 Task: Find connections with filter location Zürich (Kreis 2) / Wollishofen with filter topic #productmanagementwith filter profile language Potuguese with filter current company Lenskart.com with filter school Indian jobs updates with filter industry Accessible Hardware Manufacturing with filter service category Tax Preparation with filter keywords title Principal
Action: Mouse moved to (708, 113)
Screenshot: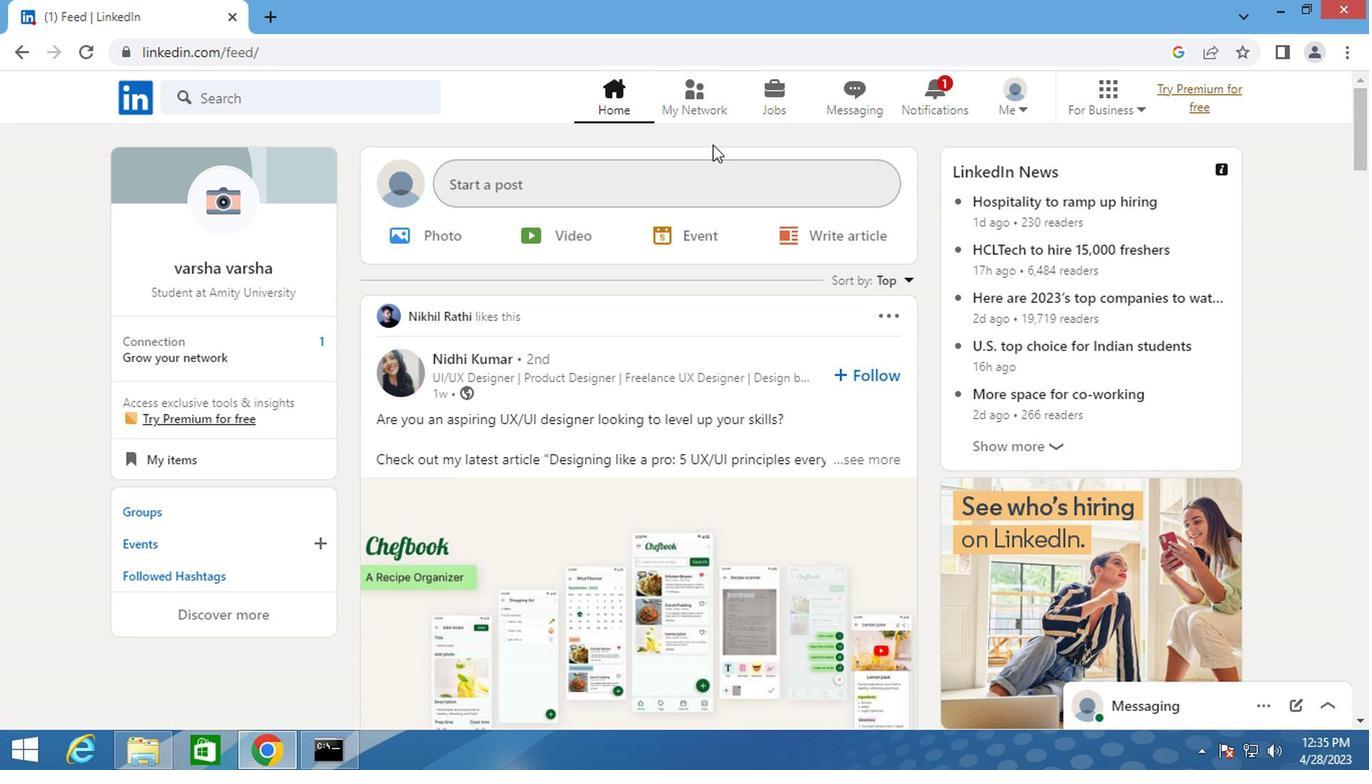 
Action: Mouse pressed left at (708, 113)
Screenshot: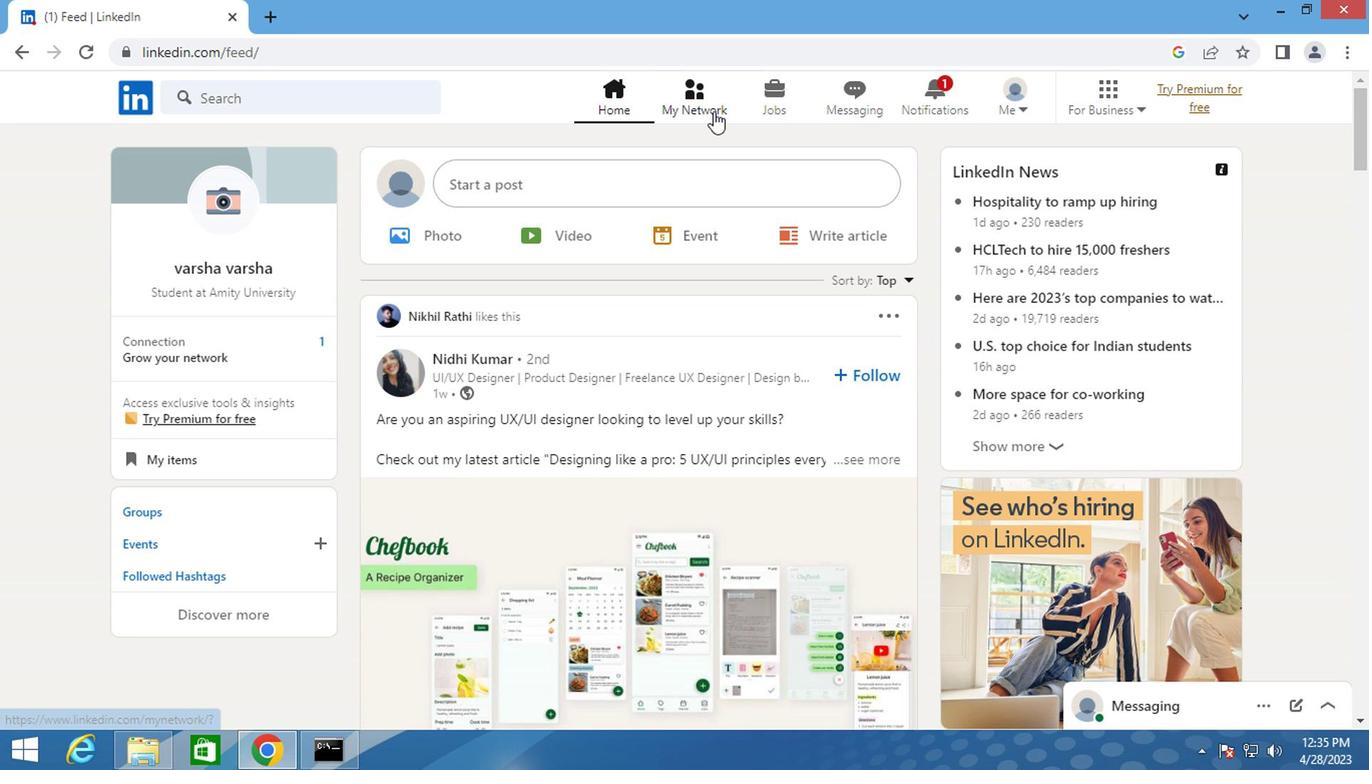 
Action: Mouse moved to (302, 220)
Screenshot: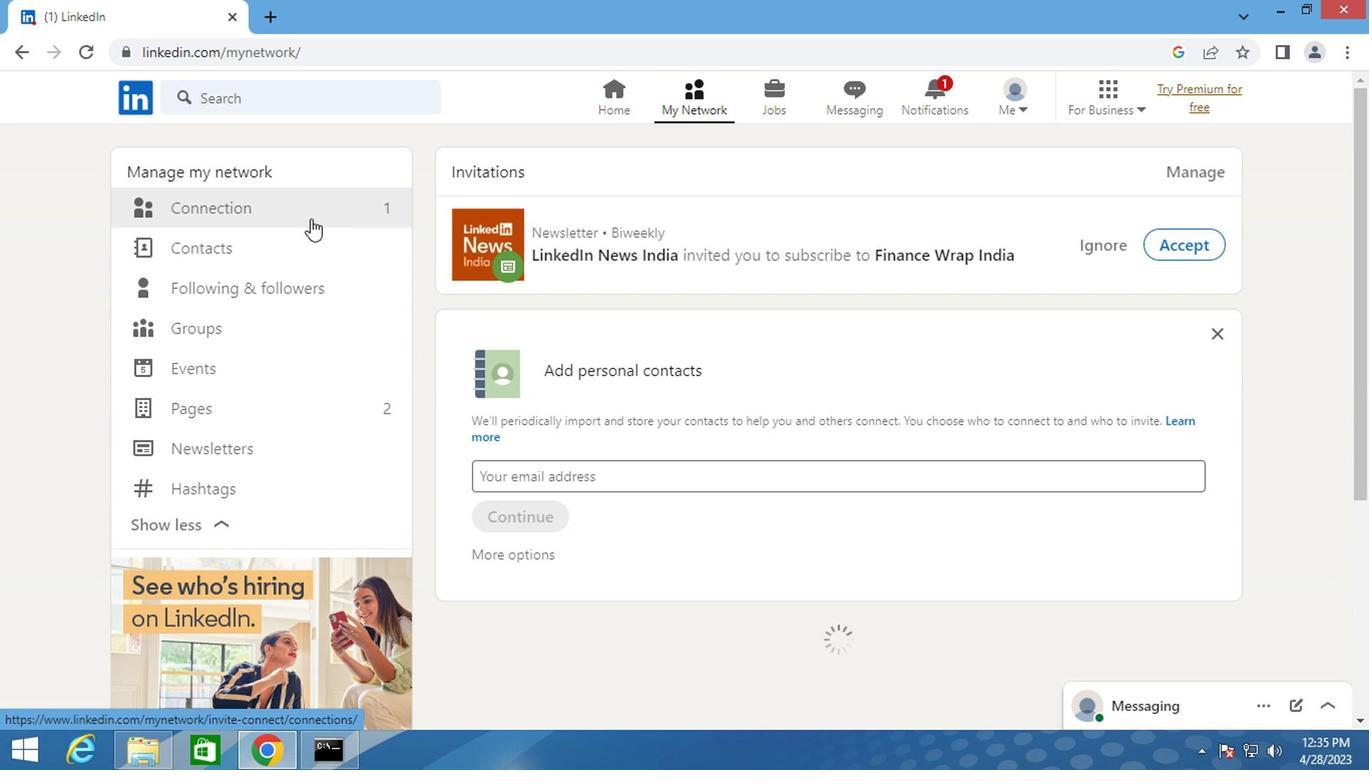 
Action: Mouse pressed left at (302, 220)
Screenshot: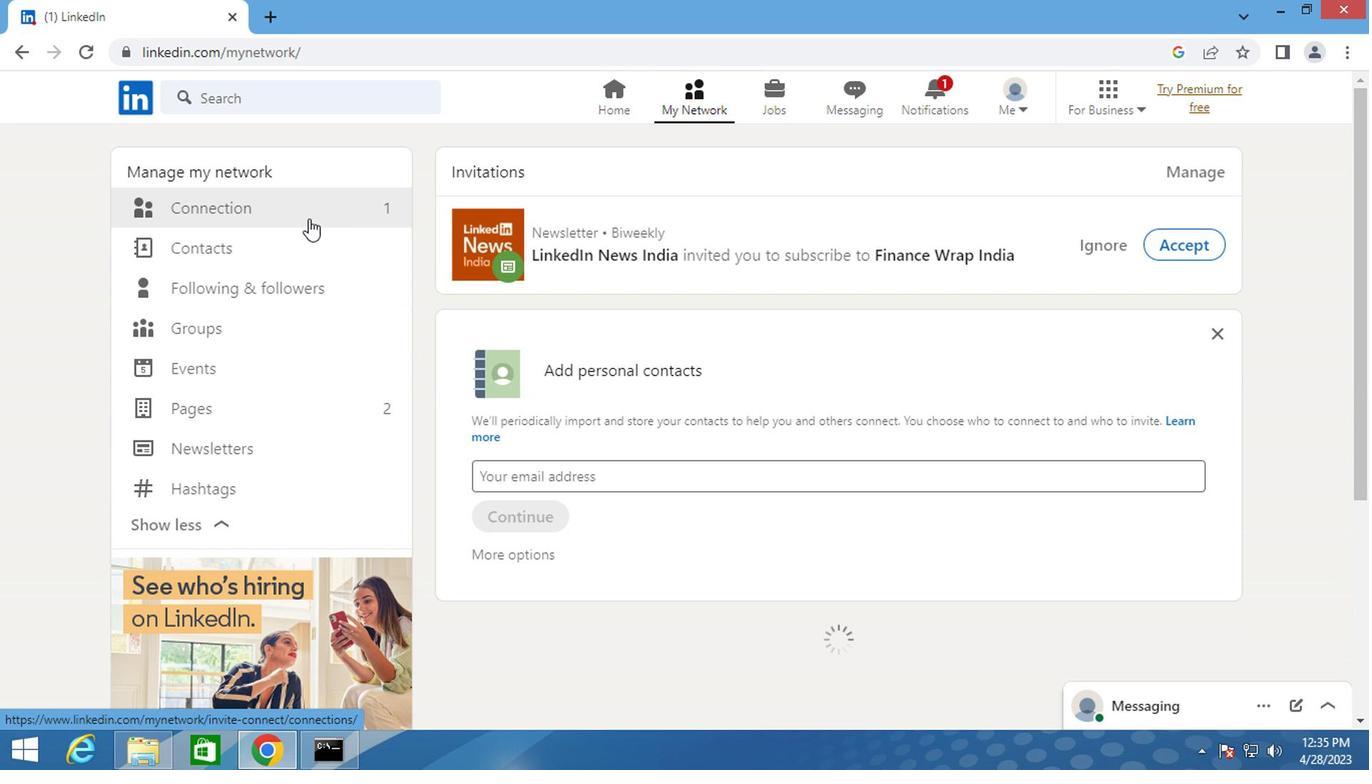 
Action: Mouse moved to (813, 216)
Screenshot: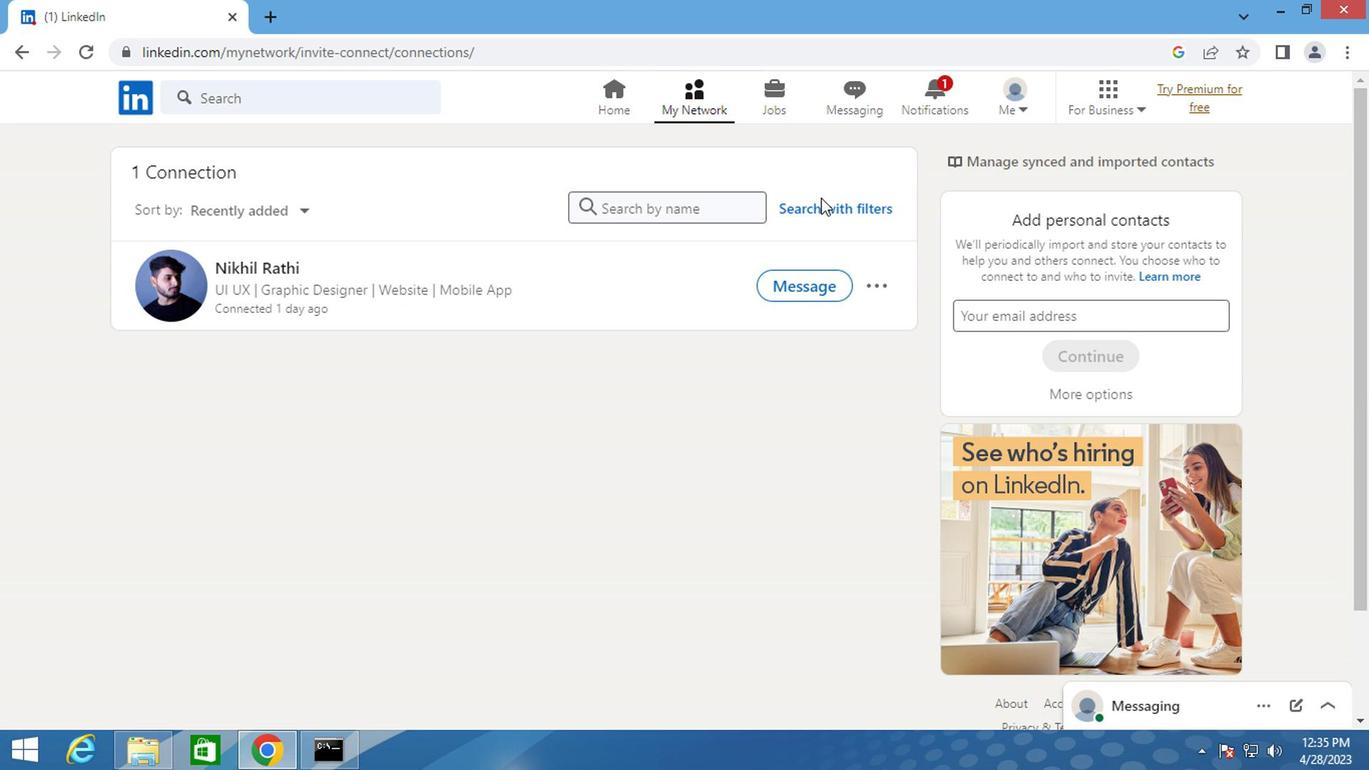 
Action: Mouse pressed left at (813, 216)
Screenshot: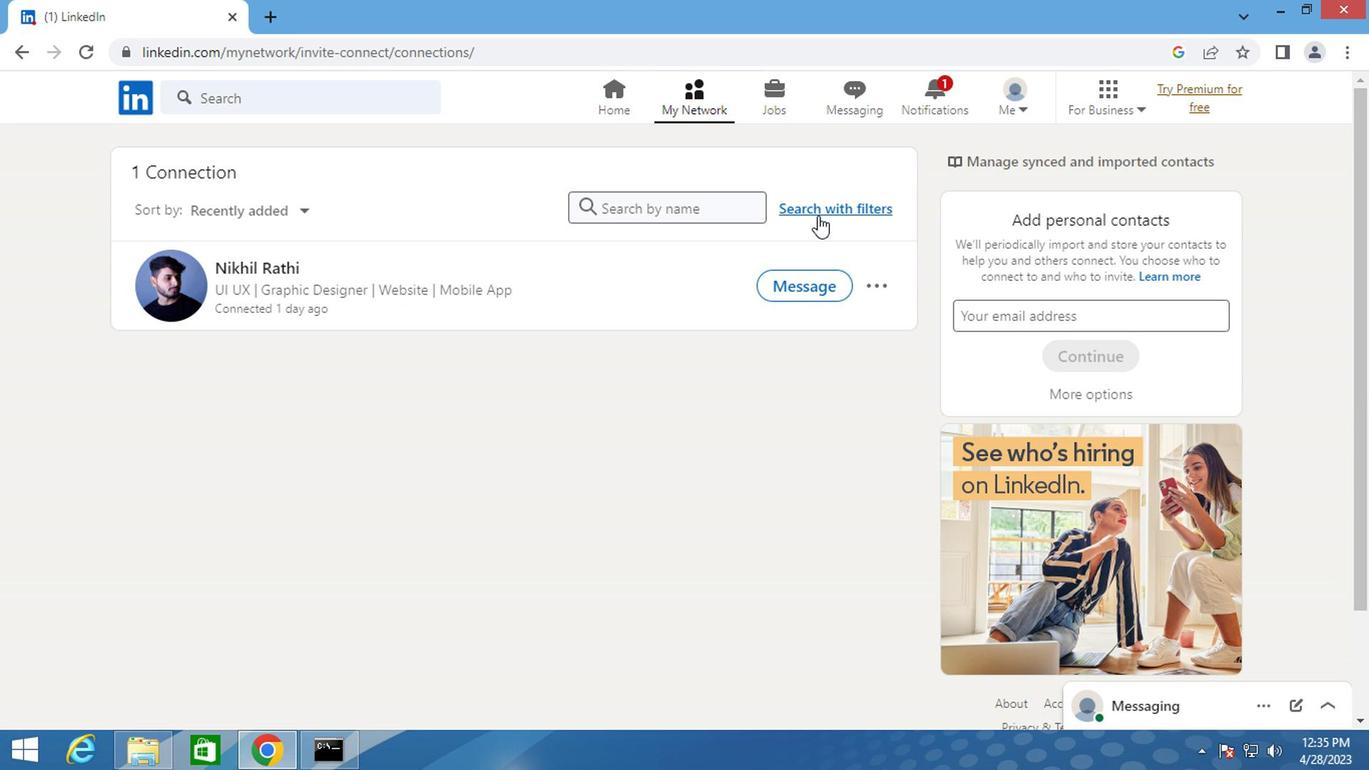 
Action: Mouse moved to (749, 151)
Screenshot: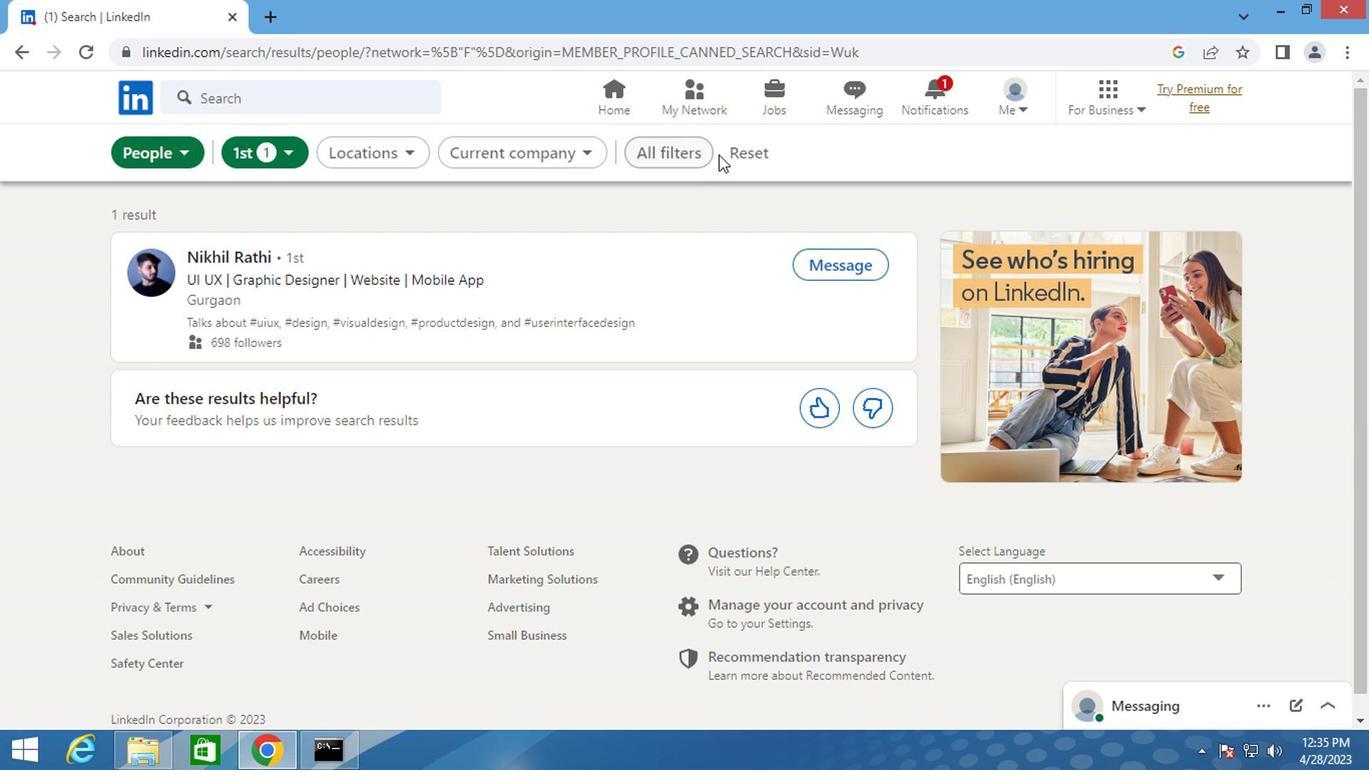 
Action: Mouse pressed left at (749, 151)
Screenshot: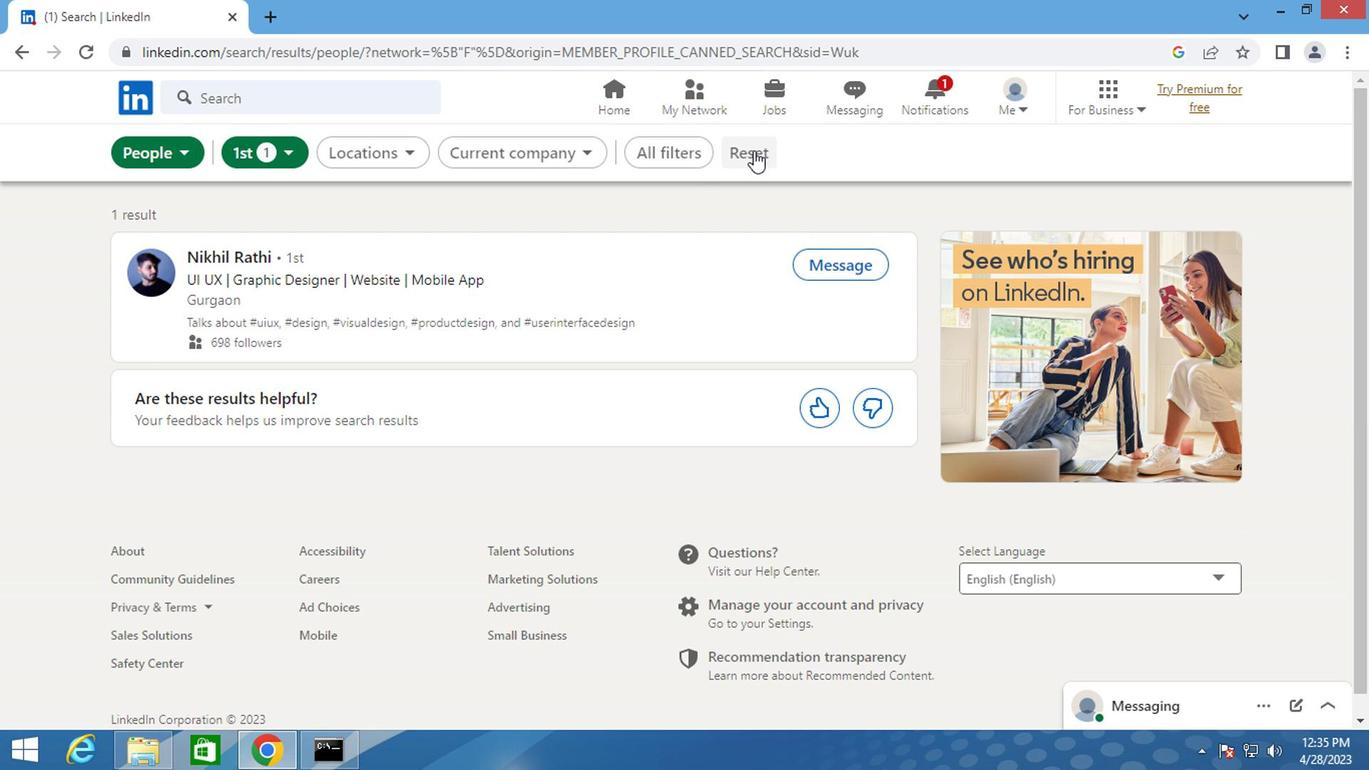 
Action: Mouse moved to (733, 156)
Screenshot: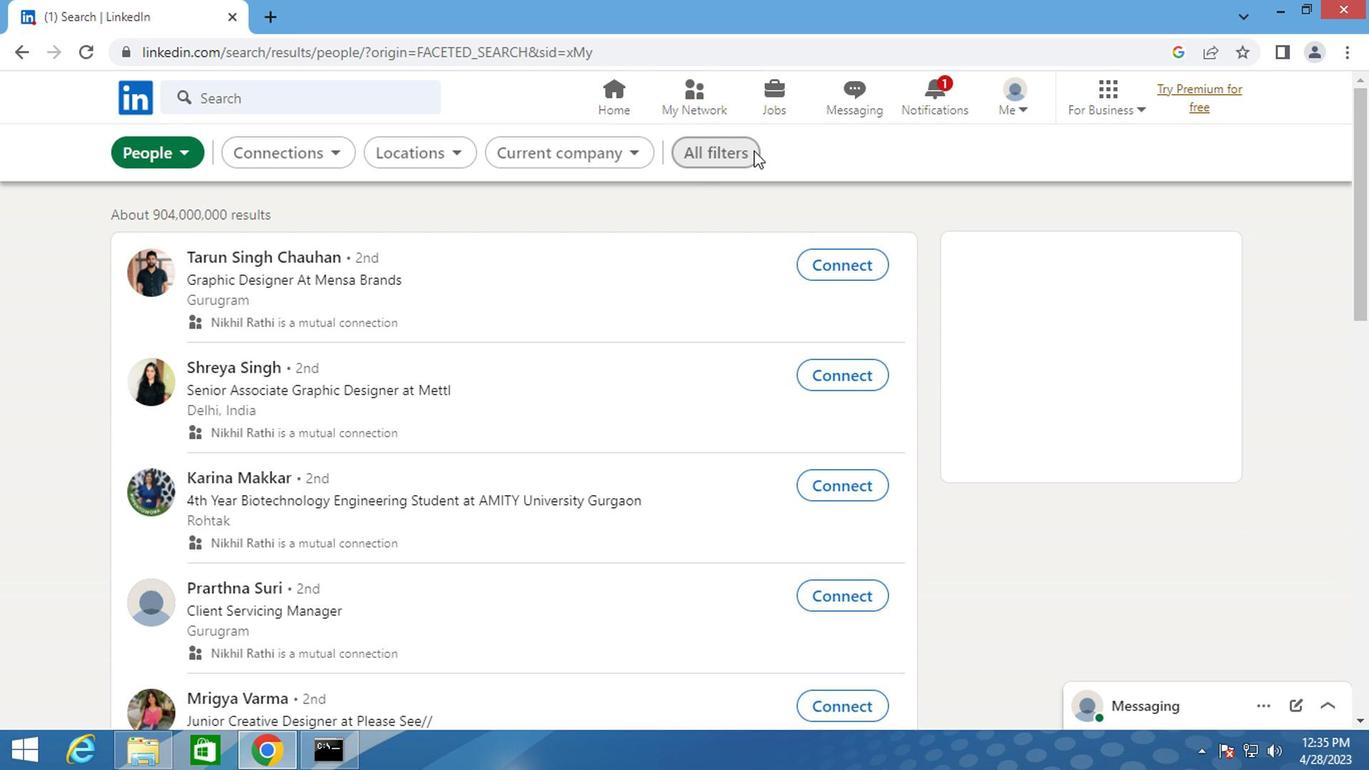 
Action: Mouse pressed left at (733, 156)
Screenshot: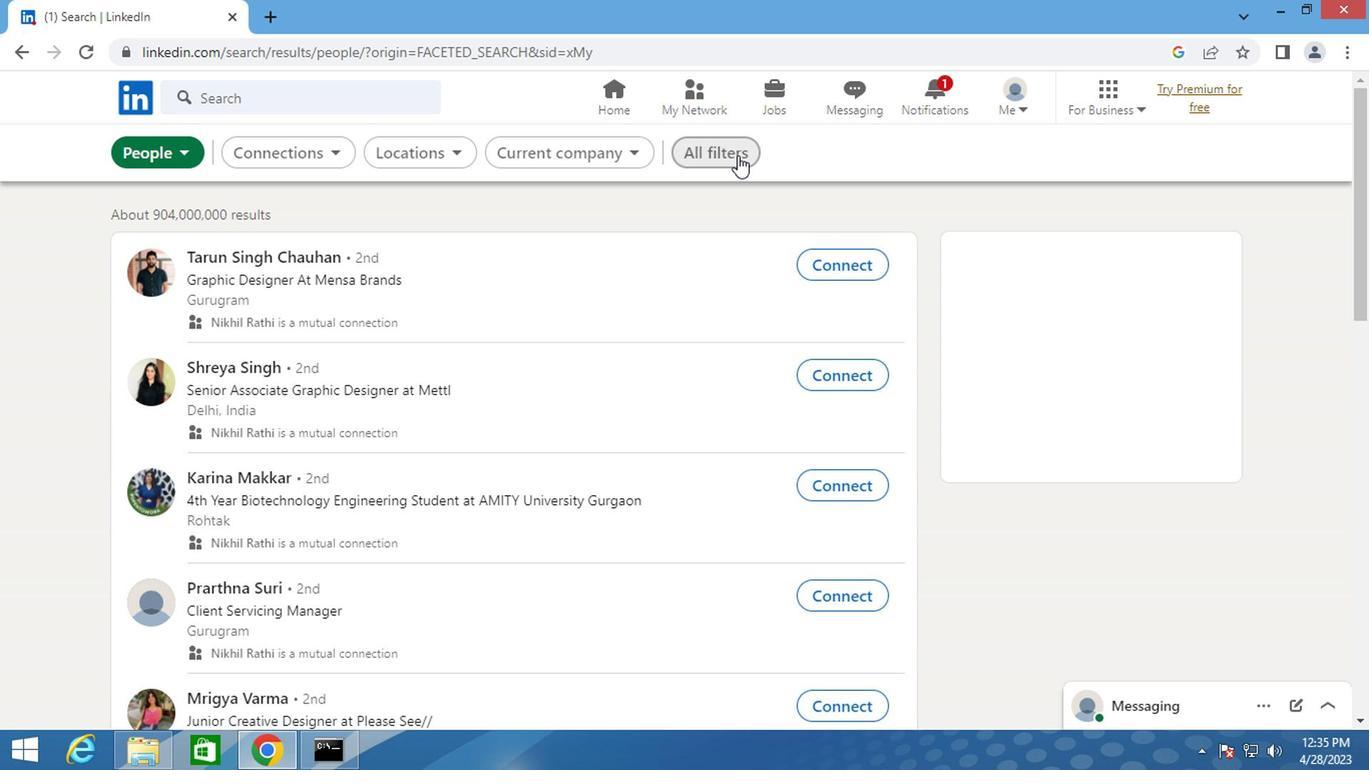 
Action: Mouse moved to (917, 423)
Screenshot: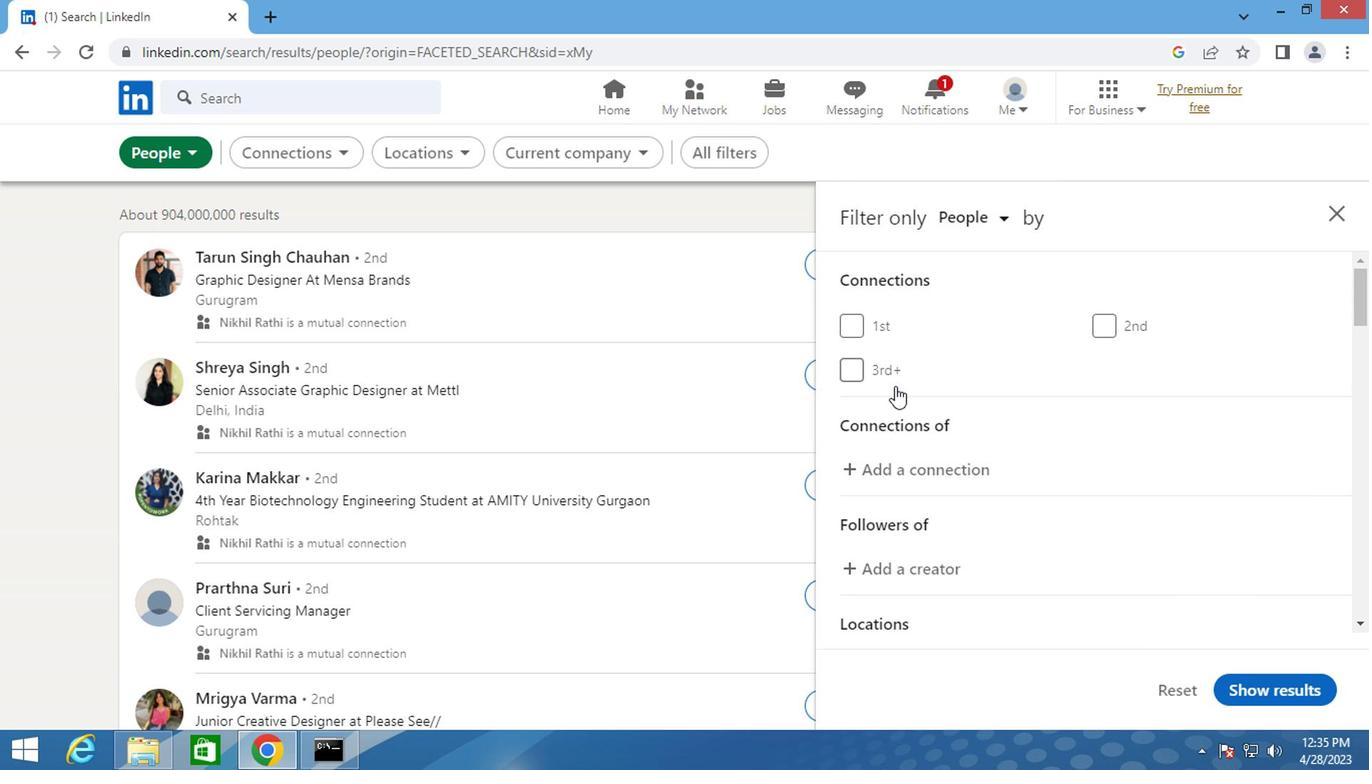 
Action: Mouse scrolled (917, 425) with delta (0, 1)
Screenshot: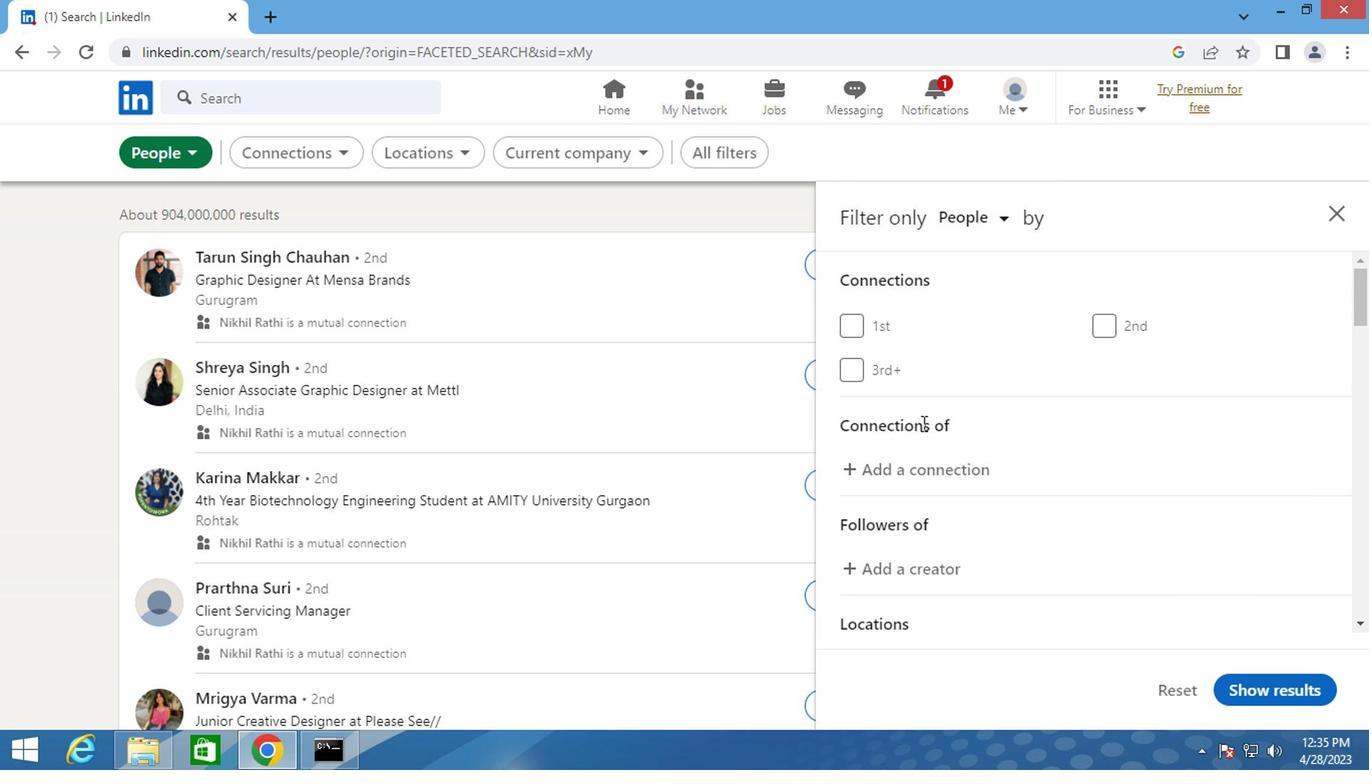 
Action: Mouse scrolled (917, 425) with delta (0, 1)
Screenshot: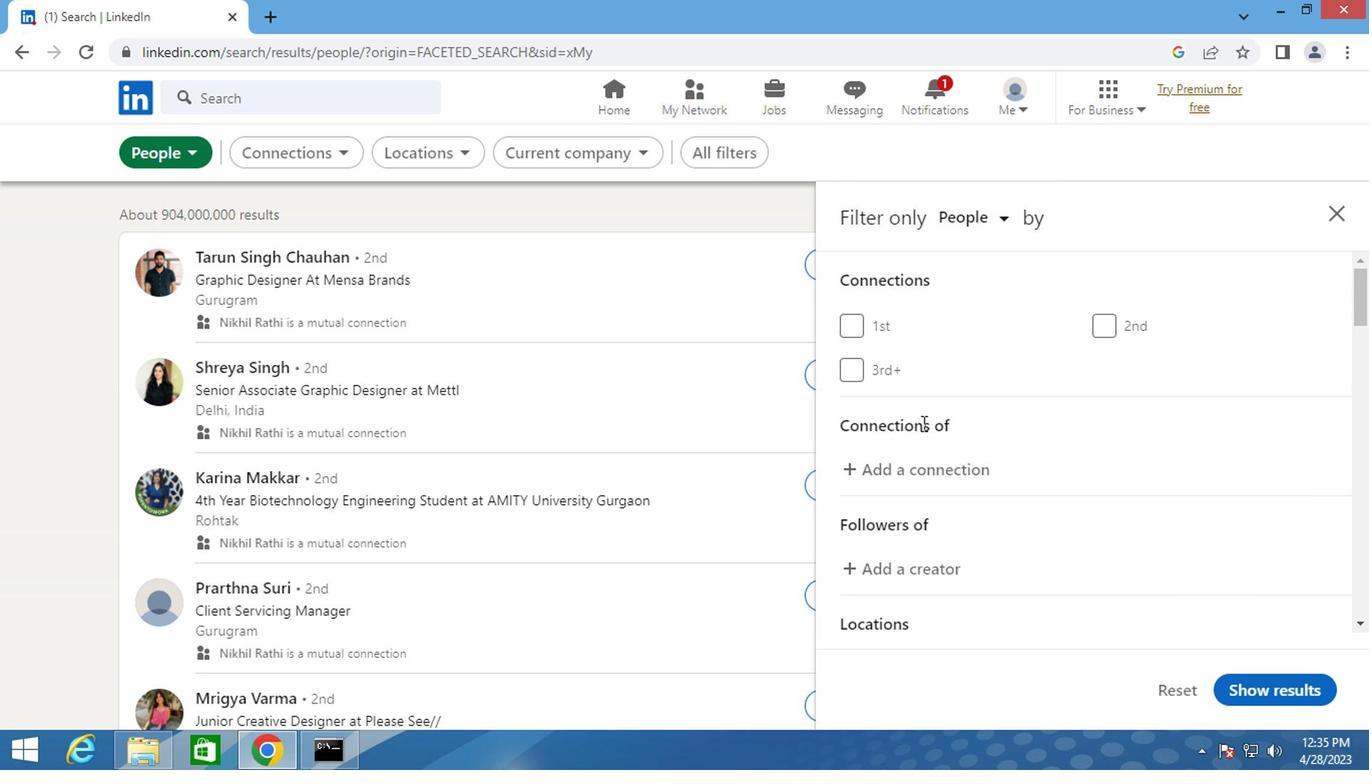 
Action: Mouse scrolled (917, 425) with delta (0, 1)
Screenshot: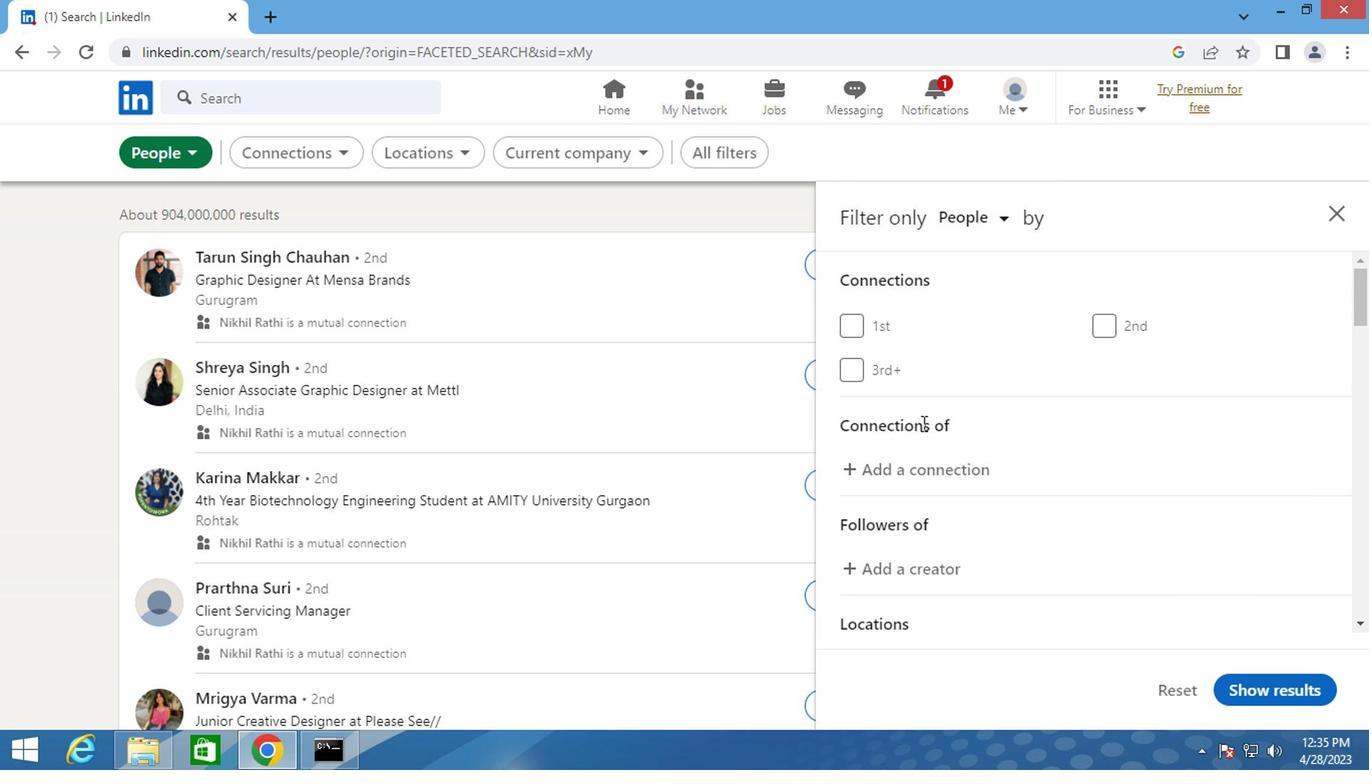 
Action: Mouse scrolled (917, 425) with delta (0, 1)
Screenshot: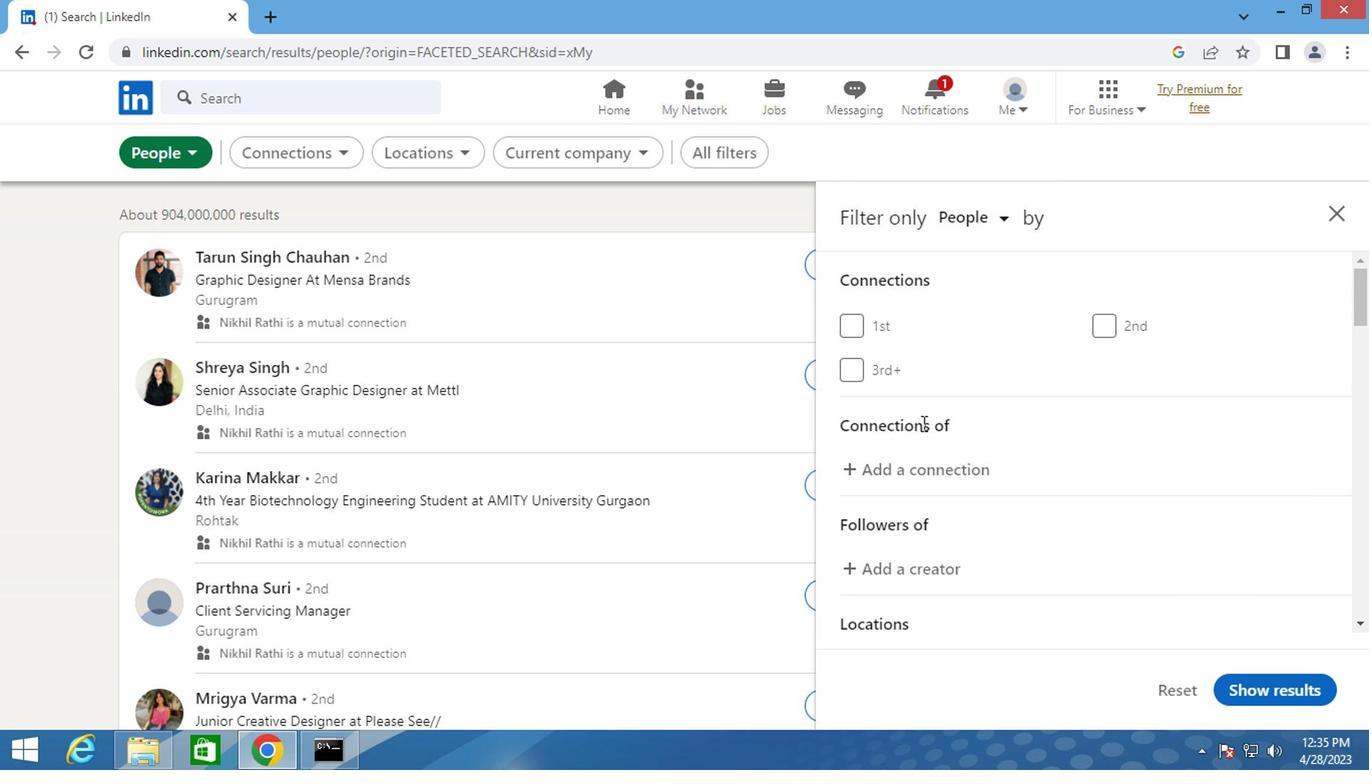 
Action: Mouse scrolled (917, 422) with delta (0, 0)
Screenshot: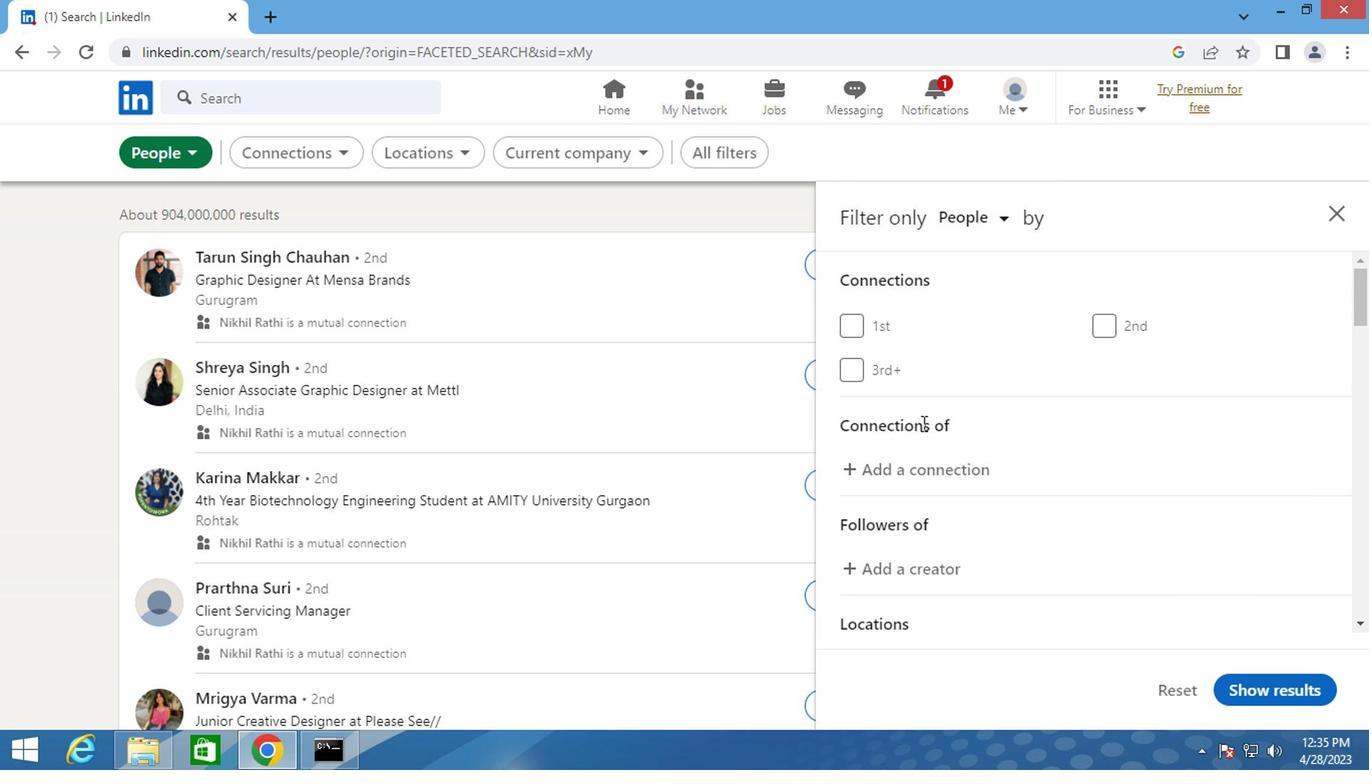 
Action: Mouse scrolled (917, 422) with delta (0, 0)
Screenshot: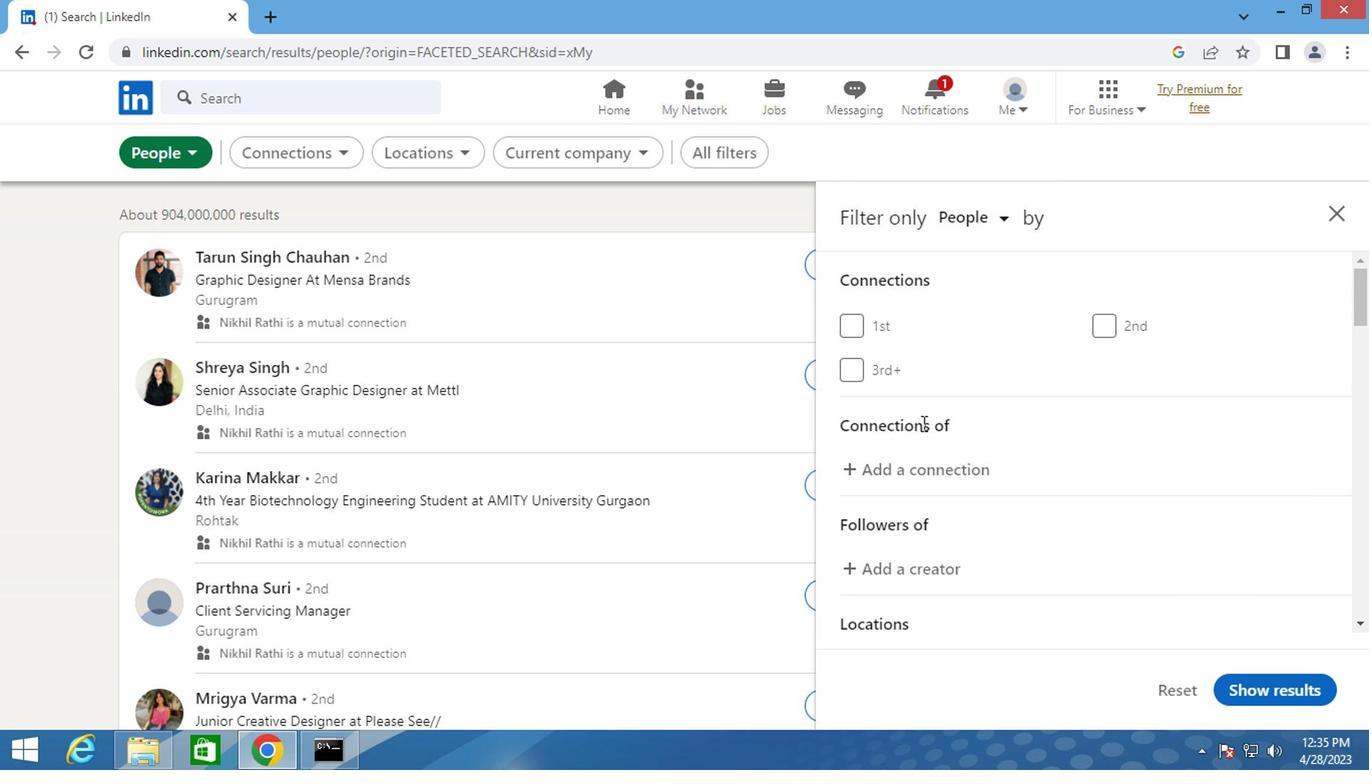
Action: Mouse scrolled (917, 422) with delta (0, 0)
Screenshot: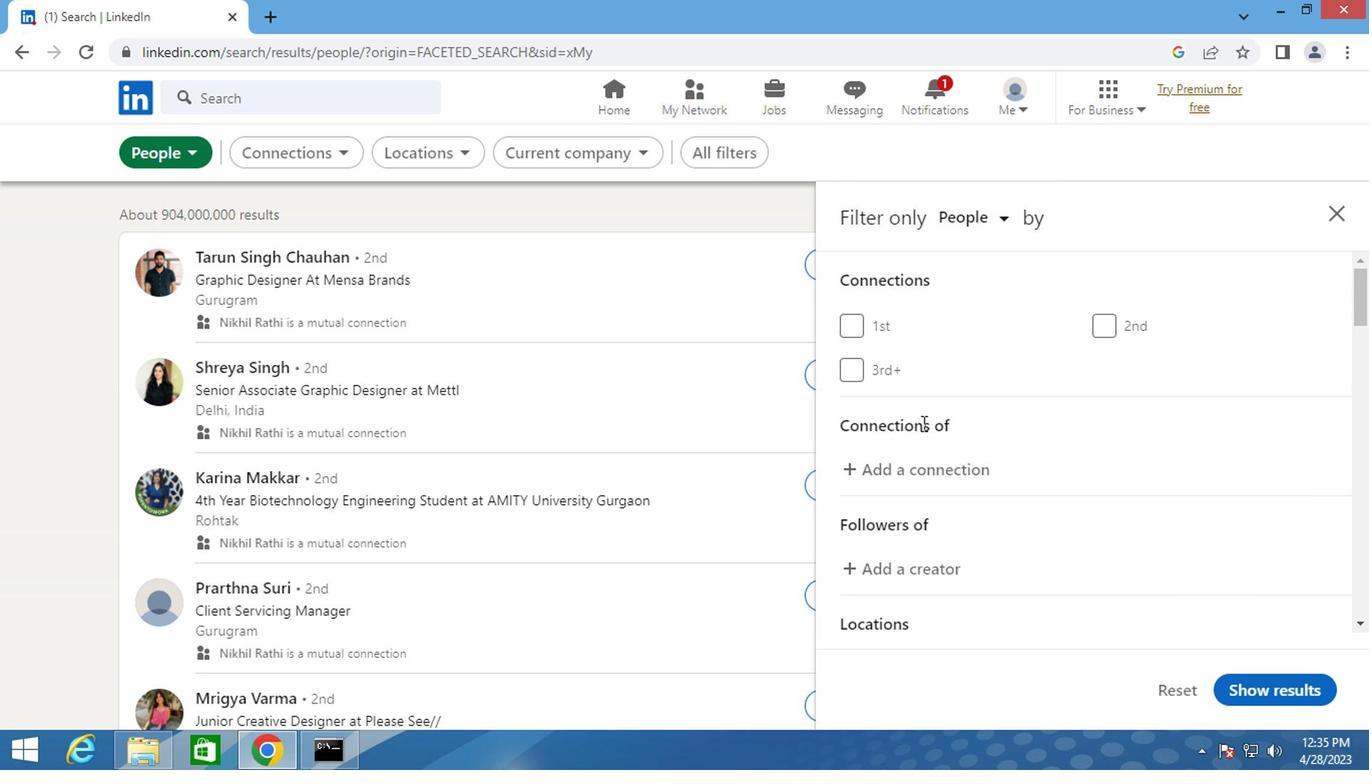 
Action: Mouse moved to (1126, 445)
Screenshot: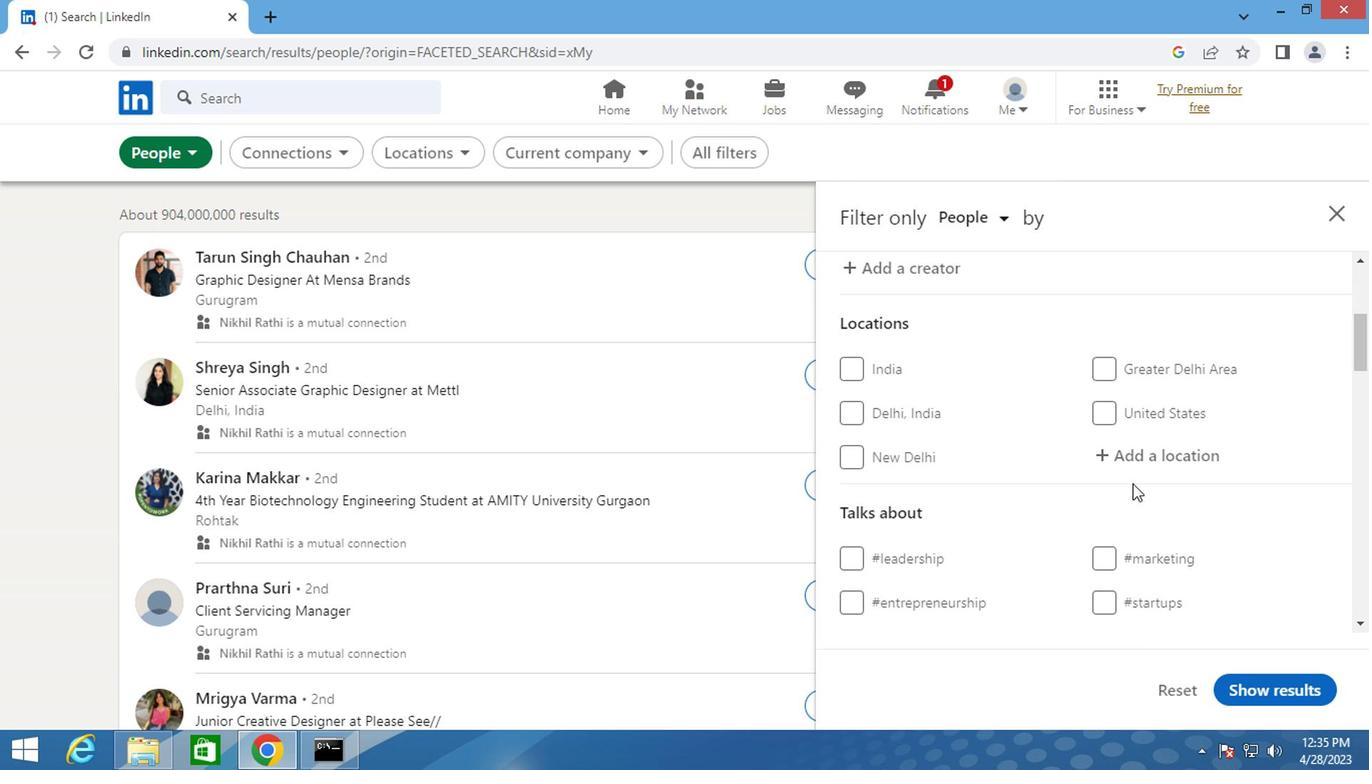 
Action: Mouse pressed left at (1126, 445)
Screenshot: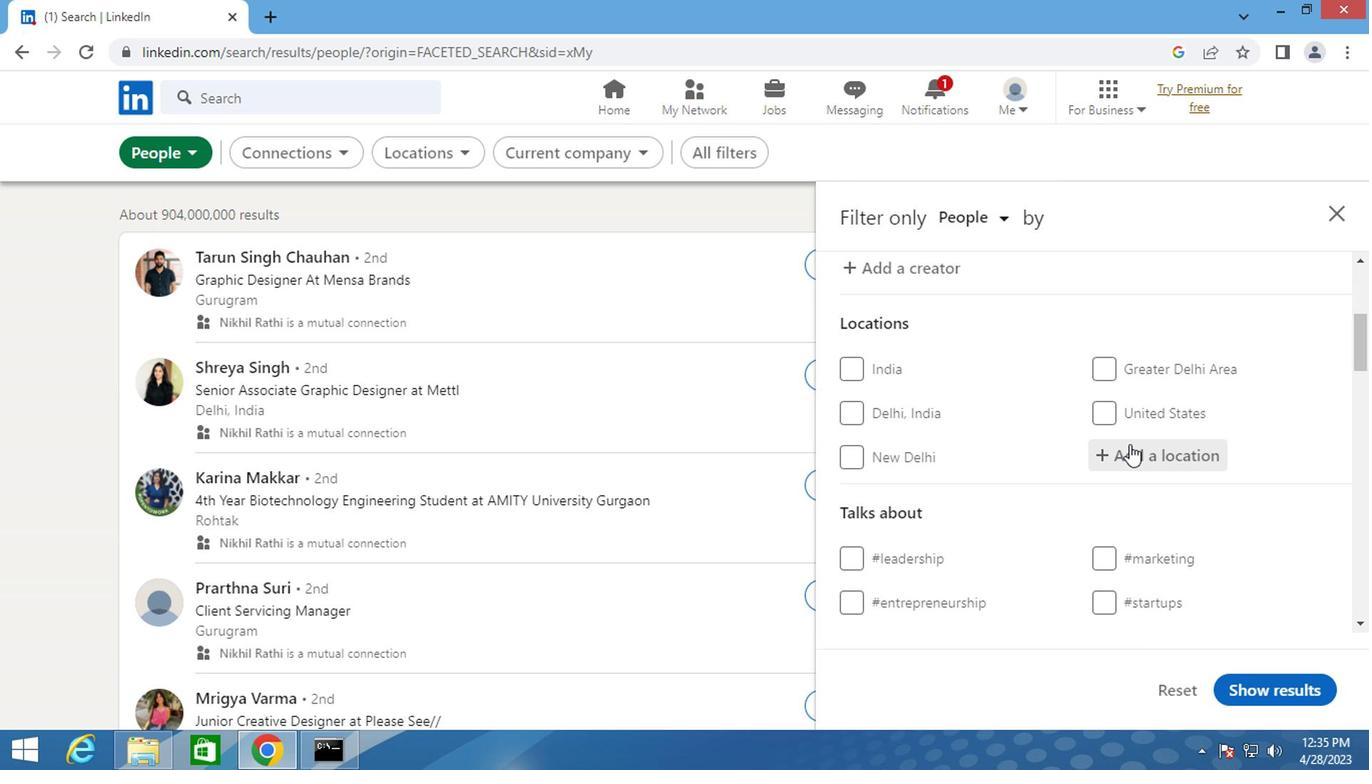 
Action: Key pressed <Key.shift>ZURICH<Key.space><Key.shift_r><Key.shift_r>(<Key.shift>KREIS<Key.space>2<Key.shift_r>)/<Key.space><Key.shift>WOLI<Key.backspace>LISHOFEN<Key.enter>
Screenshot: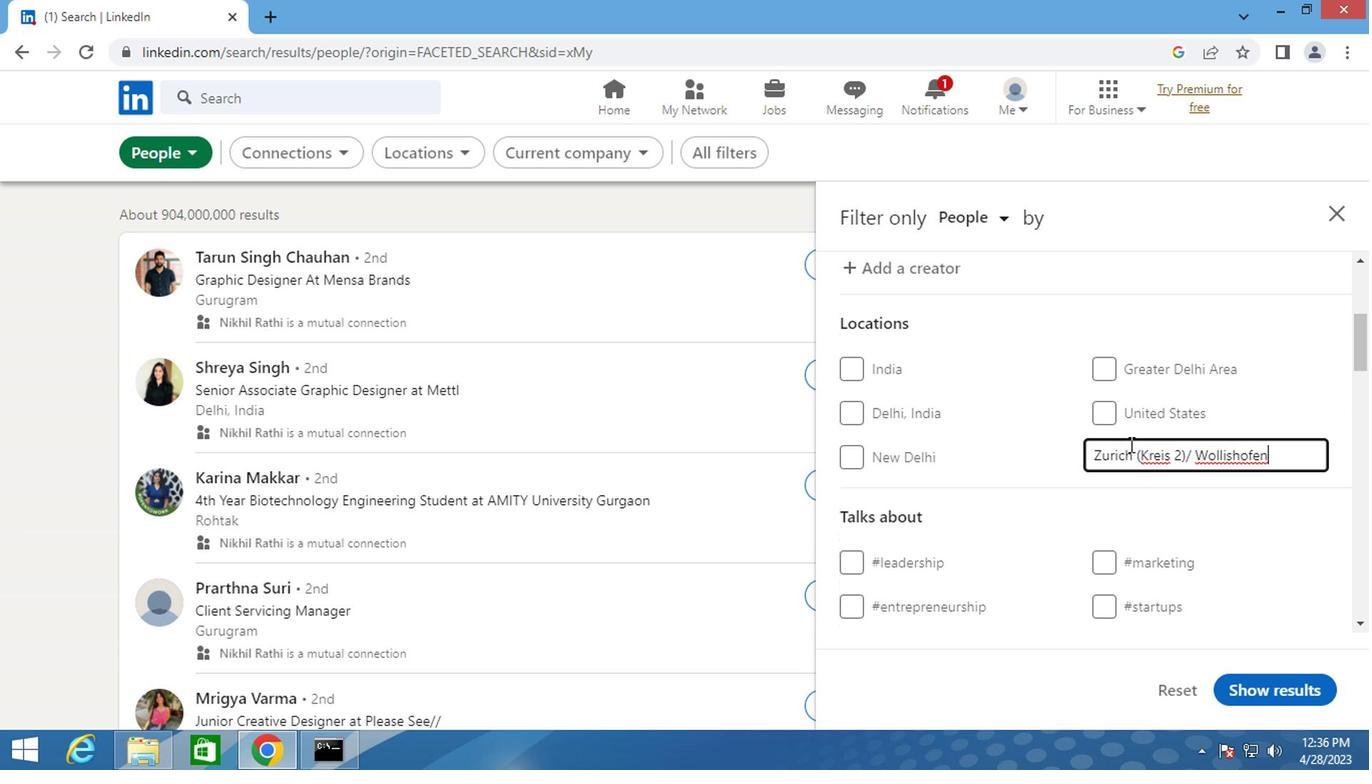 
Action: Mouse moved to (1116, 483)
Screenshot: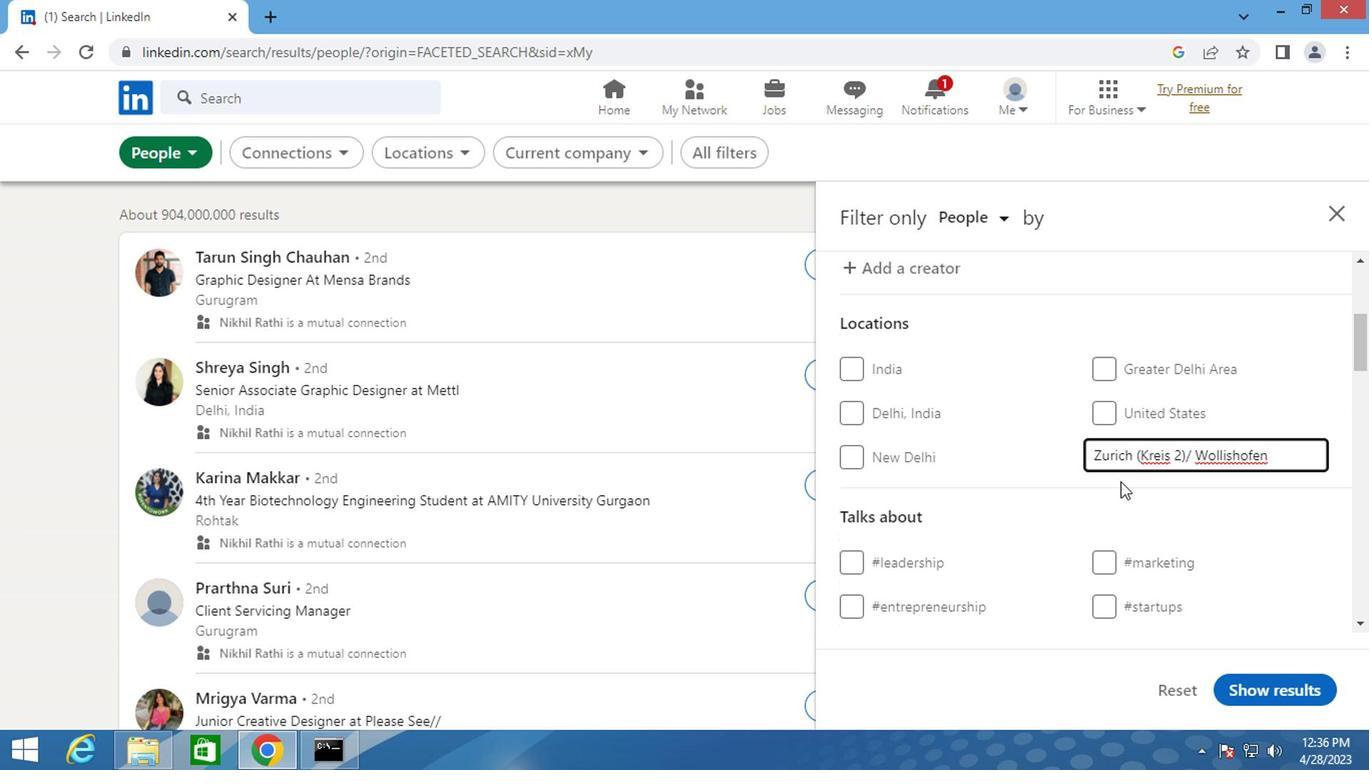
Action: Mouse scrolled (1116, 482) with delta (0, 0)
Screenshot: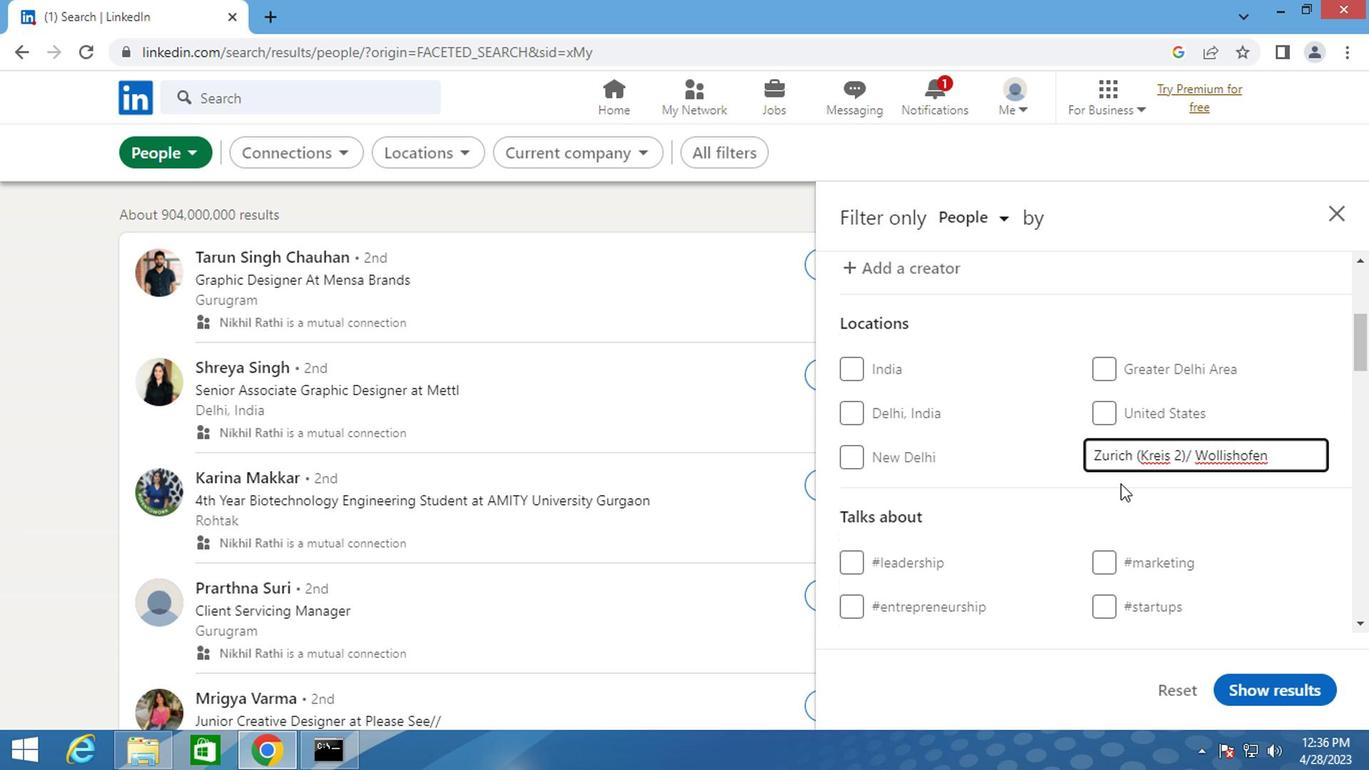 
Action: Mouse scrolled (1116, 482) with delta (0, 0)
Screenshot: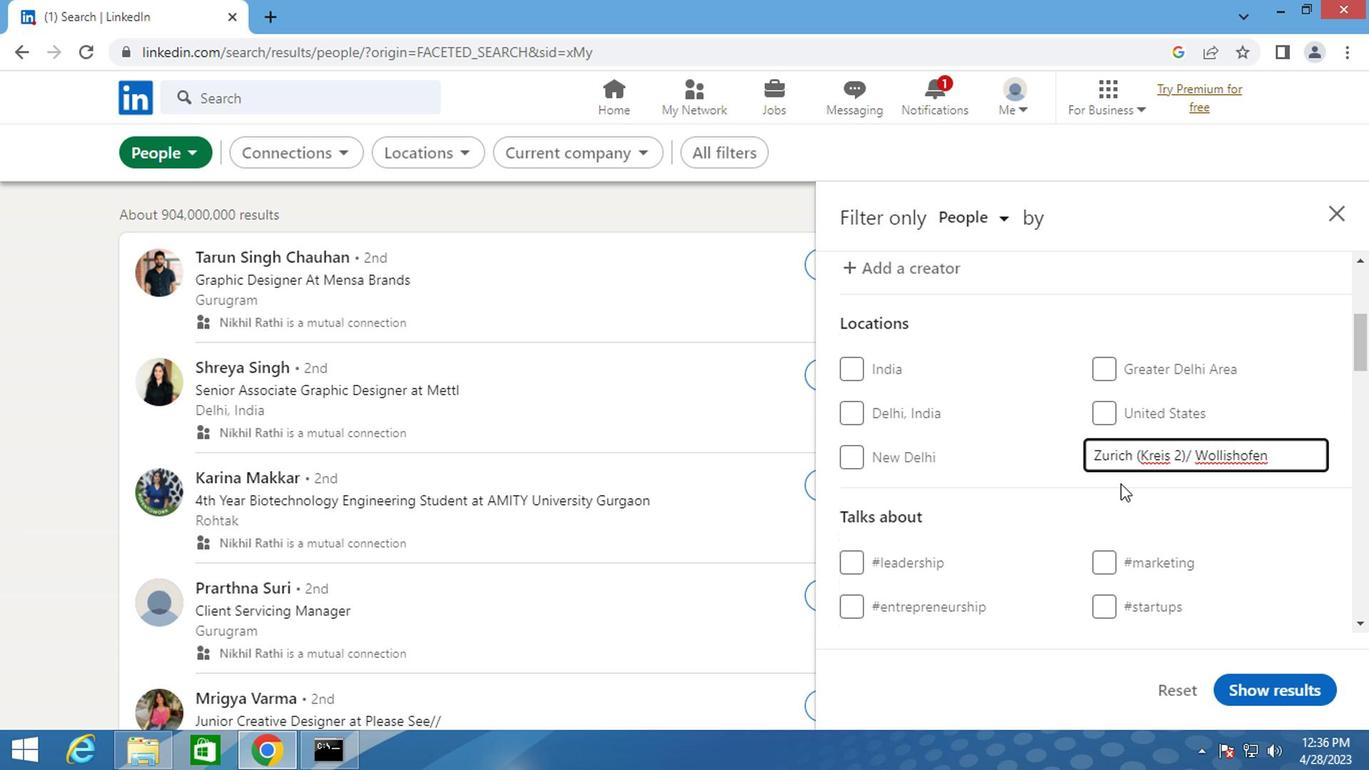 
Action: Mouse scrolled (1116, 482) with delta (0, 0)
Screenshot: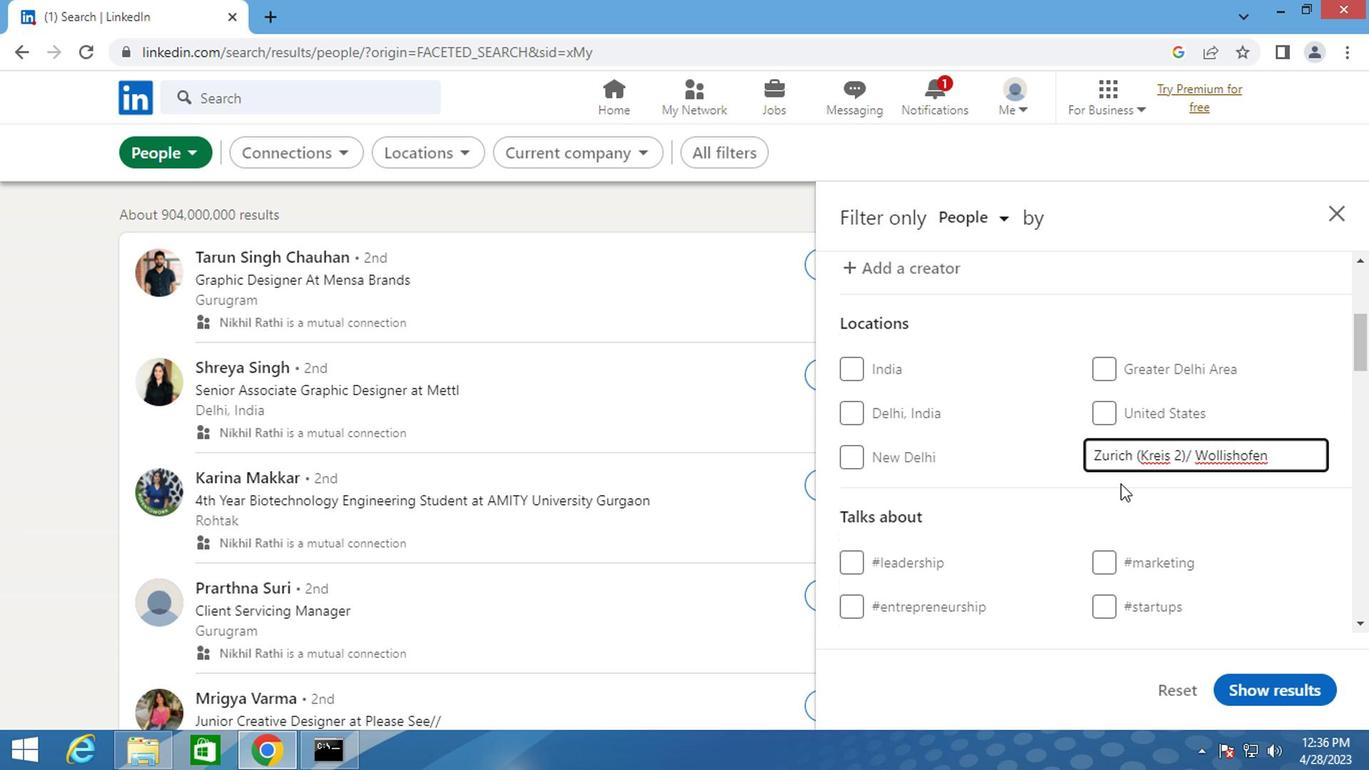 
Action: Mouse moved to (1146, 543)
Screenshot: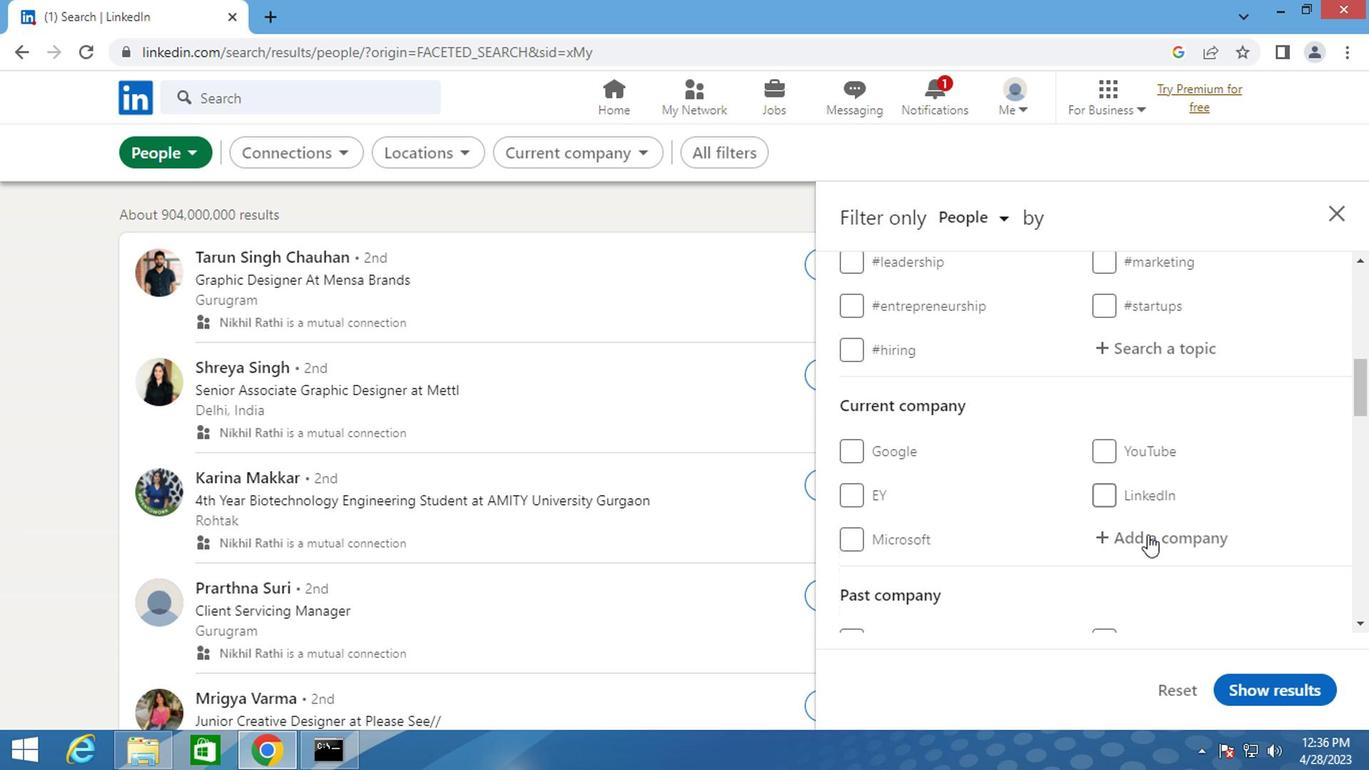 
Action: Mouse pressed left at (1146, 543)
Screenshot: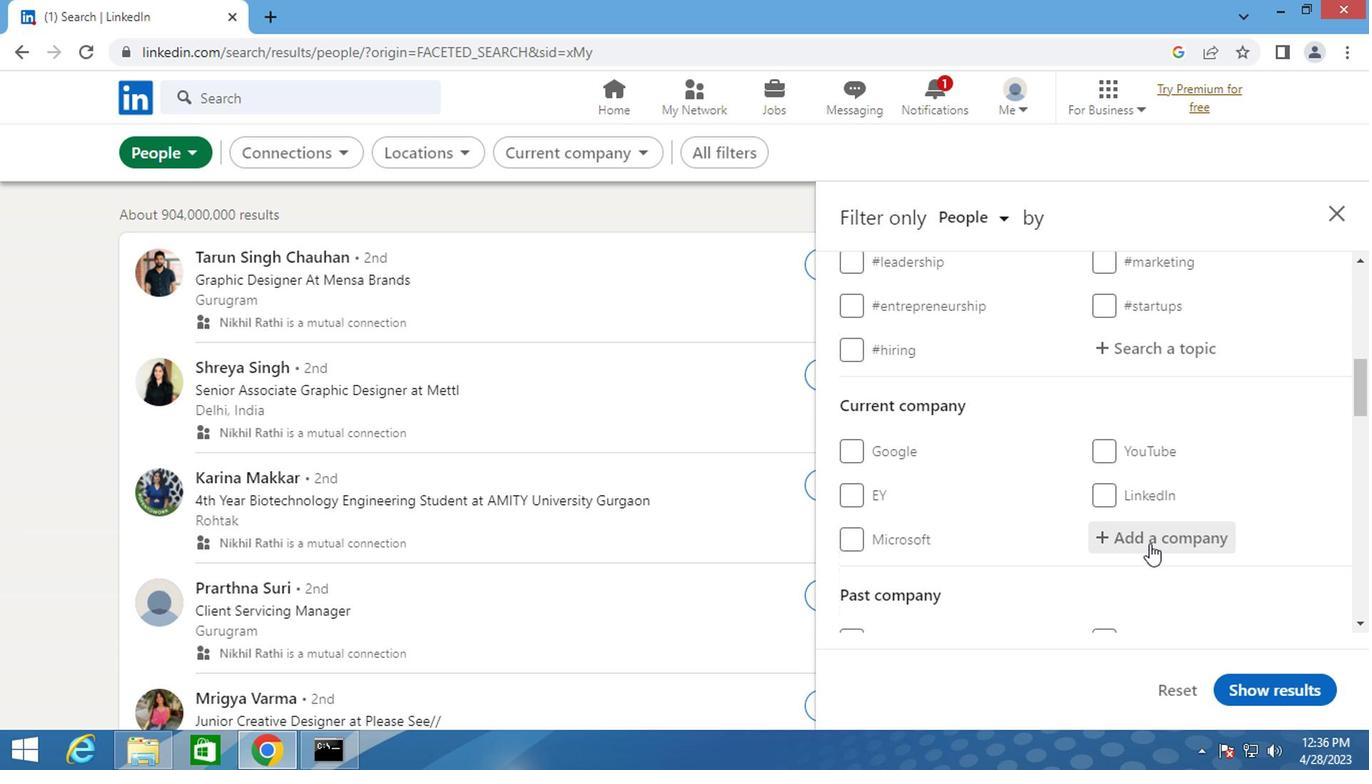
Action: Mouse moved to (1180, 341)
Screenshot: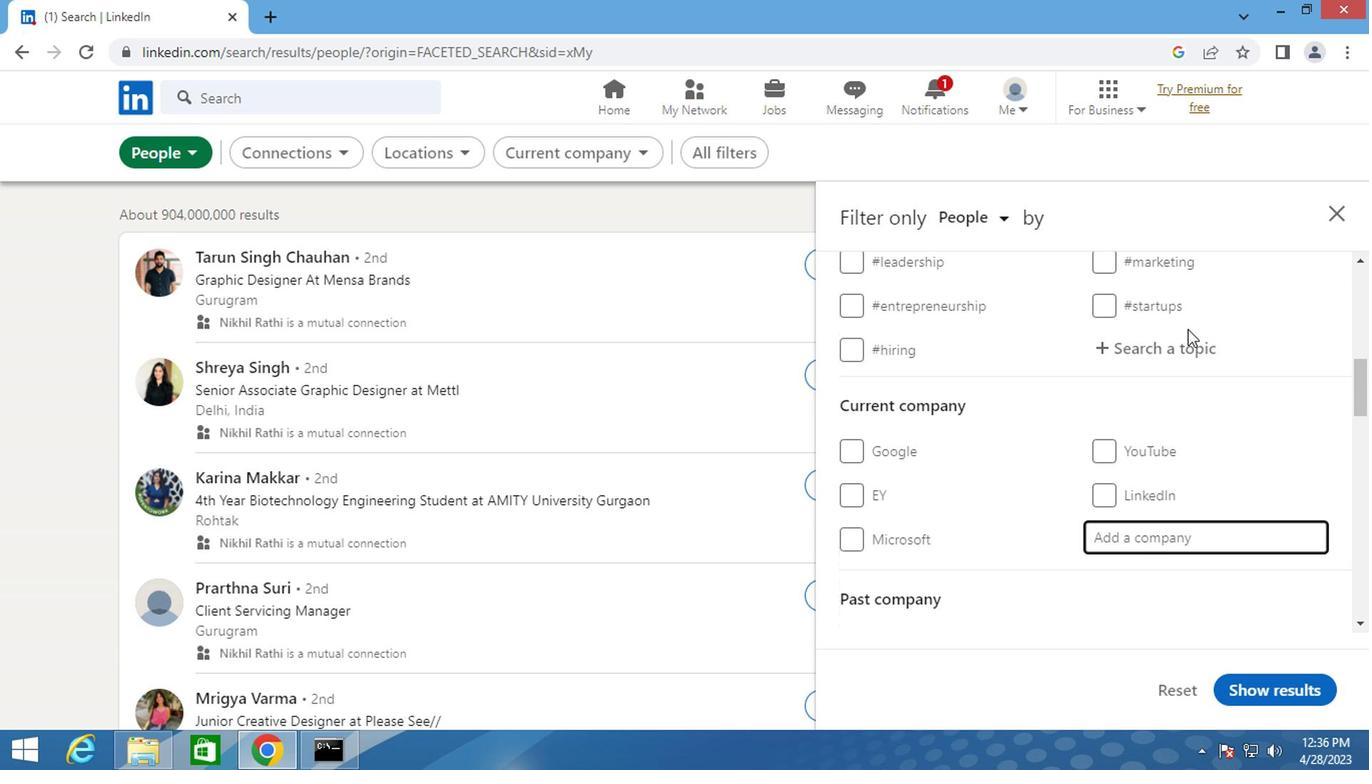
Action: Mouse pressed left at (1180, 341)
Screenshot: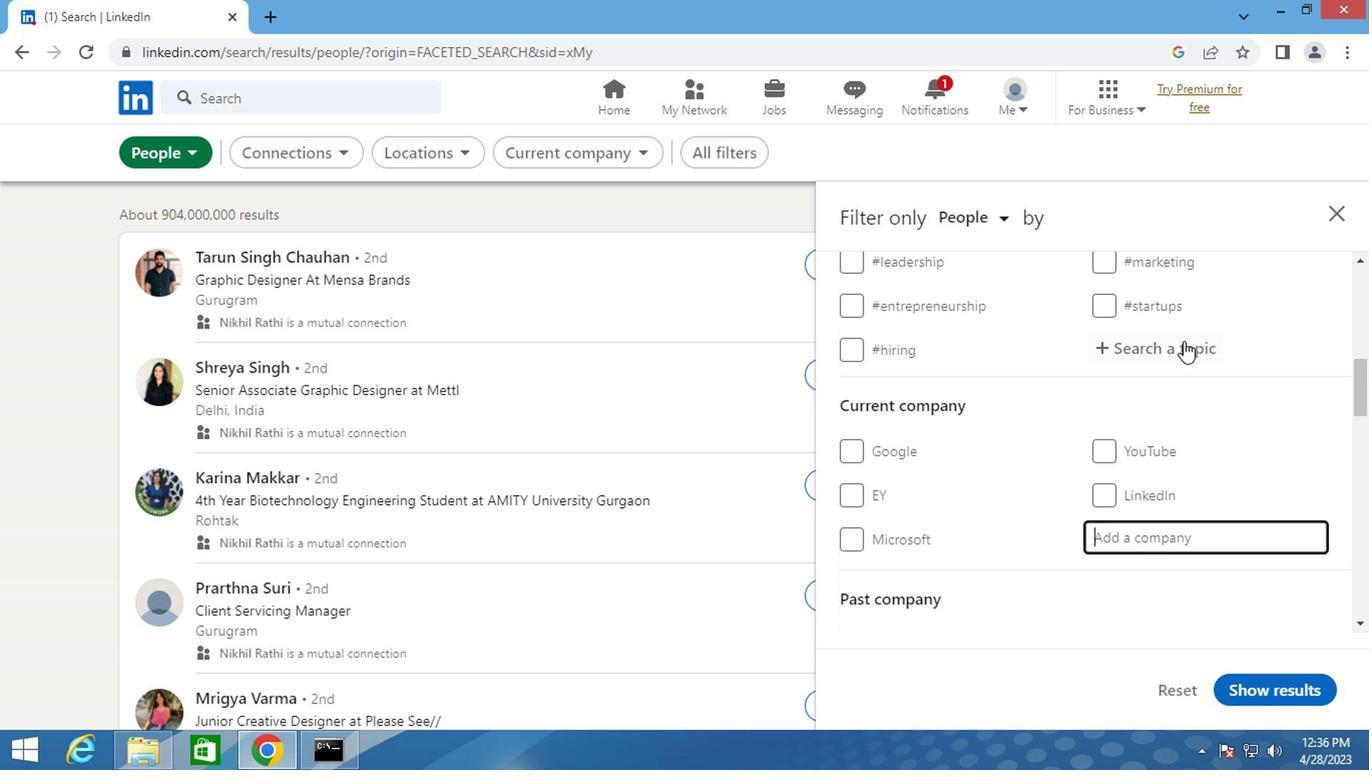 
Action: Key pressed <Key.shift>#PRODUCTMANAGEMENT<Key.enter>
Screenshot: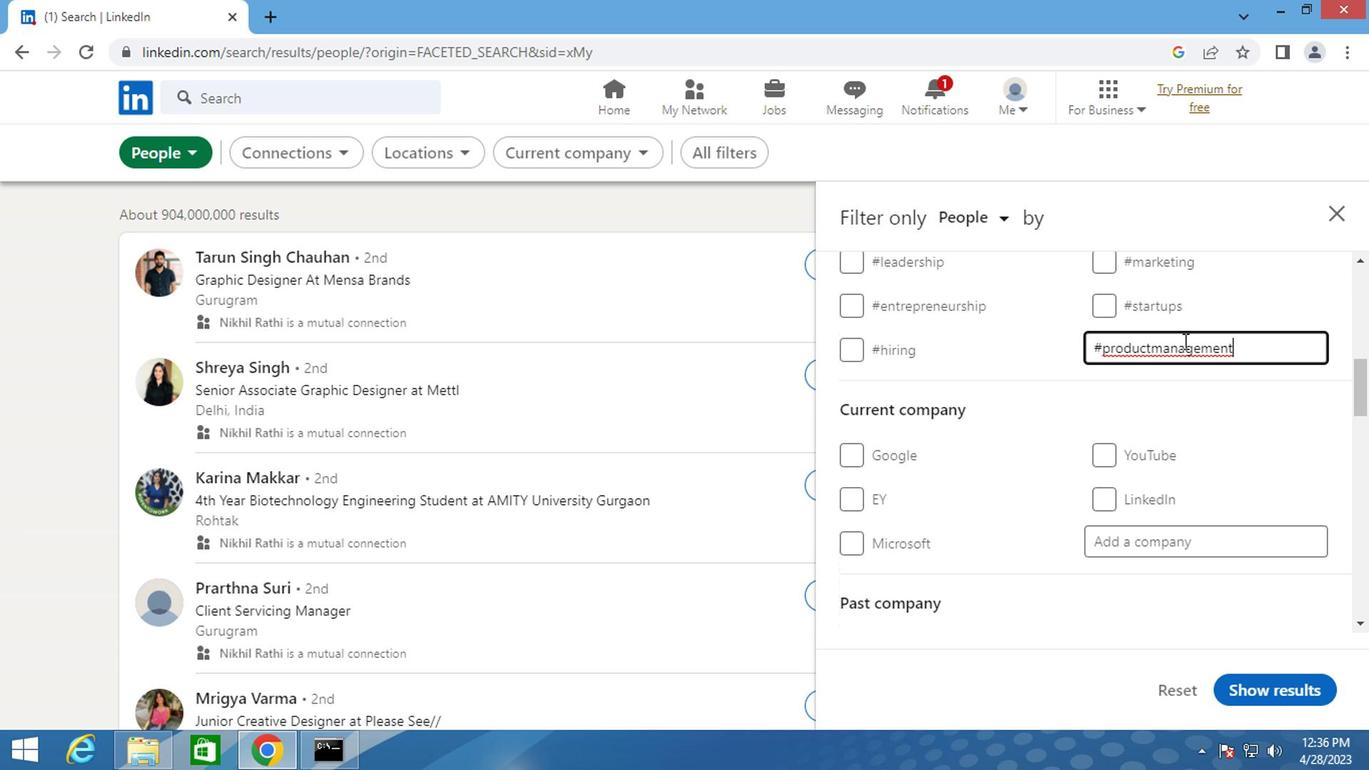 
Action: Mouse moved to (1036, 330)
Screenshot: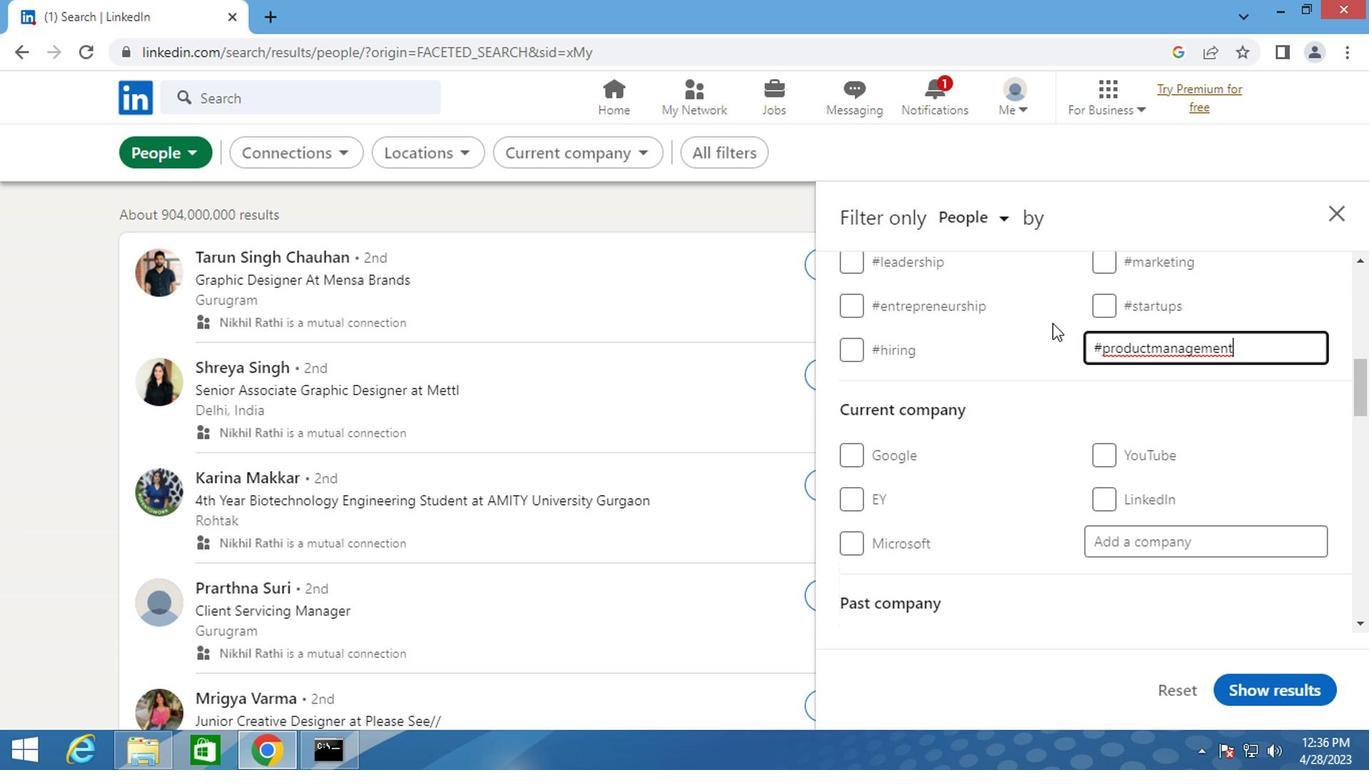 
Action: Mouse scrolled (1036, 330) with delta (0, 0)
Screenshot: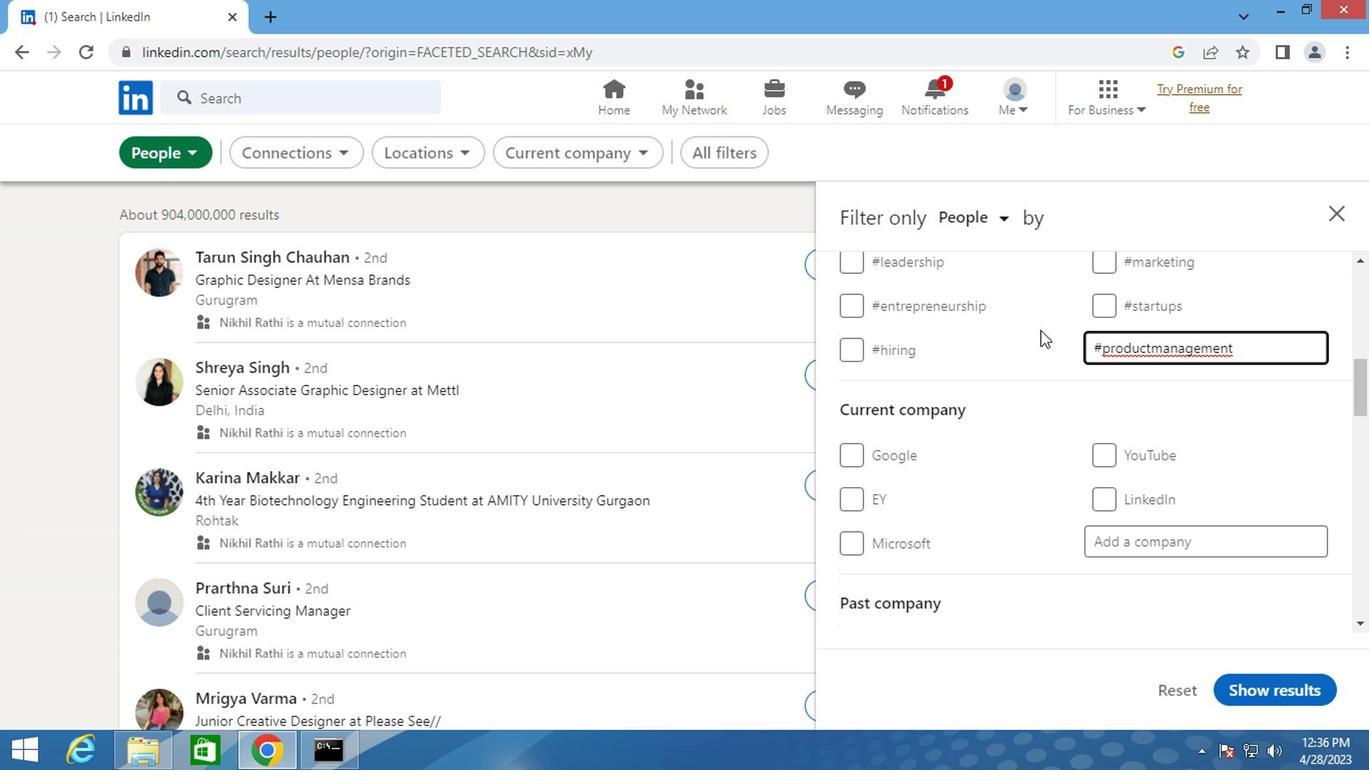 
Action: Mouse scrolled (1036, 330) with delta (0, 0)
Screenshot: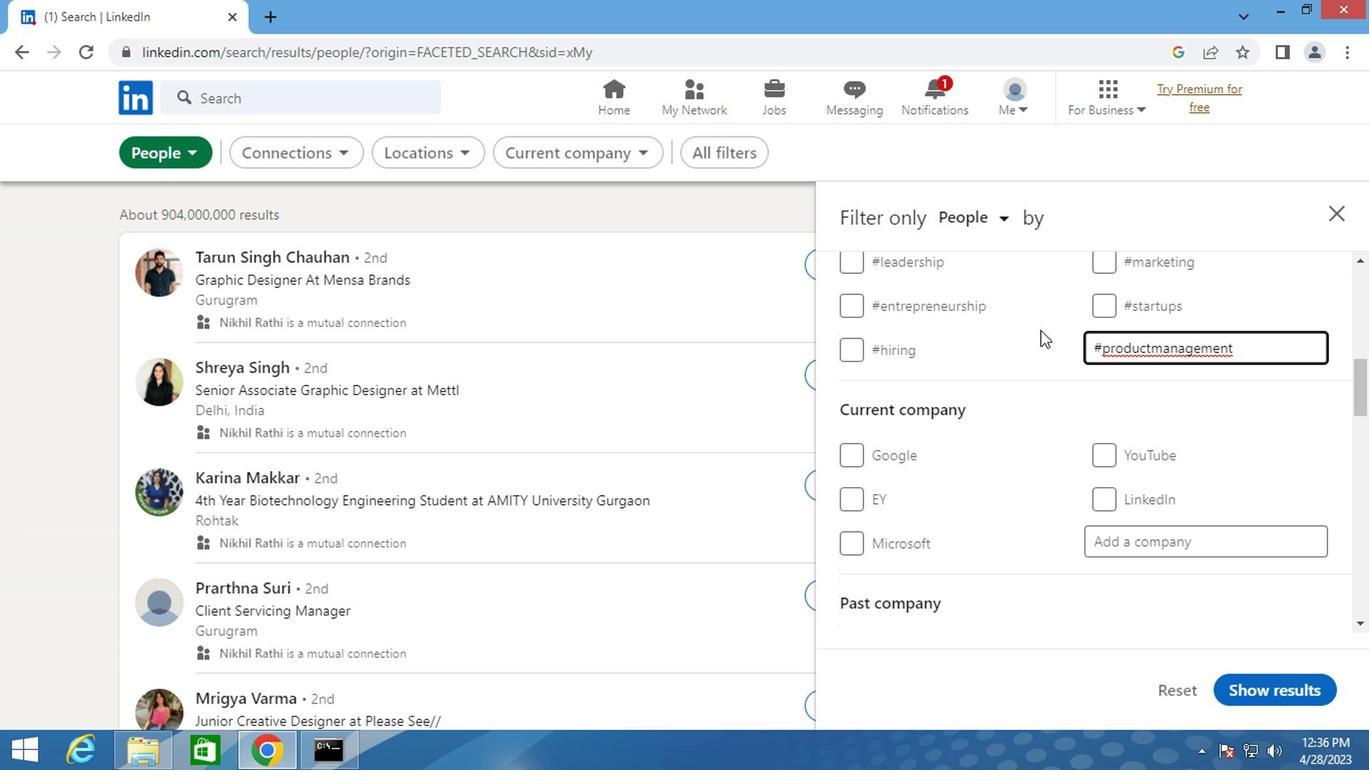 
Action: Mouse scrolled (1036, 330) with delta (0, 0)
Screenshot: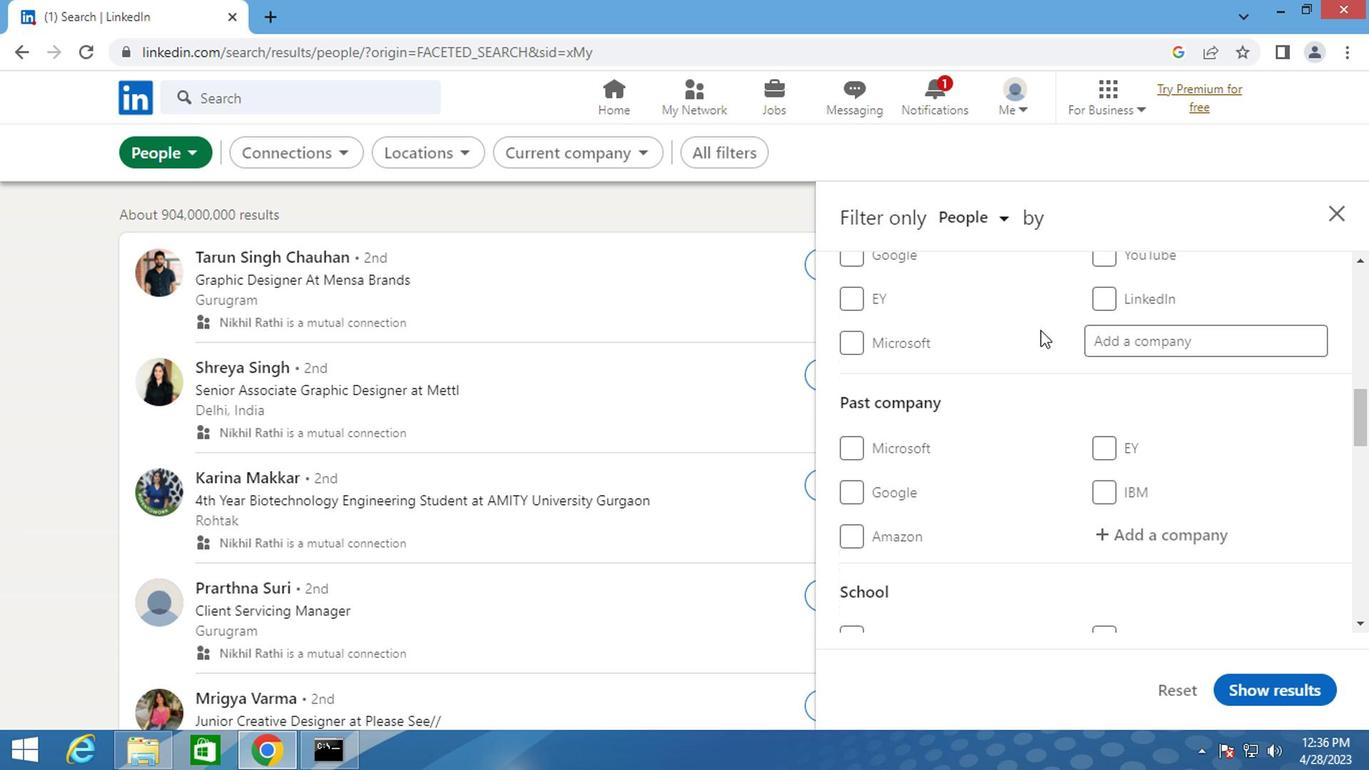 
Action: Mouse scrolled (1036, 330) with delta (0, 0)
Screenshot: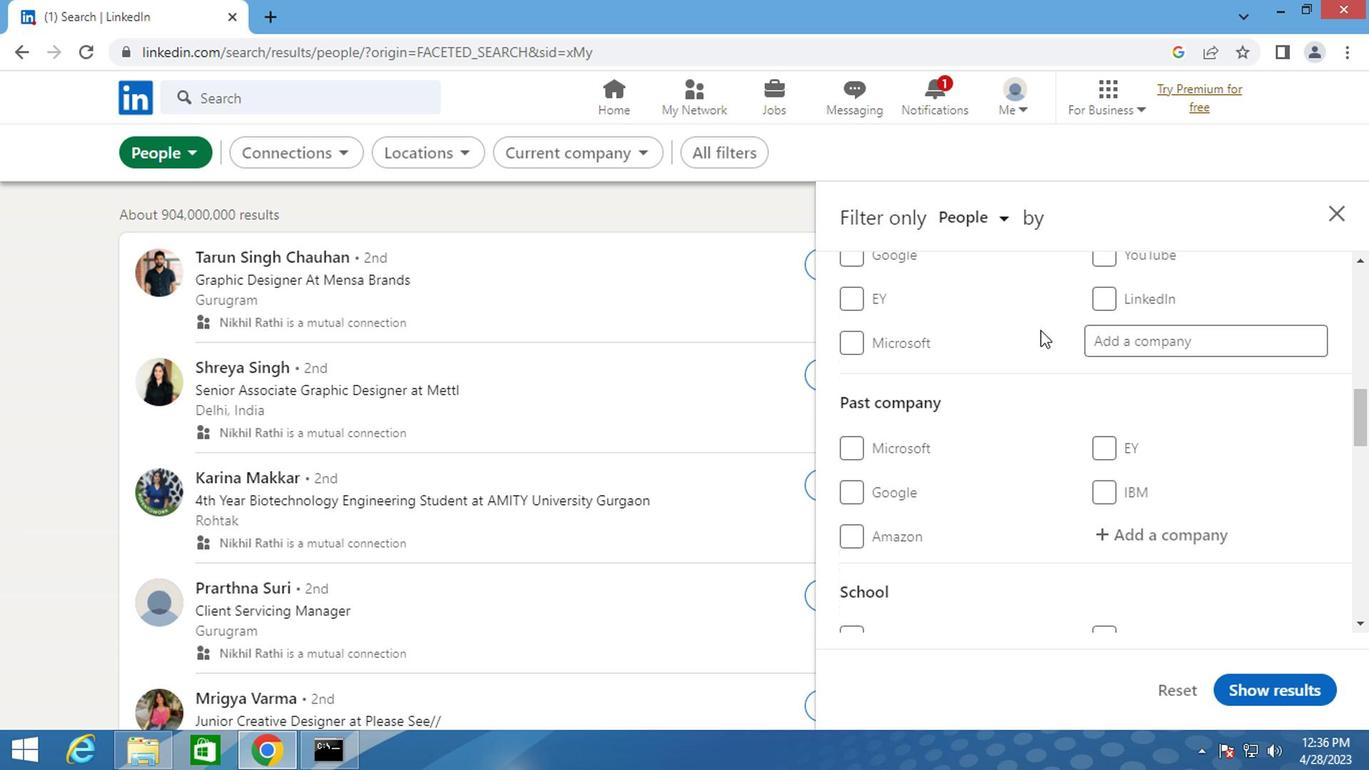 
Action: Mouse scrolled (1036, 330) with delta (0, 0)
Screenshot: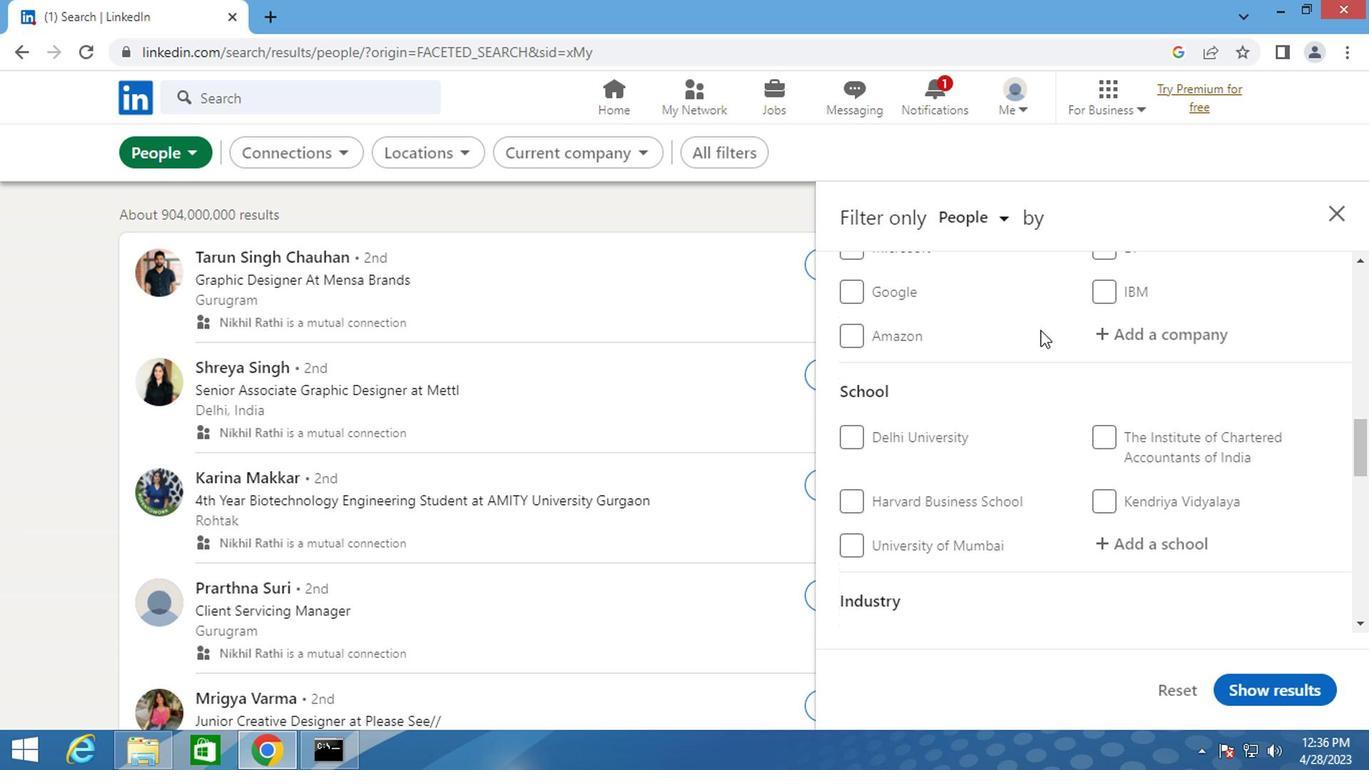 
Action: Mouse scrolled (1036, 330) with delta (0, 0)
Screenshot: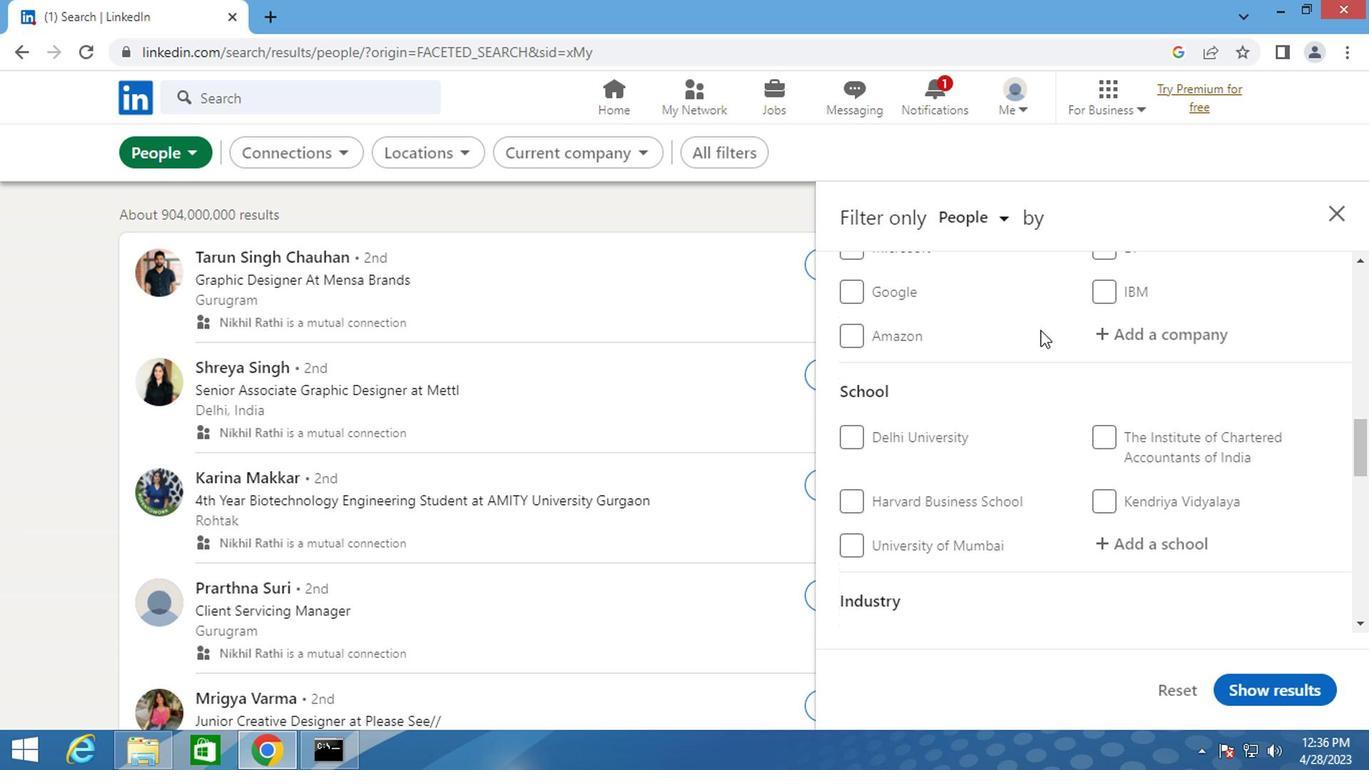 
Action: Mouse scrolled (1036, 330) with delta (0, 0)
Screenshot: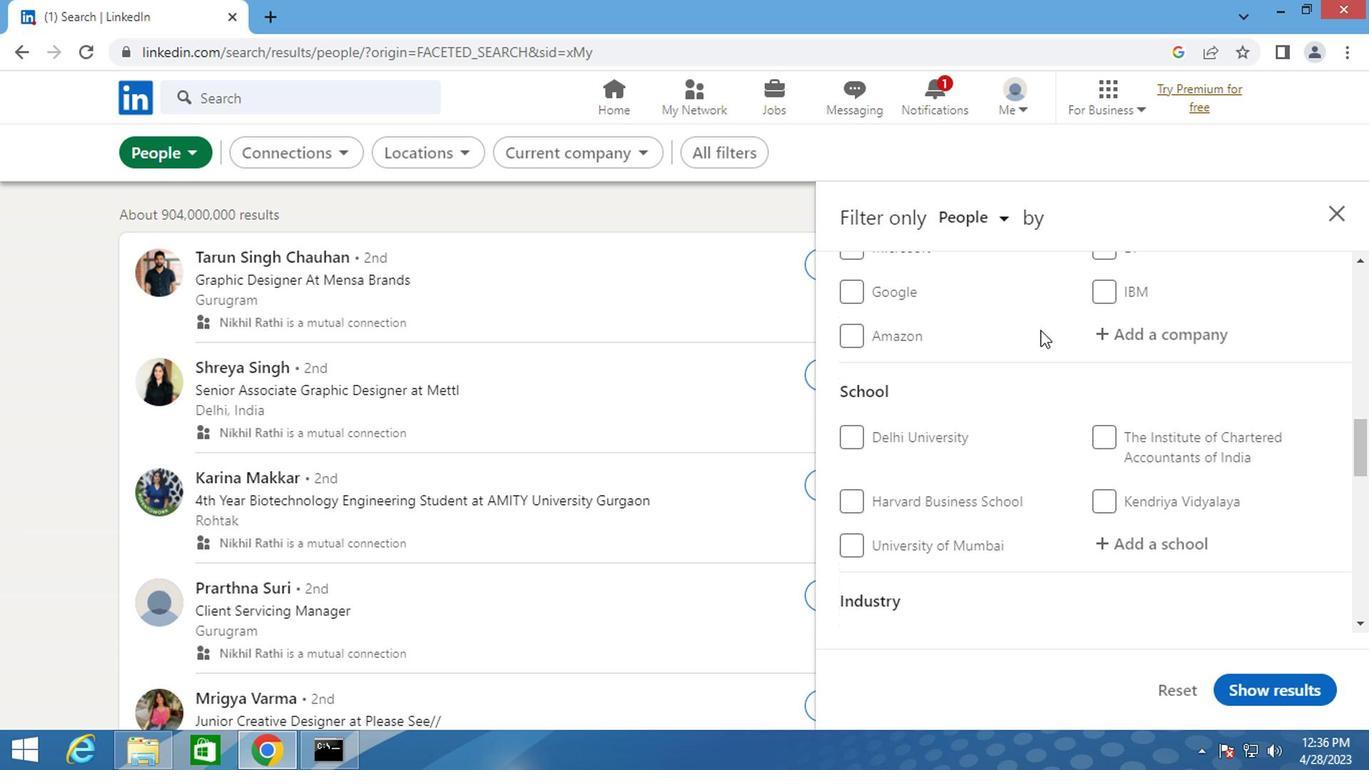 
Action: Mouse scrolled (1036, 330) with delta (0, 0)
Screenshot: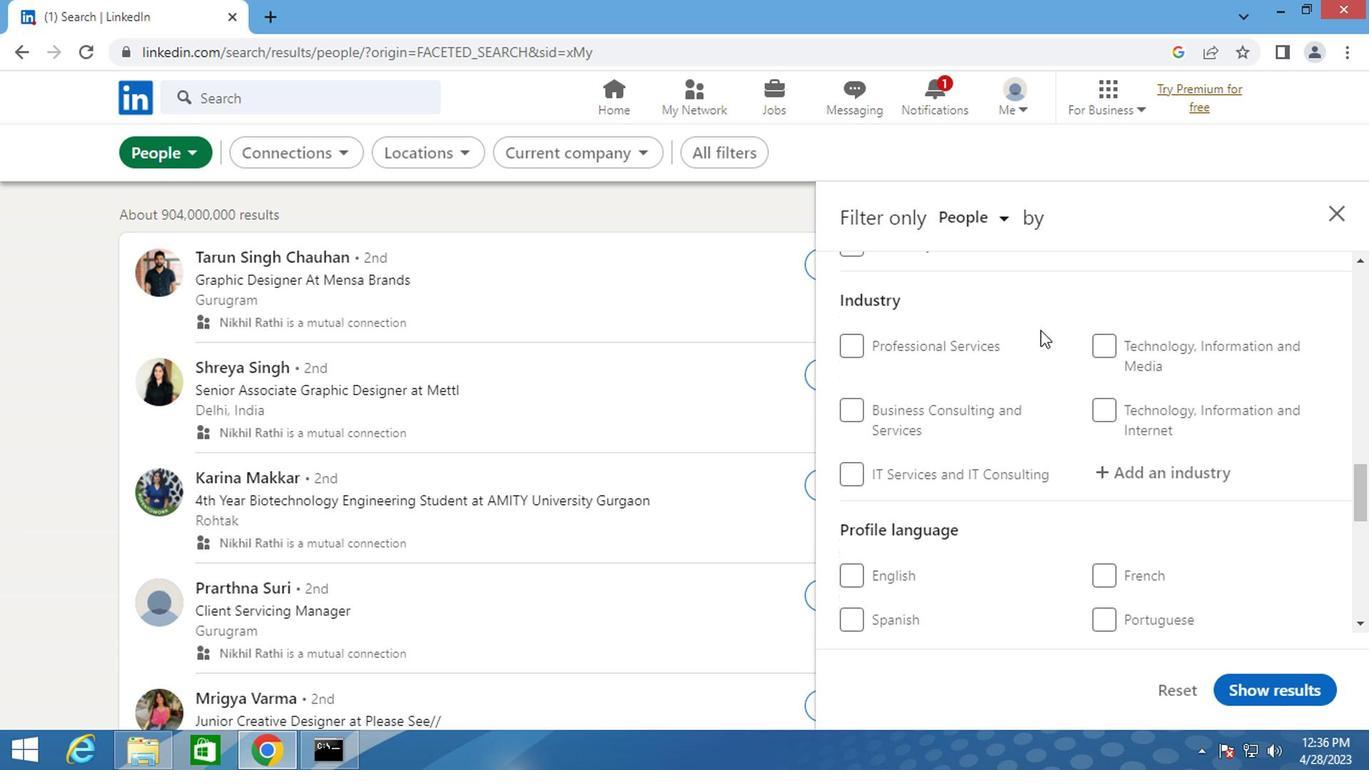 
Action: Mouse scrolled (1036, 330) with delta (0, 0)
Screenshot: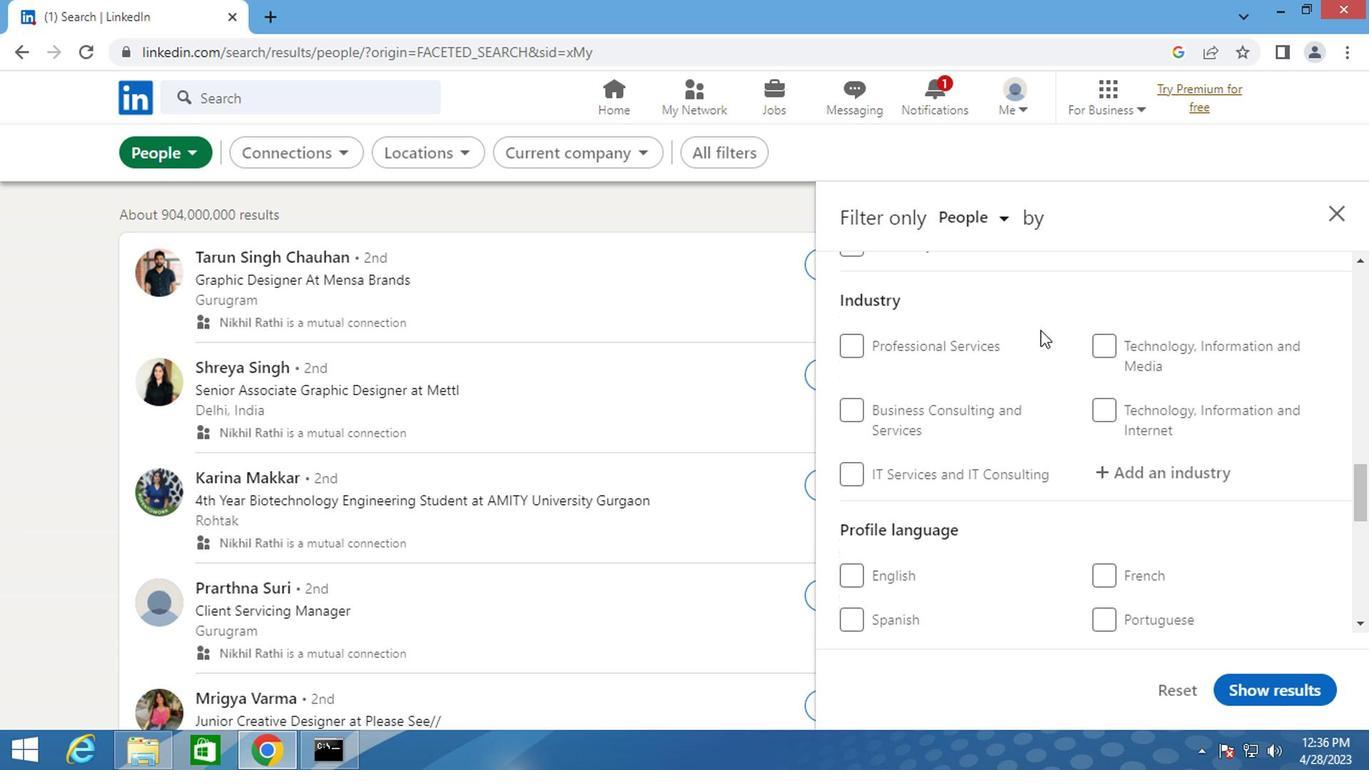 
Action: Mouse moved to (1109, 420)
Screenshot: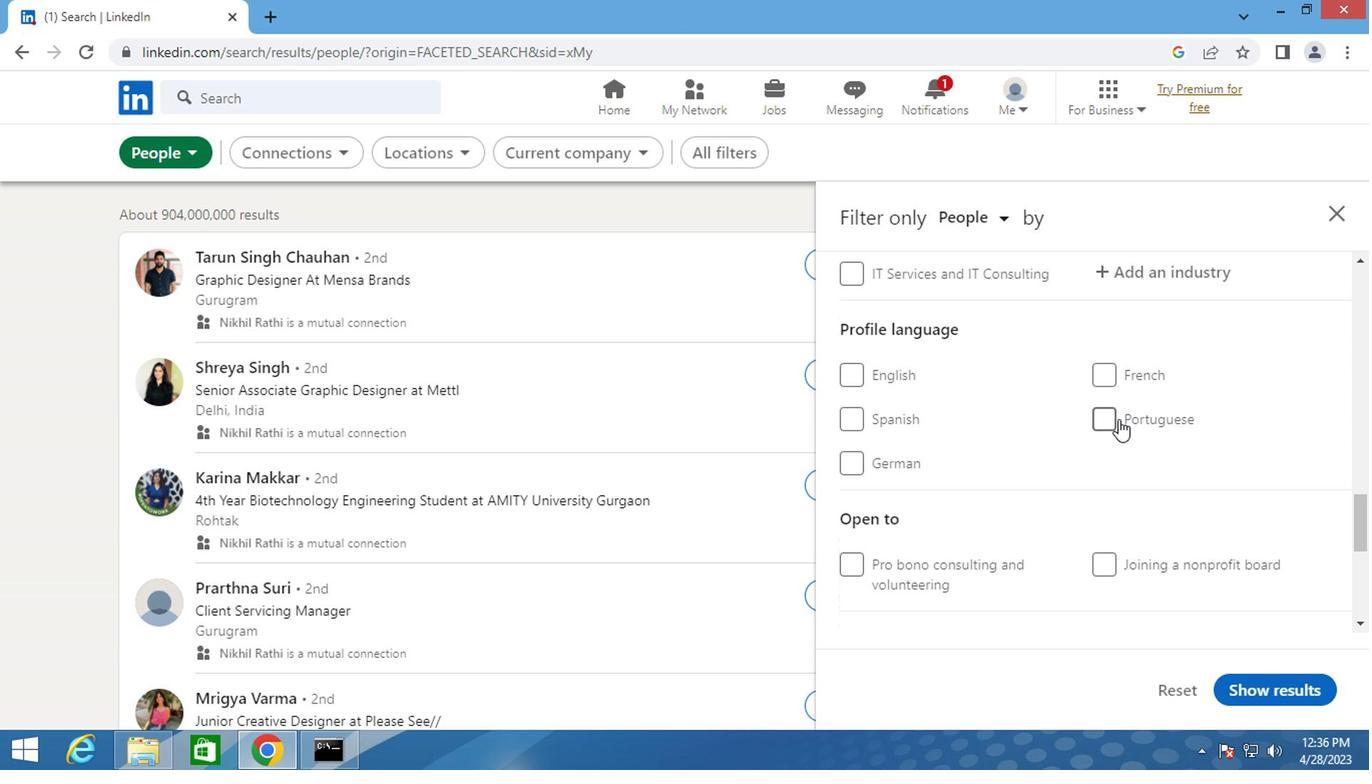 
Action: Mouse pressed left at (1109, 420)
Screenshot: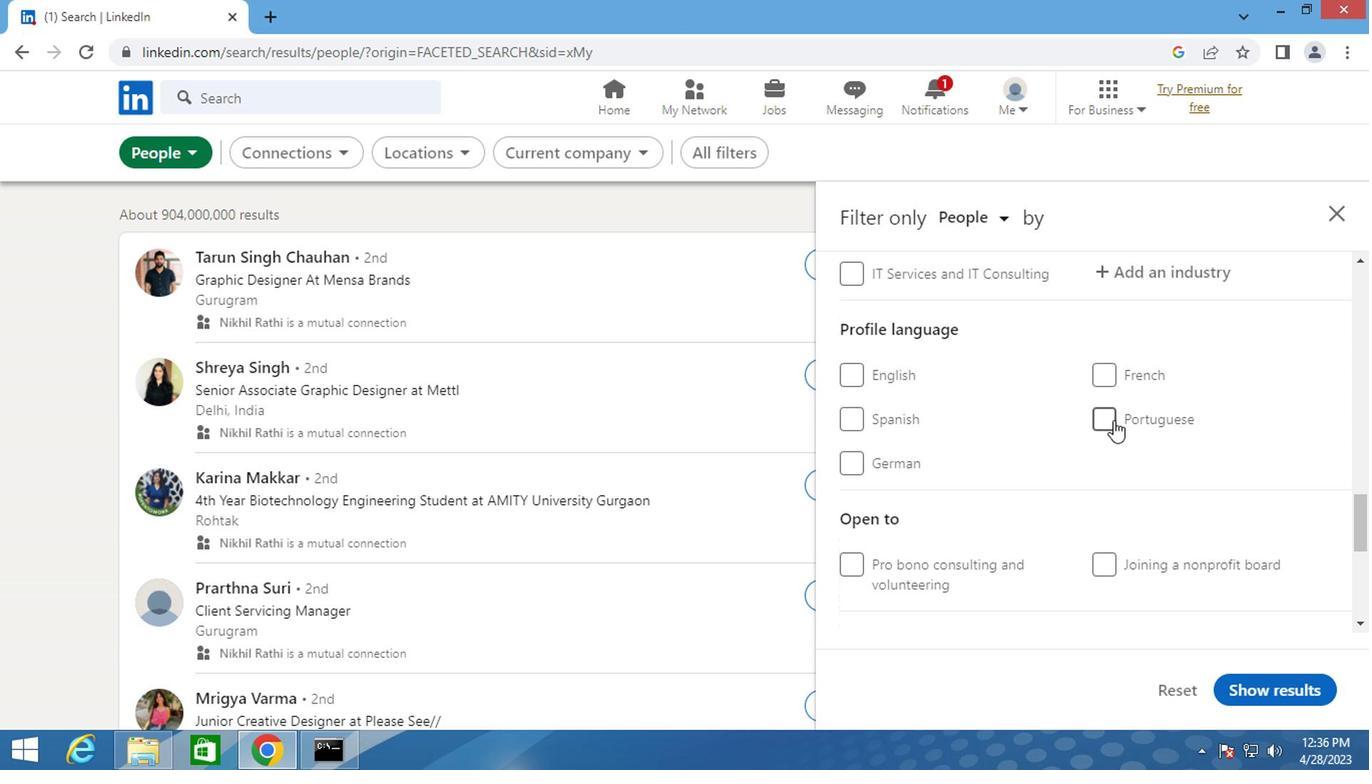 
Action: Mouse scrolled (1109, 421) with delta (0, 0)
Screenshot: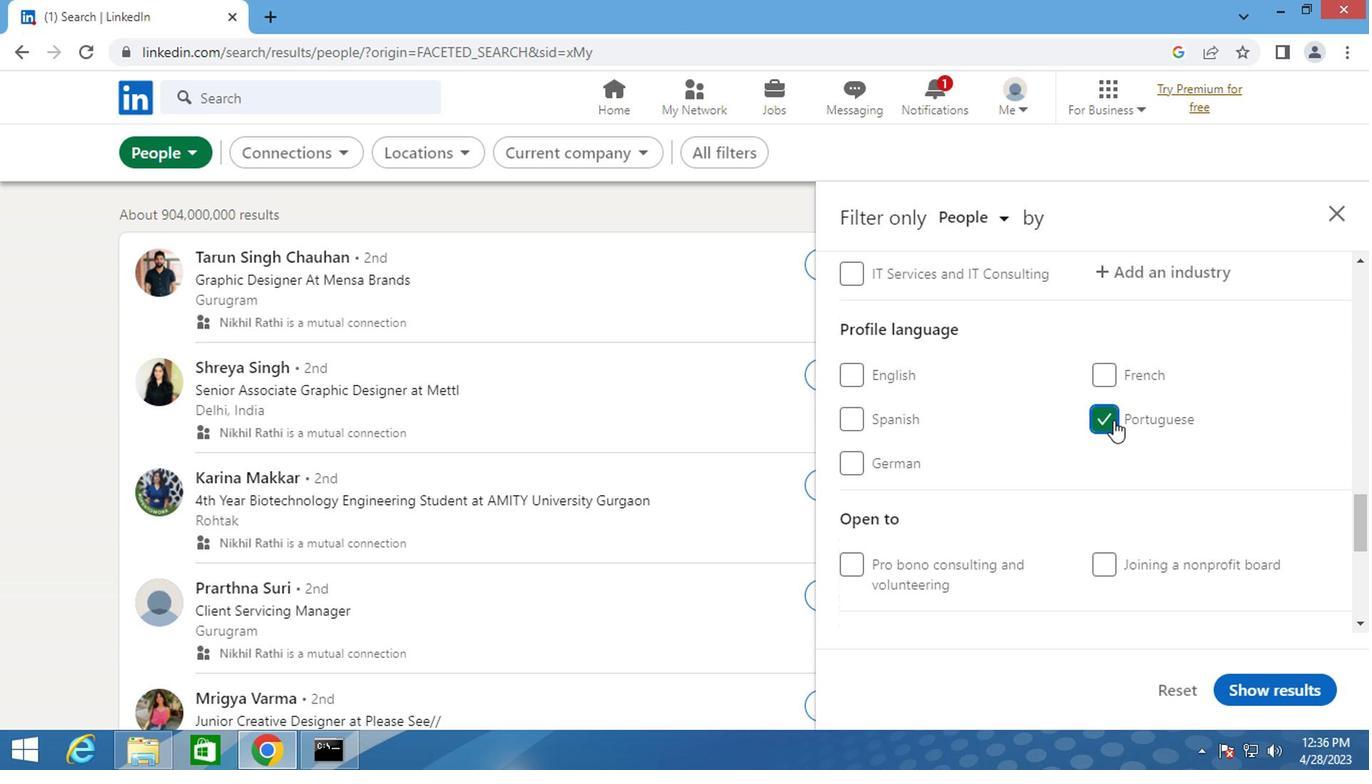 
Action: Mouse scrolled (1109, 421) with delta (0, 0)
Screenshot: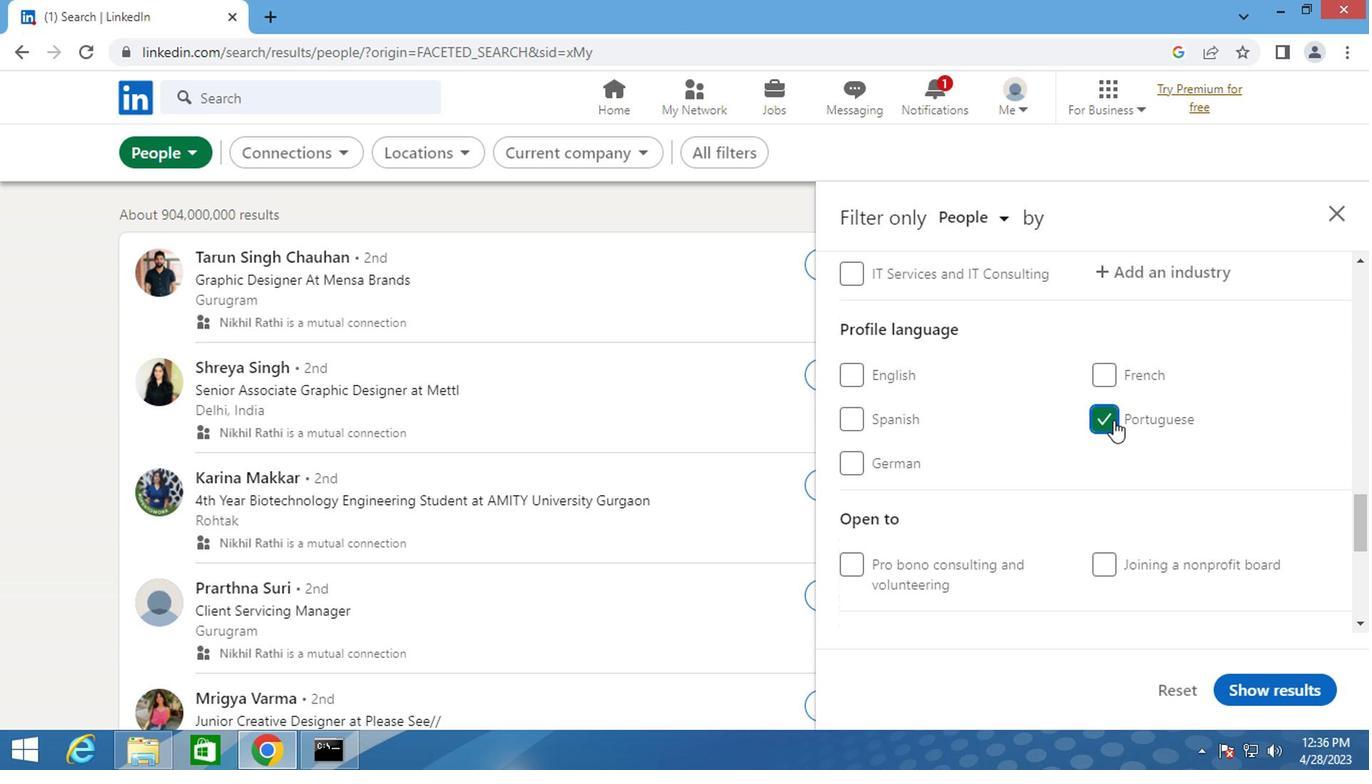 
Action: Mouse scrolled (1109, 421) with delta (0, 0)
Screenshot: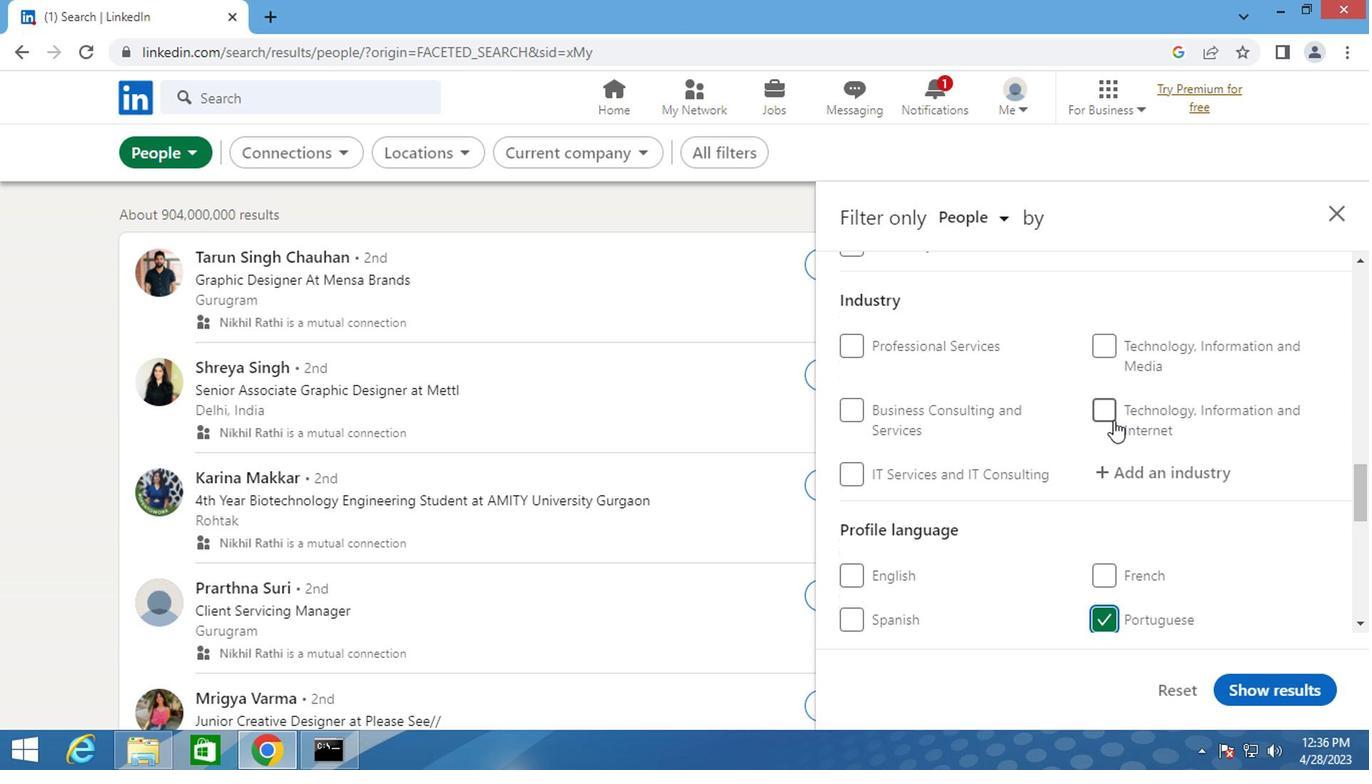 
Action: Mouse scrolled (1109, 421) with delta (0, 0)
Screenshot: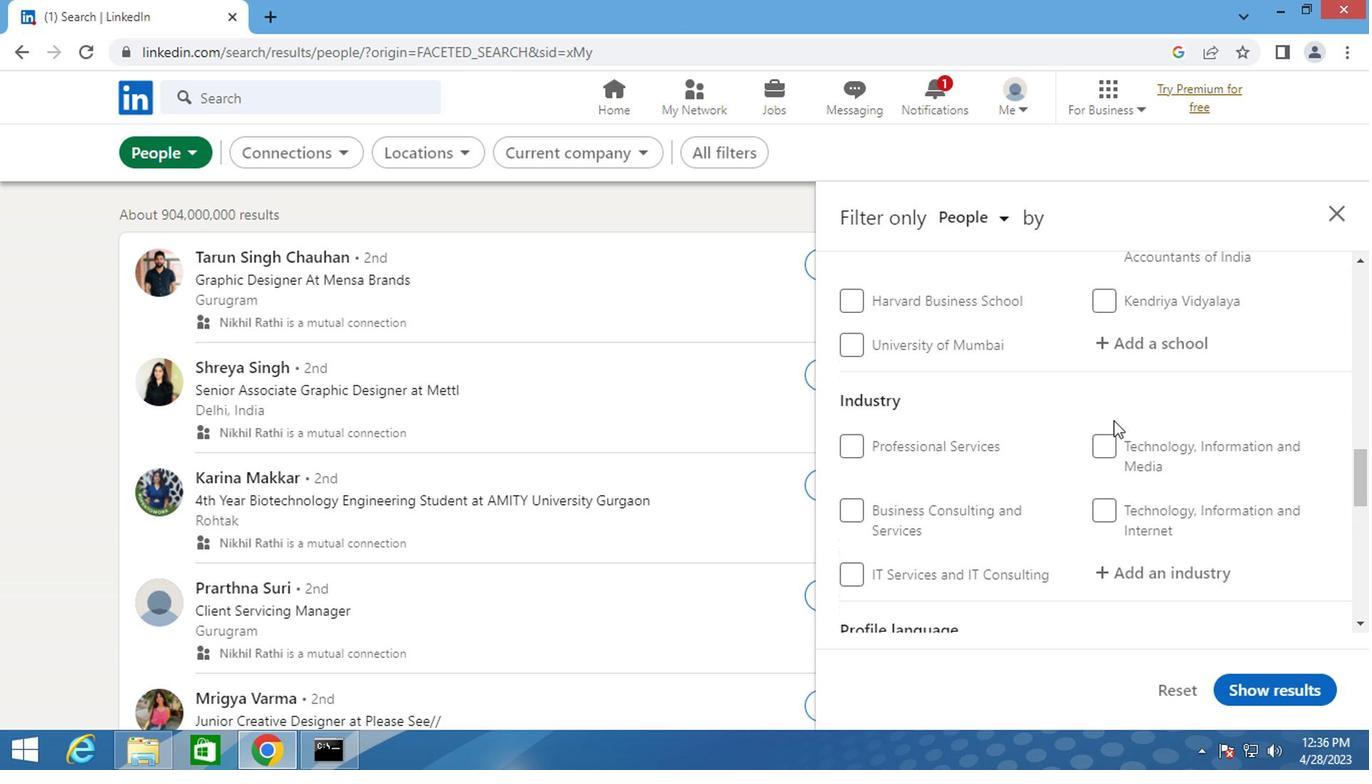 
Action: Mouse scrolled (1109, 421) with delta (0, 0)
Screenshot: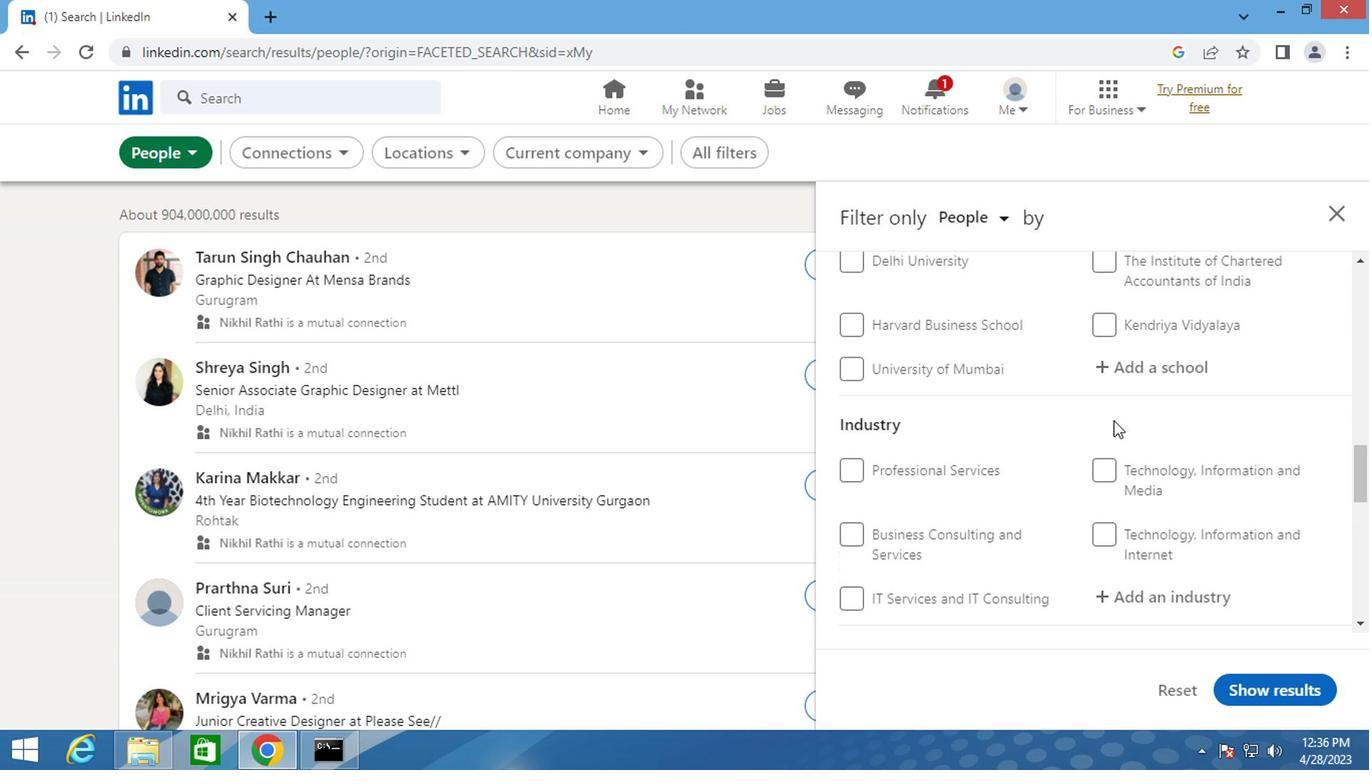 
Action: Mouse scrolled (1109, 421) with delta (0, 0)
Screenshot: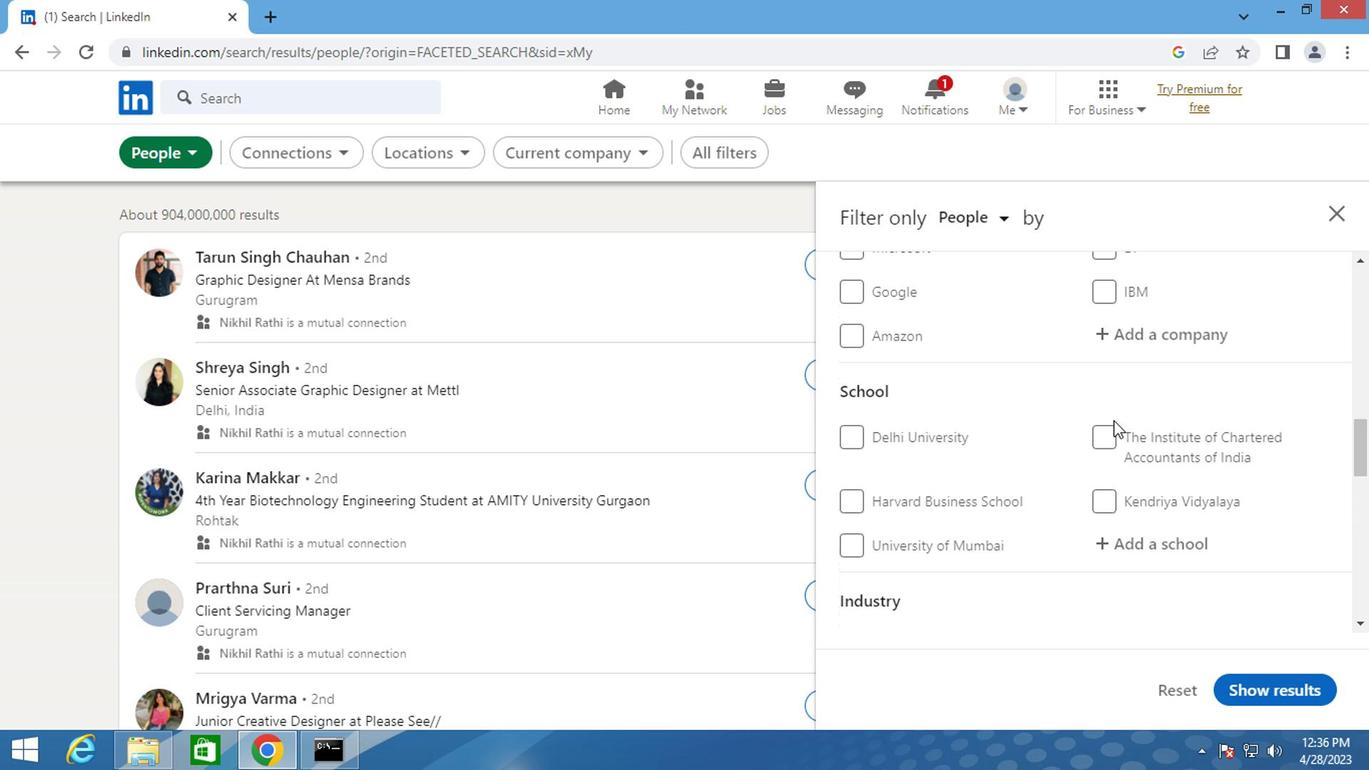 
Action: Mouse scrolled (1109, 421) with delta (0, 0)
Screenshot: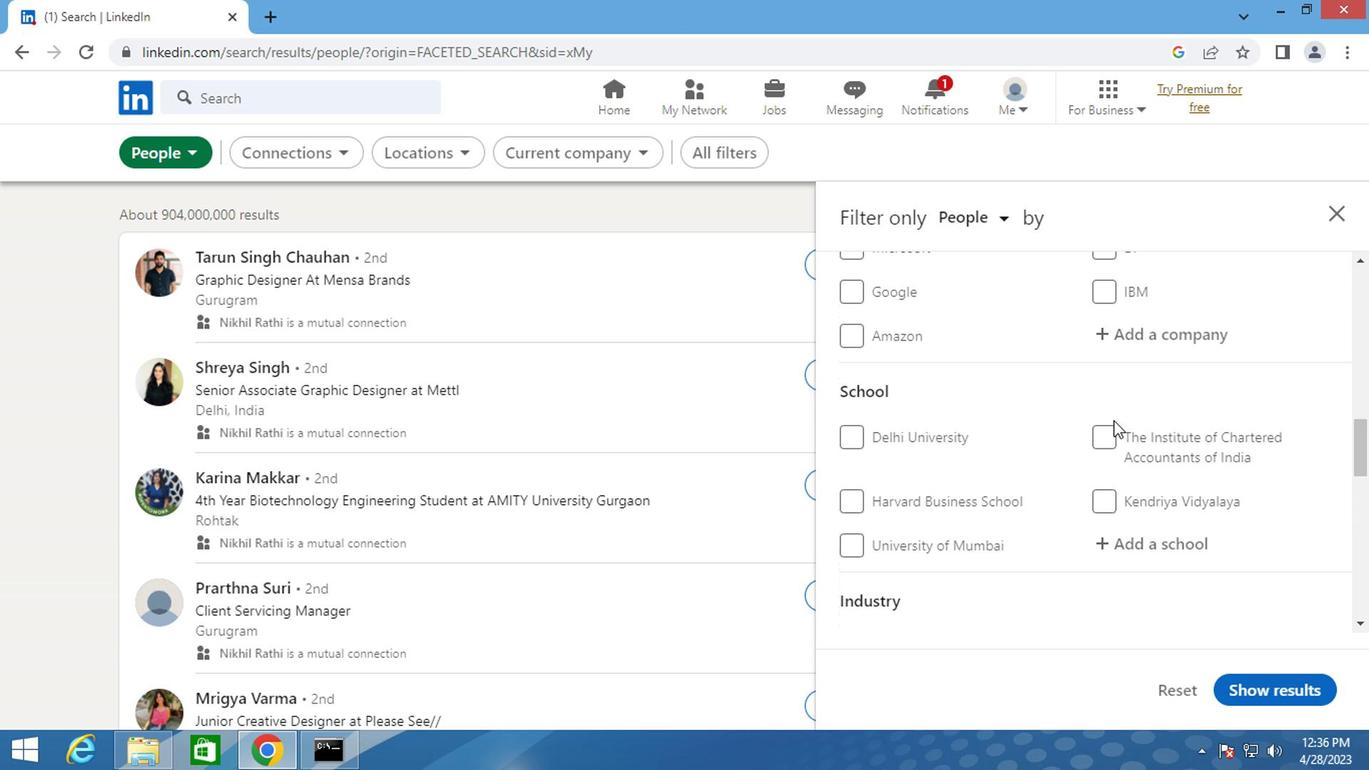 
Action: Mouse scrolled (1109, 421) with delta (0, 0)
Screenshot: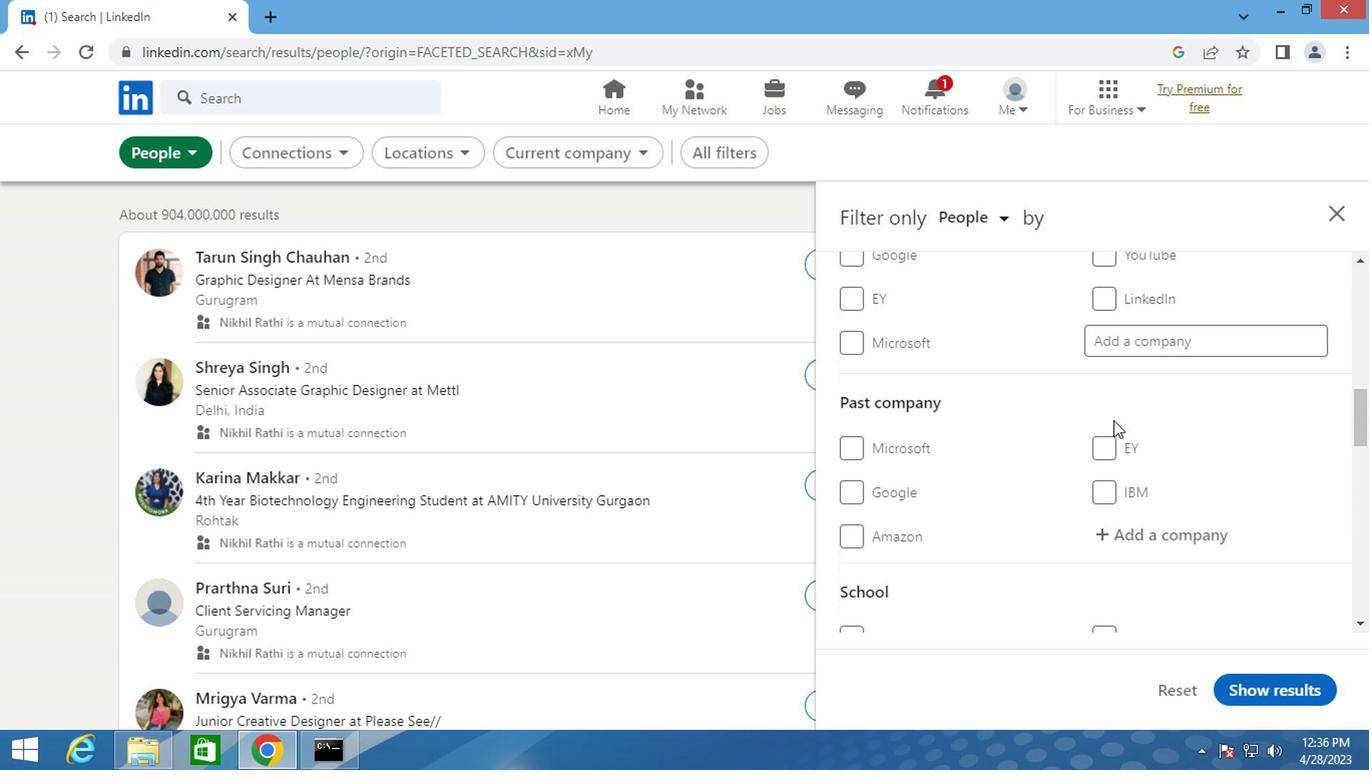 
Action: Mouse scrolled (1109, 421) with delta (0, 0)
Screenshot: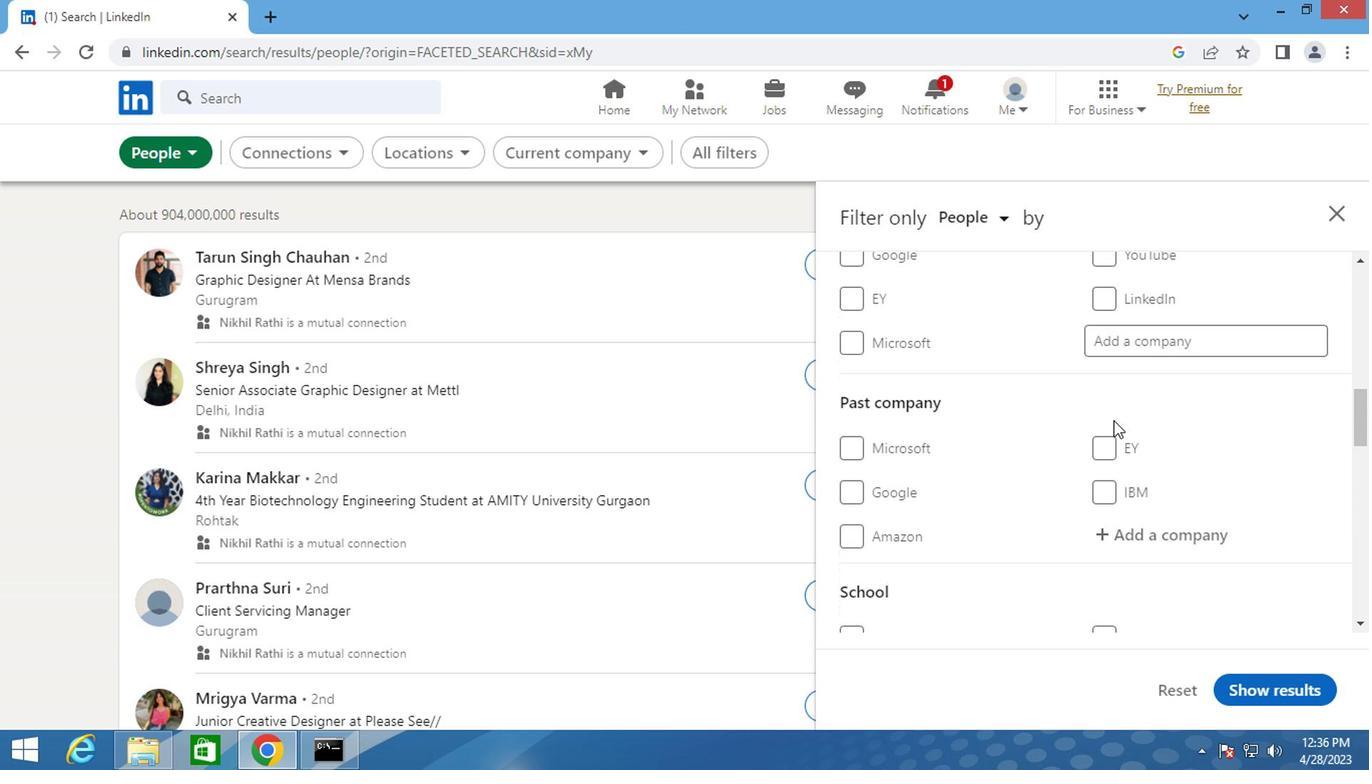 
Action: Mouse moved to (1131, 542)
Screenshot: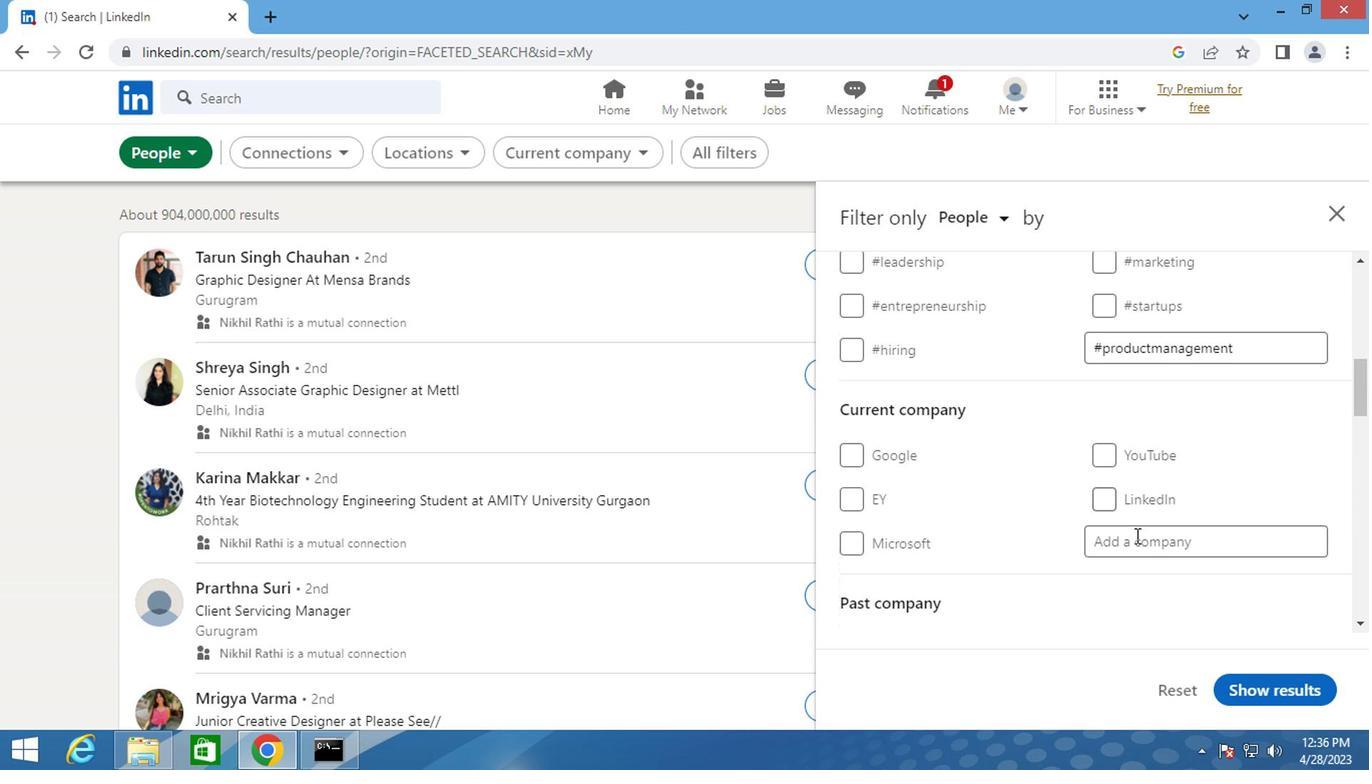 
Action: Mouse pressed left at (1131, 542)
Screenshot: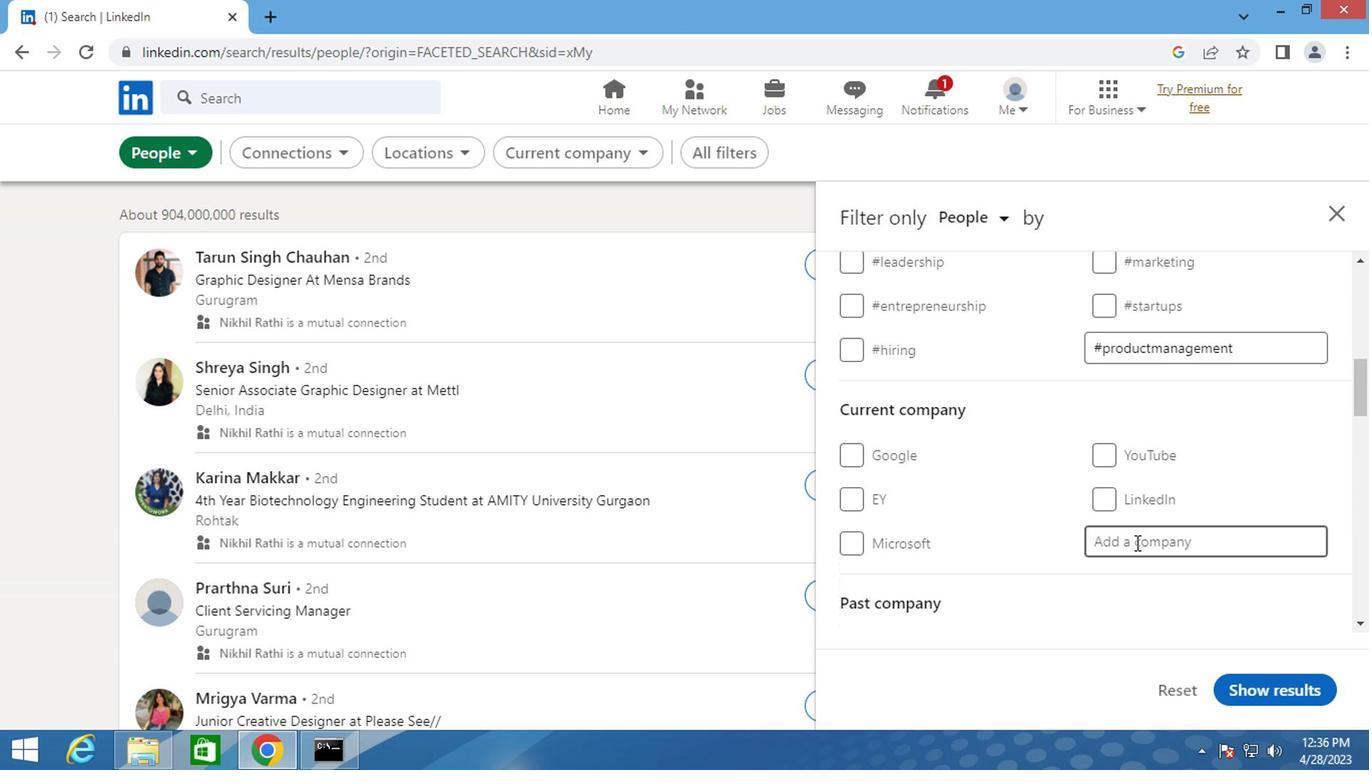 
Action: Key pressed <Key.shift>LENSKART
Screenshot: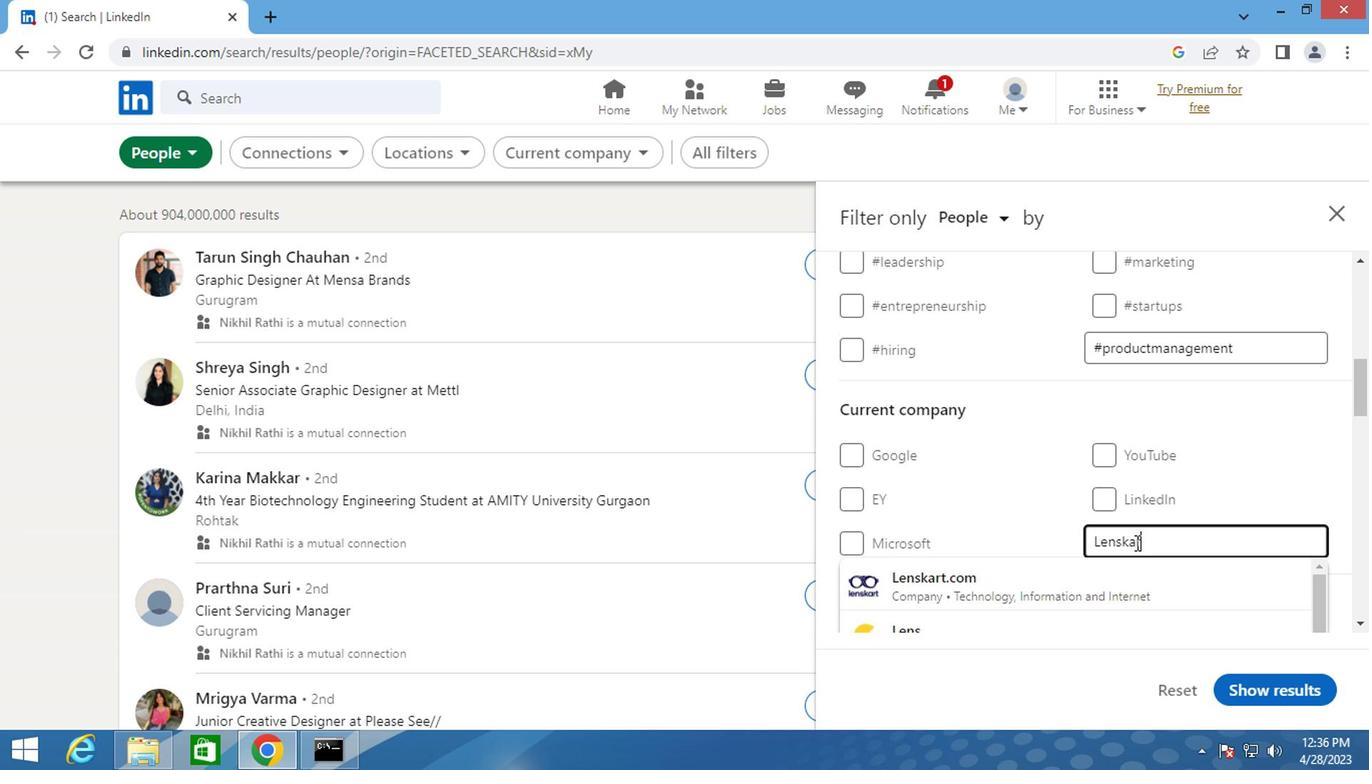 
Action: Mouse moved to (989, 598)
Screenshot: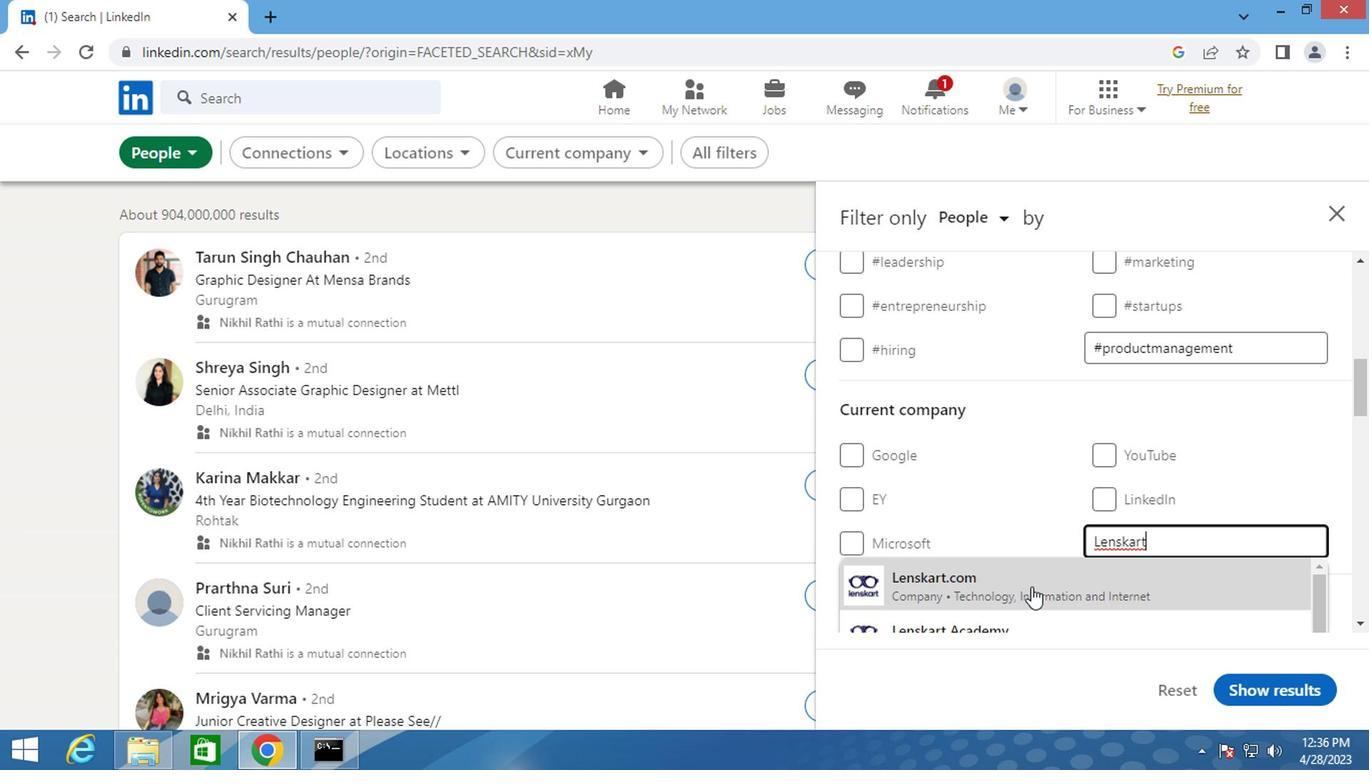 
Action: Mouse pressed left at (989, 598)
Screenshot: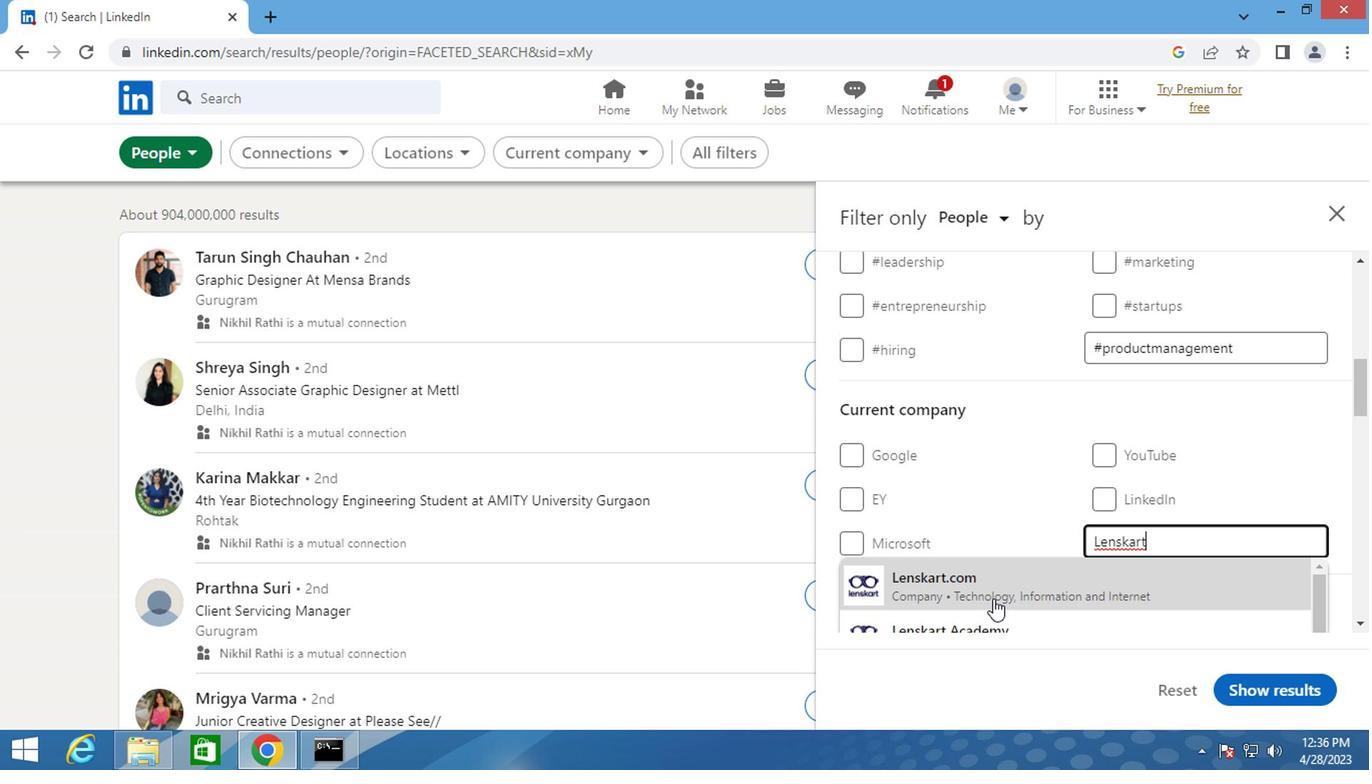 
Action: Mouse moved to (1003, 563)
Screenshot: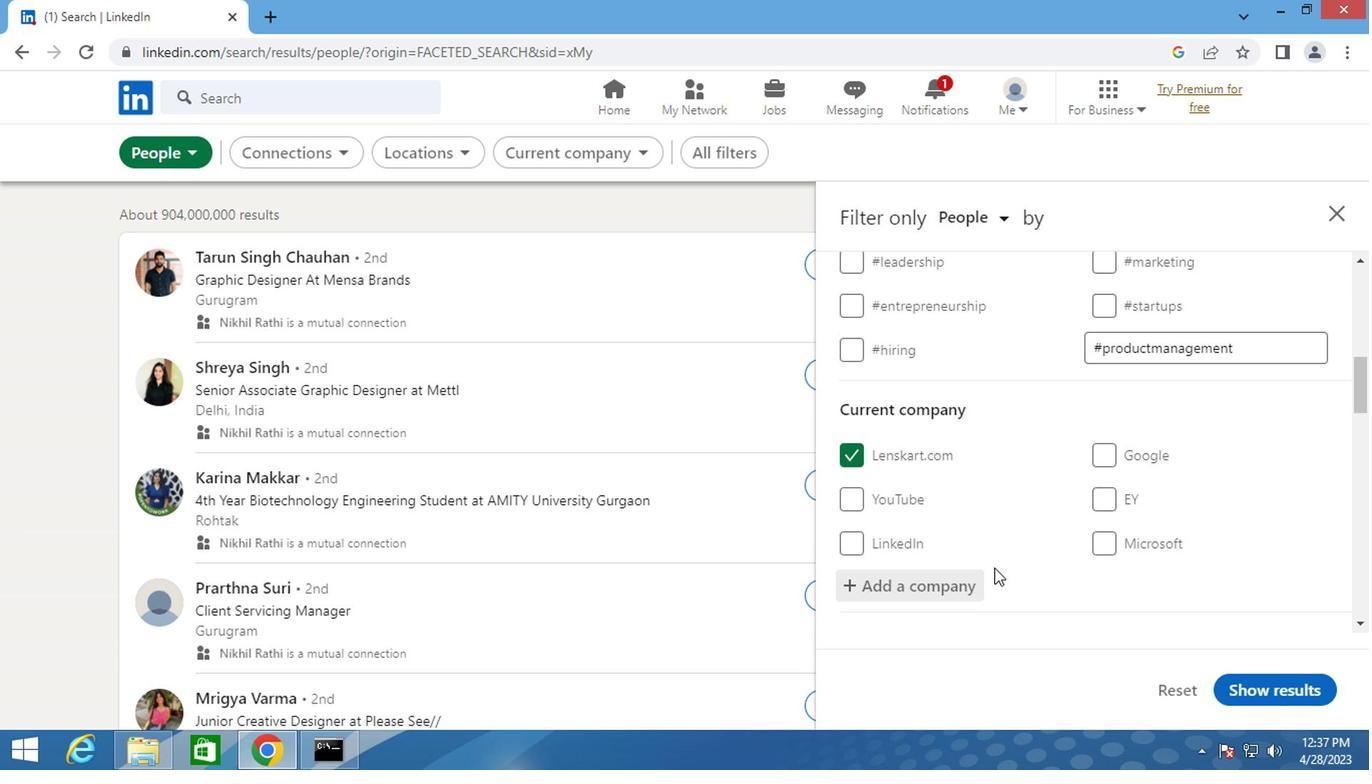 
Action: Mouse scrolled (1003, 562) with delta (0, 0)
Screenshot: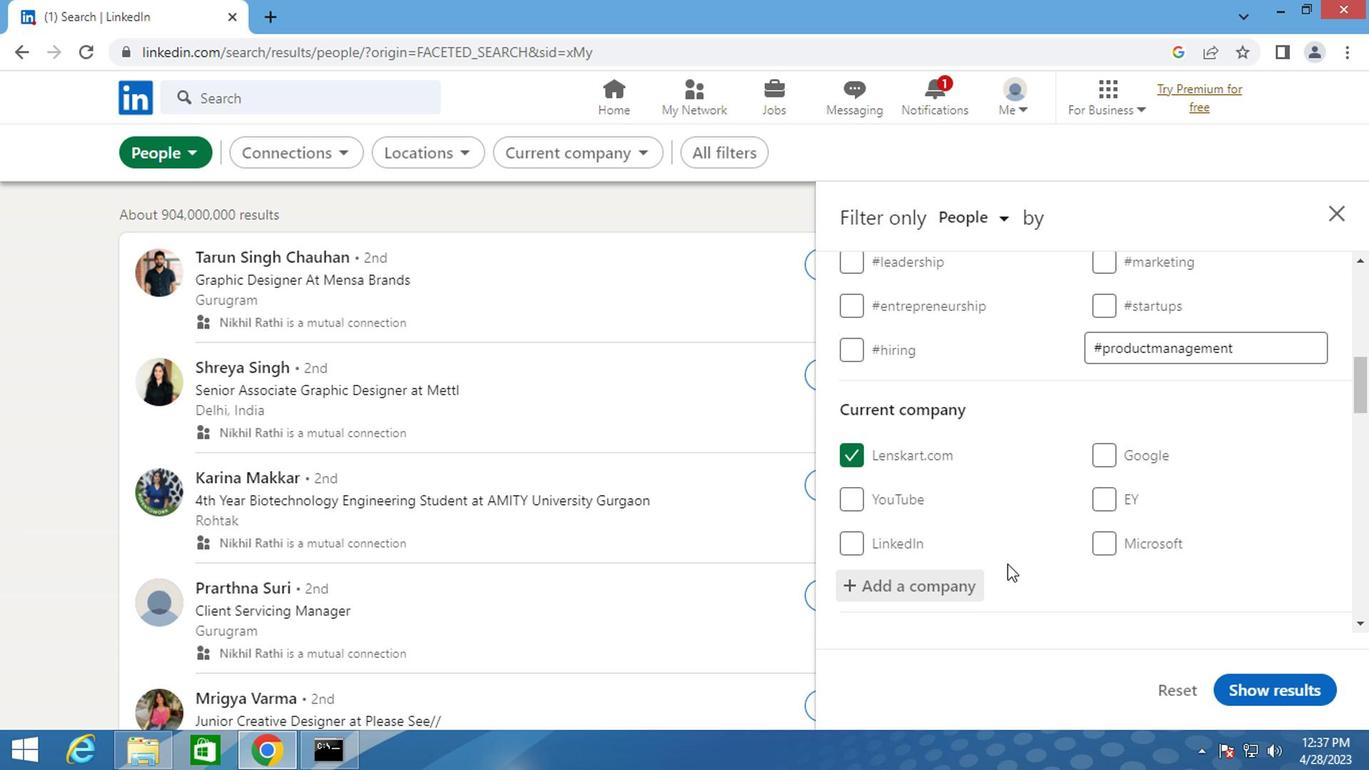 
Action: Mouse scrolled (1003, 562) with delta (0, 0)
Screenshot: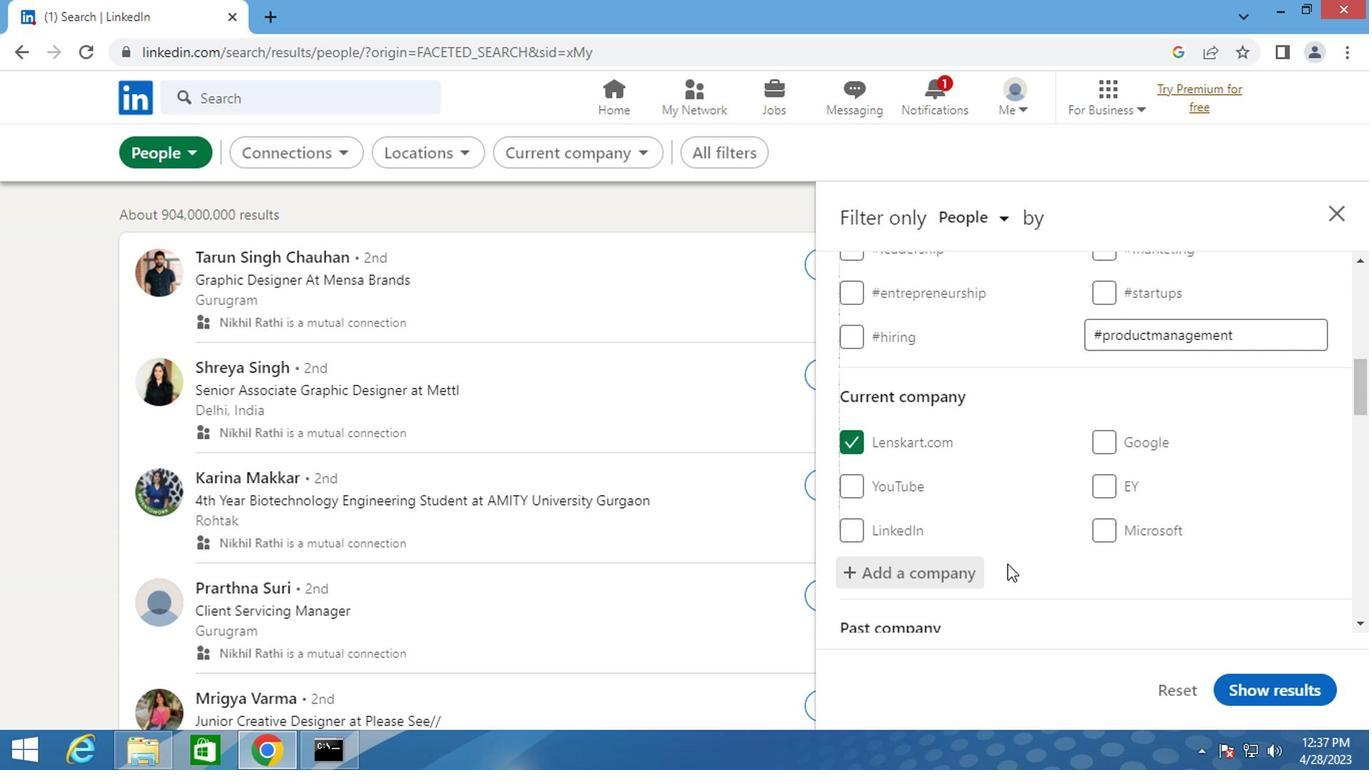 
Action: Mouse scrolled (1003, 562) with delta (0, 0)
Screenshot: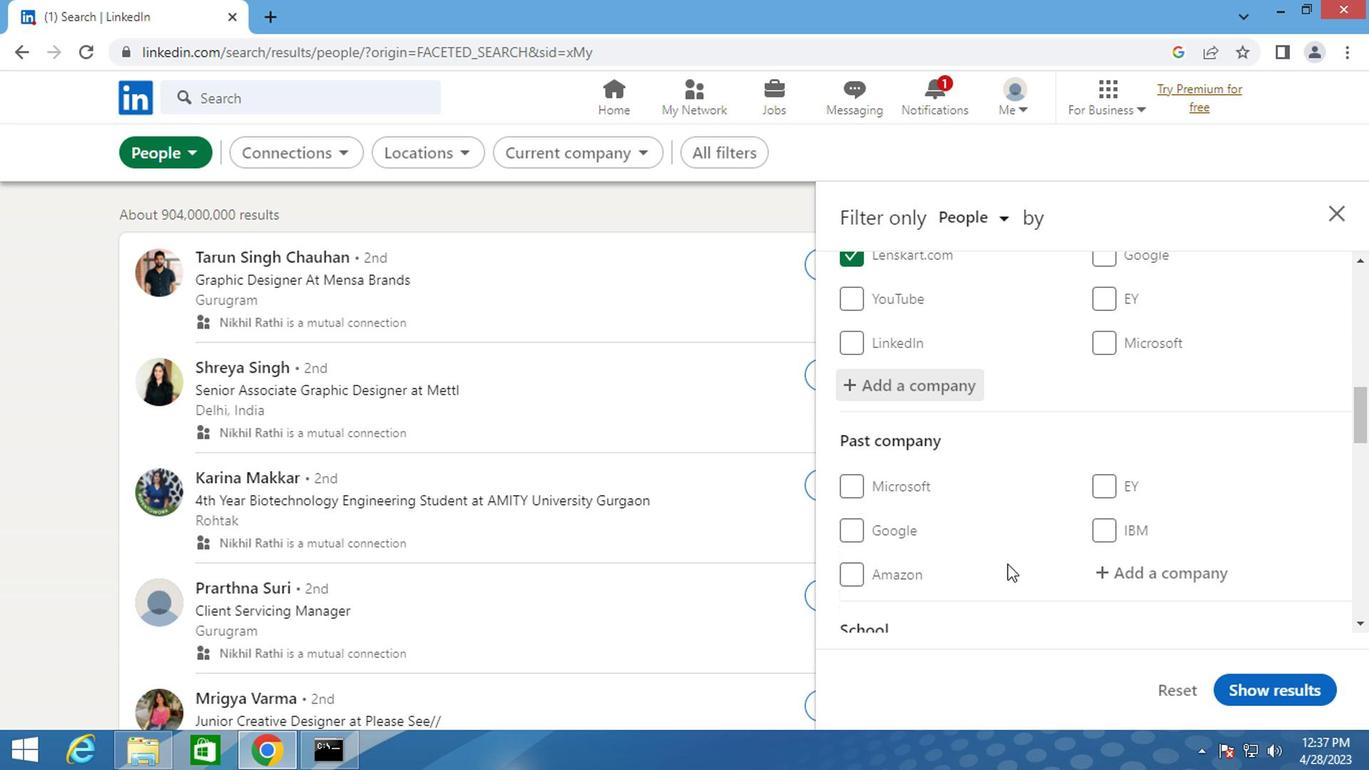 
Action: Mouse scrolled (1003, 562) with delta (0, 0)
Screenshot: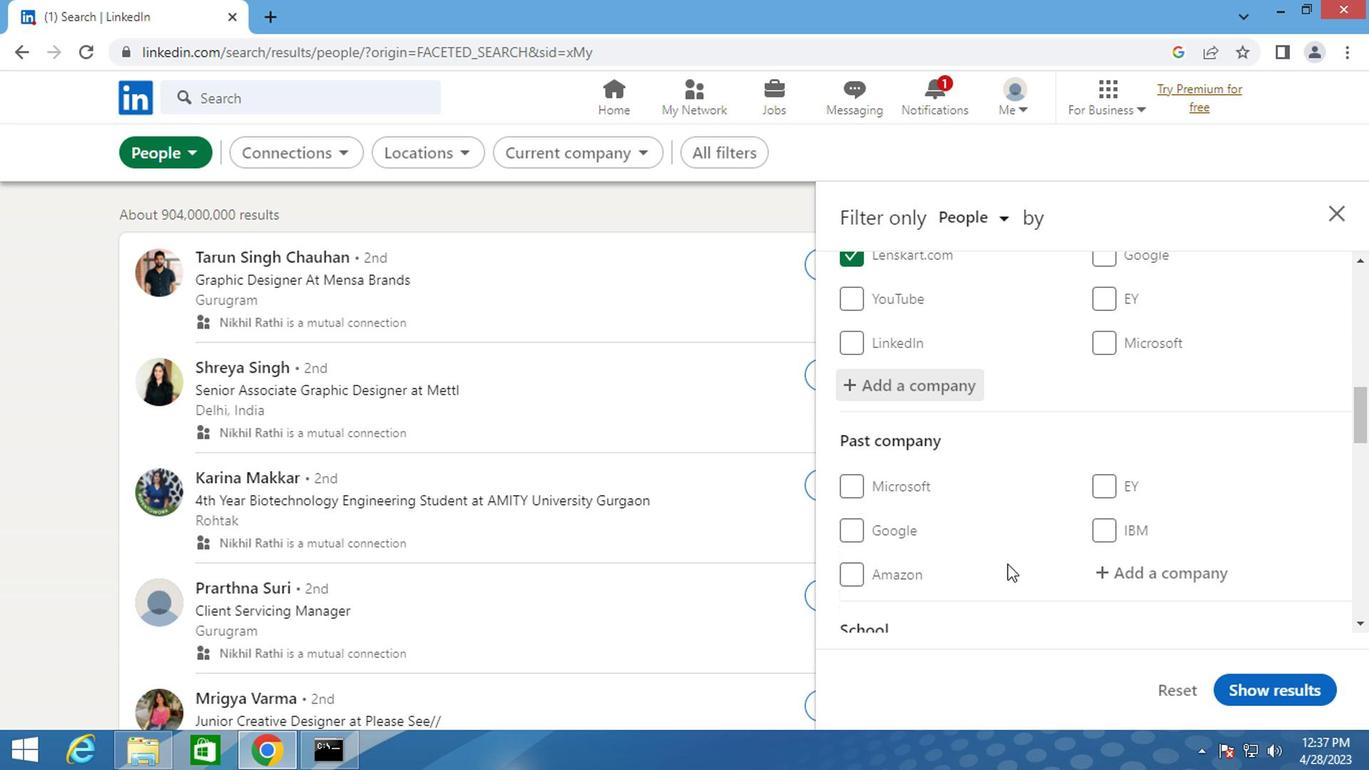 
Action: Mouse moved to (1113, 578)
Screenshot: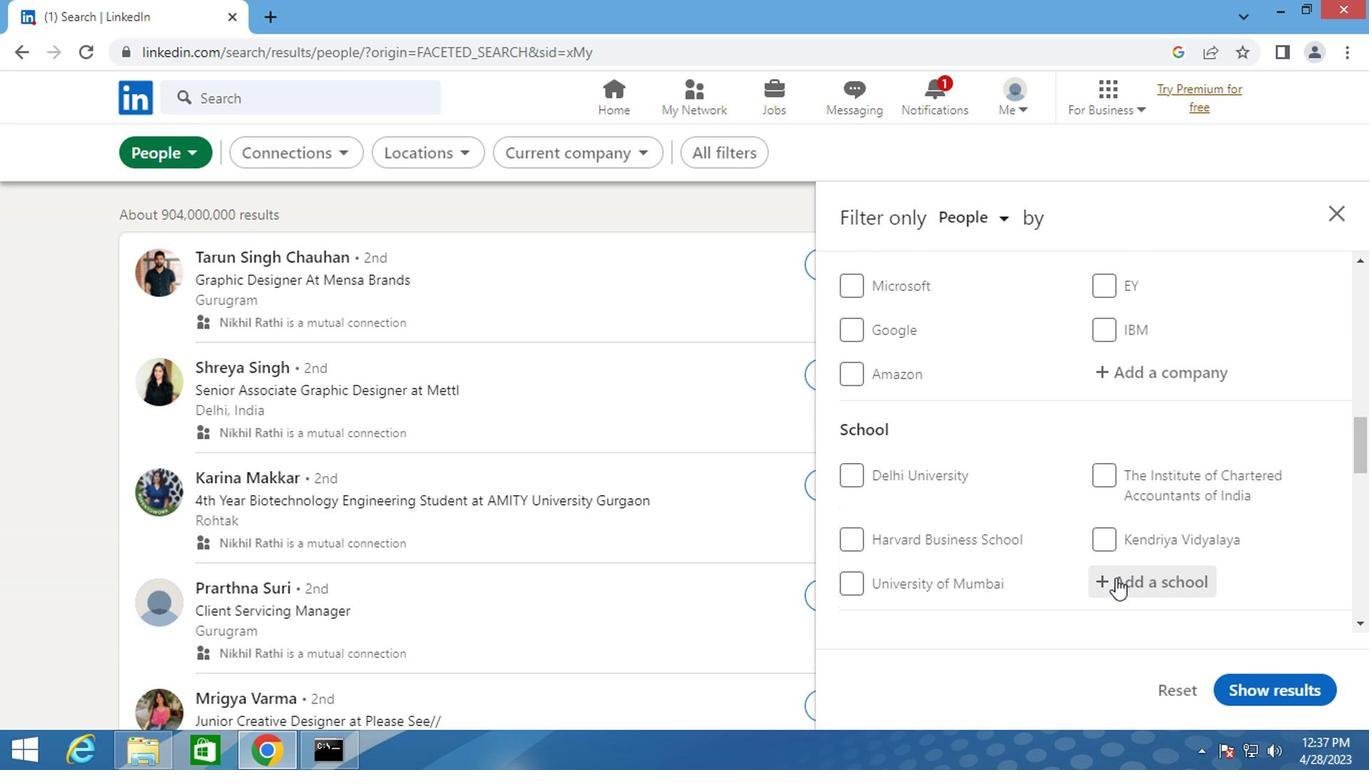 
Action: Mouse pressed left at (1113, 578)
Screenshot: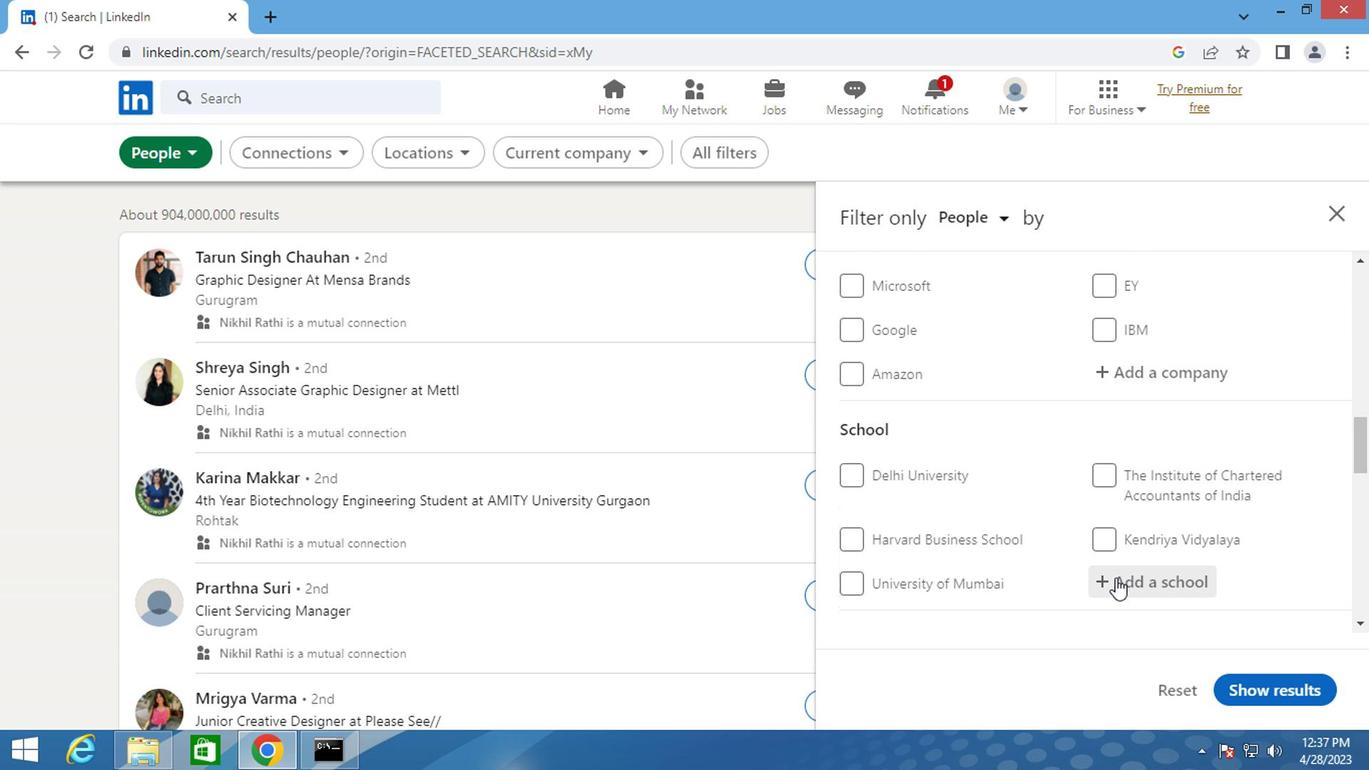 
Action: Key pressed <Key.shift>INDIAN<Key.space>JOBS<Key.space>UPDATES
Screenshot: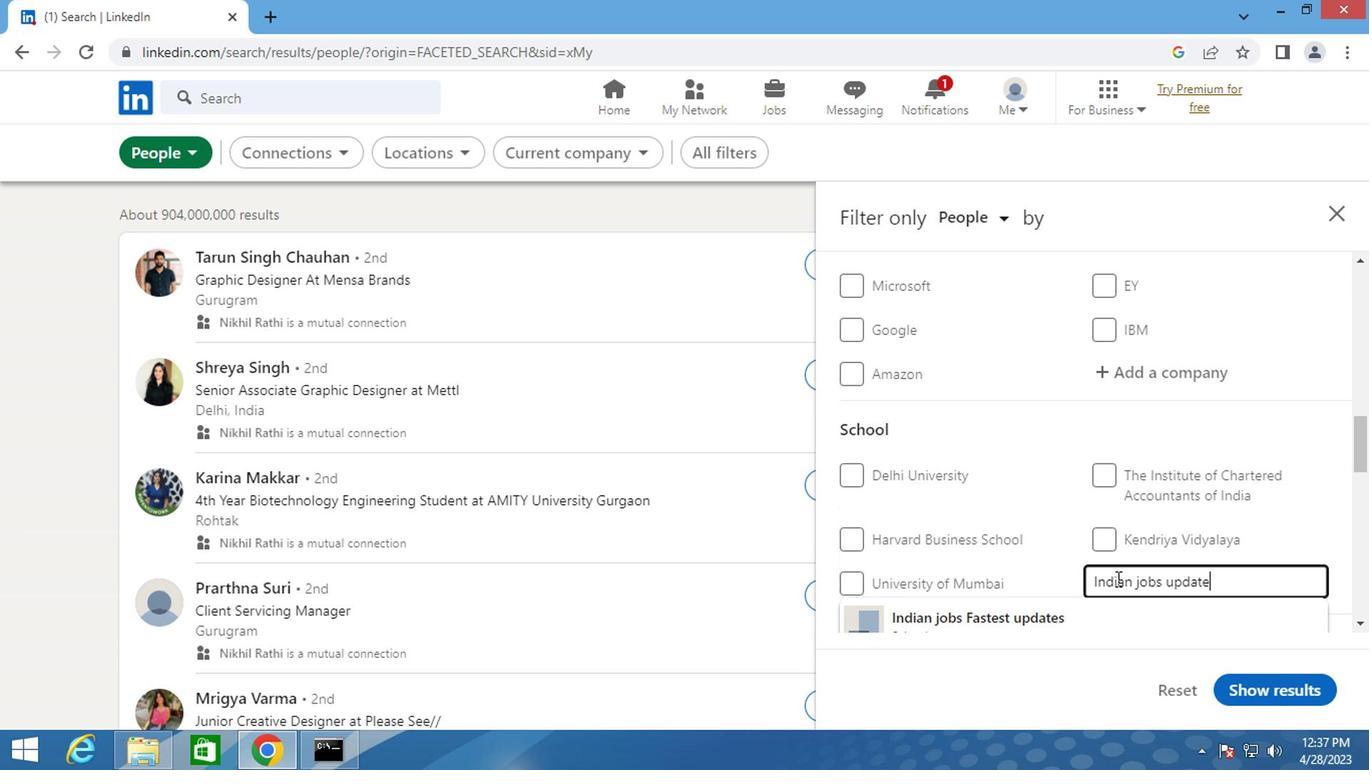 
Action: Mouse moved to (1017, 623)
Screenshot: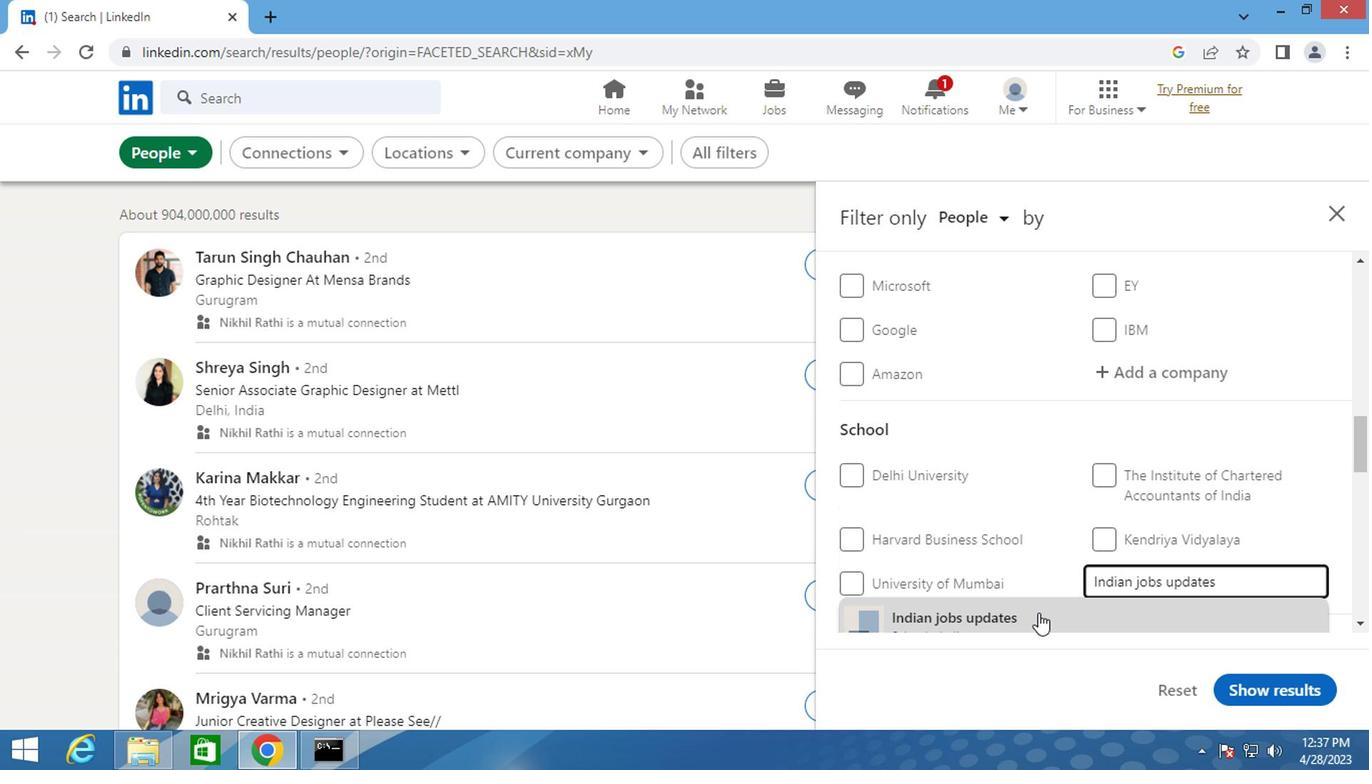 
Action: Mouse pressed left at (1017, 623)
Screenshot: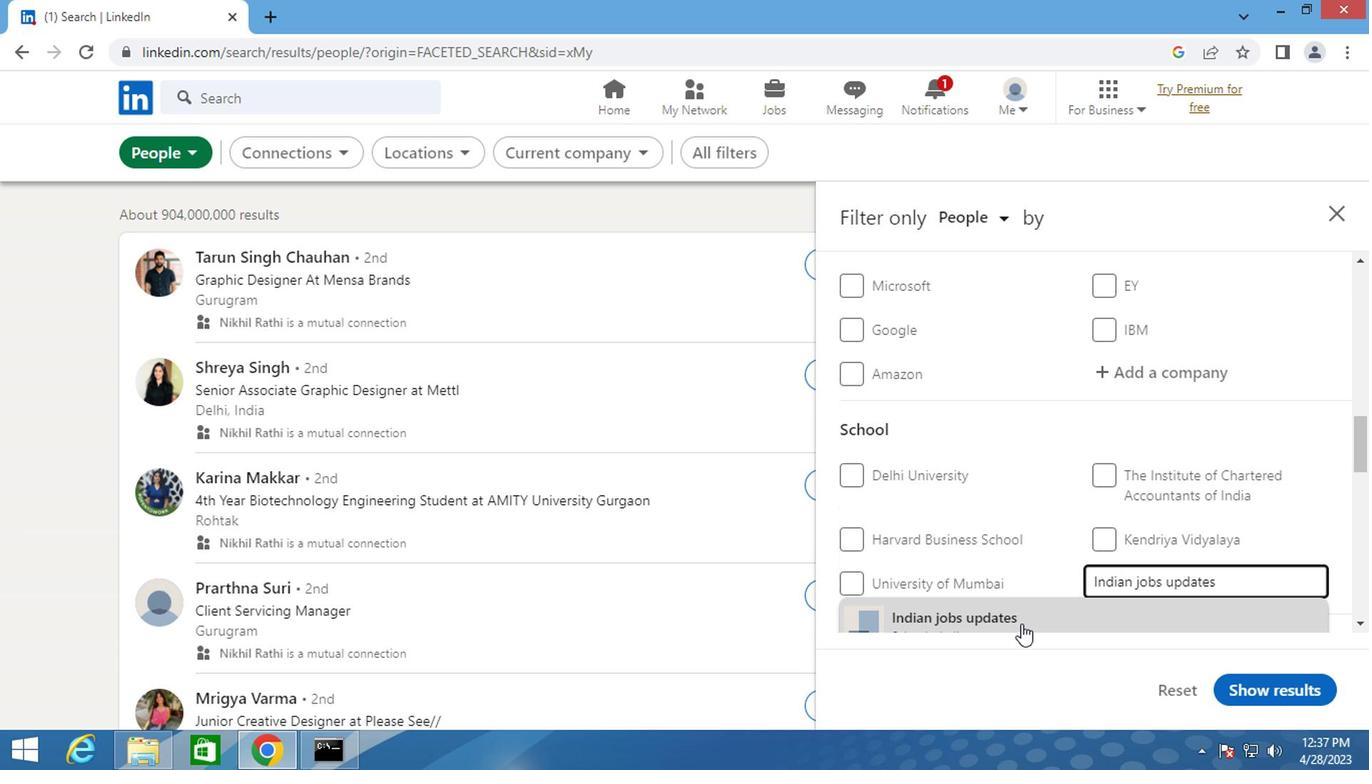 
Action: Mouse moved to (1047, 534)
Screenshot: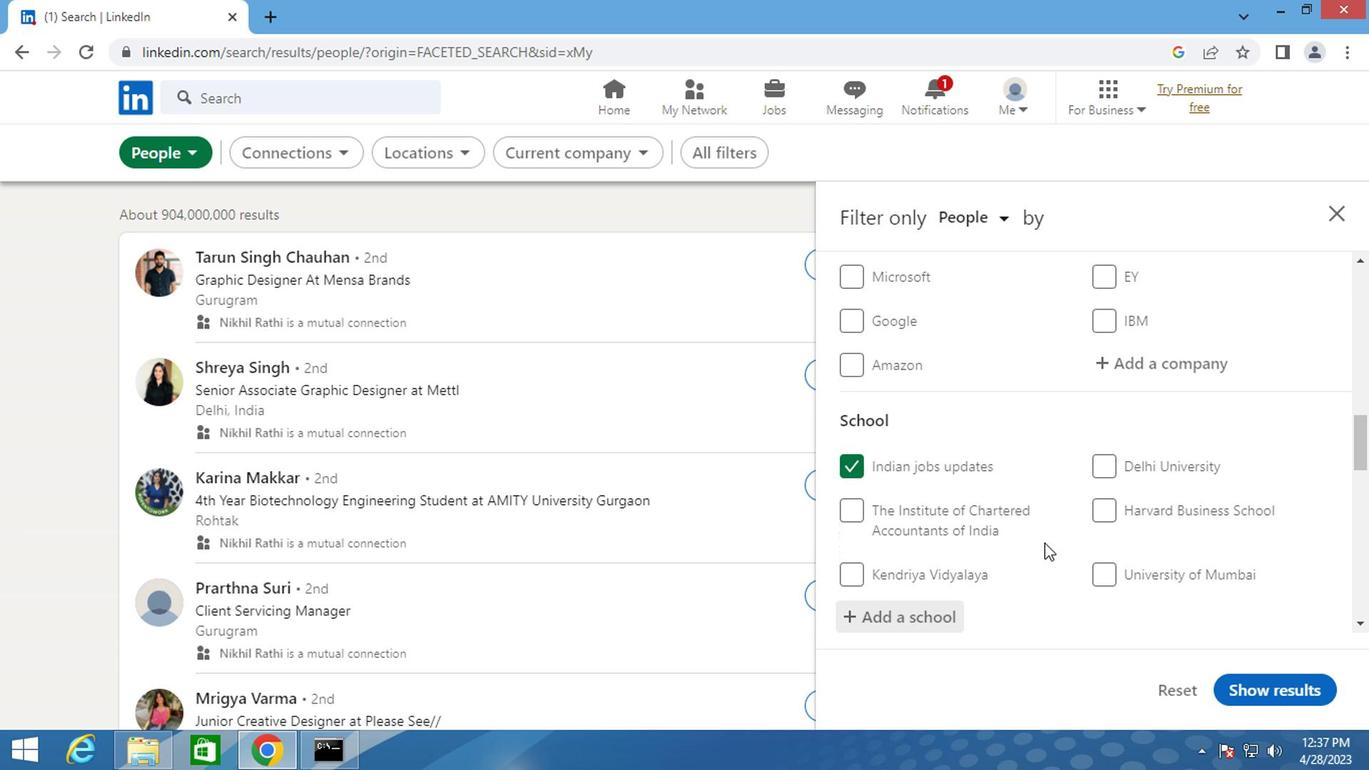 
Action: Mouse scrolled (1047, 533) with delta (0, -1)
Screenshot: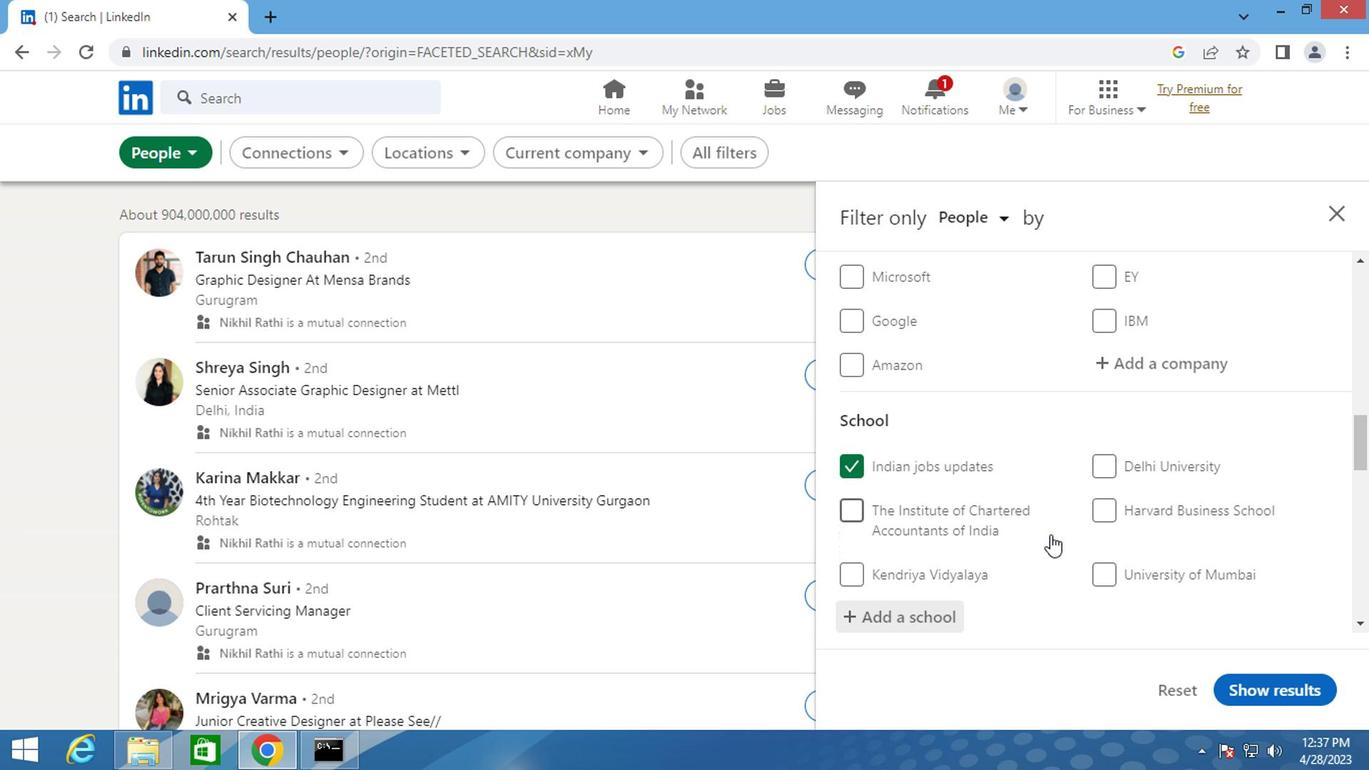 
Action: Mouse scrolled (1047, 533) with delta (0, -1)
Screenshot: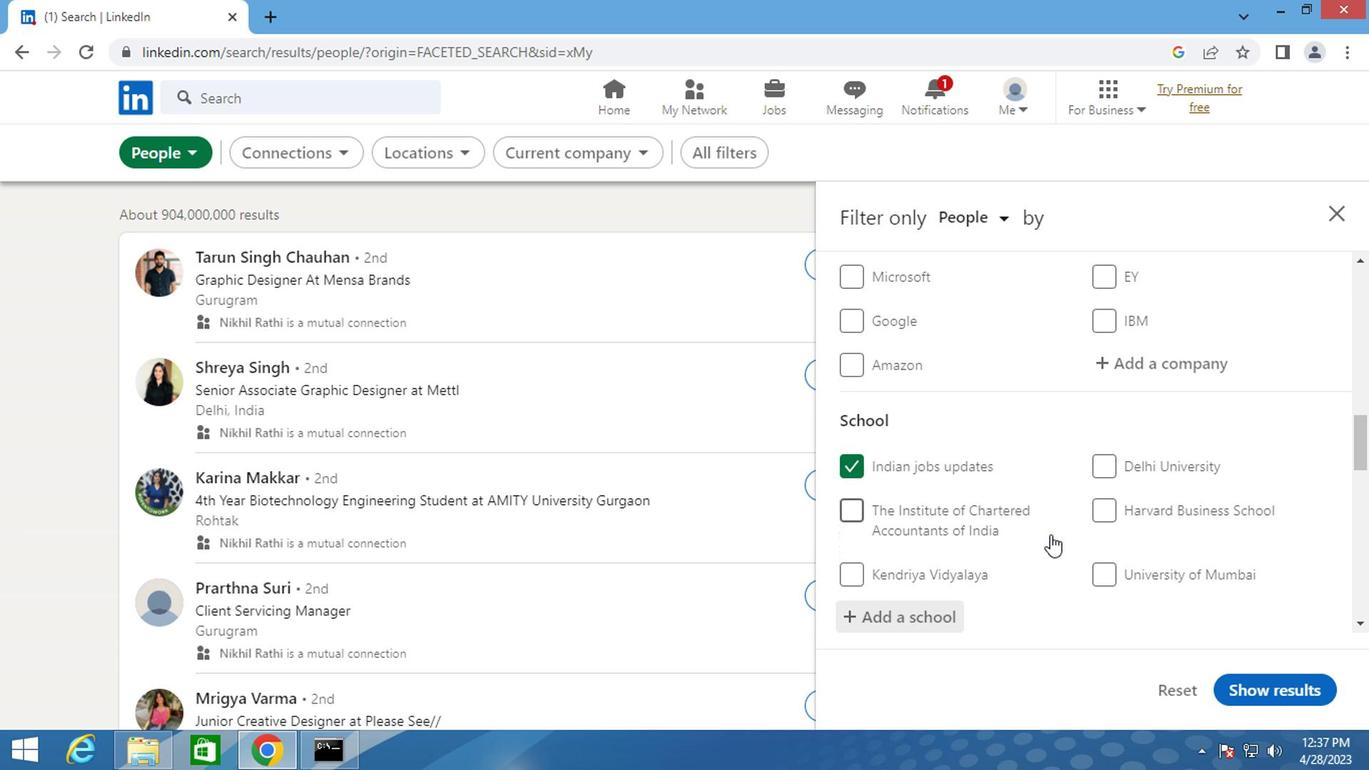 
Action: Mouse scrolled (1047, 533) with delta (0, -1)
Screenshot: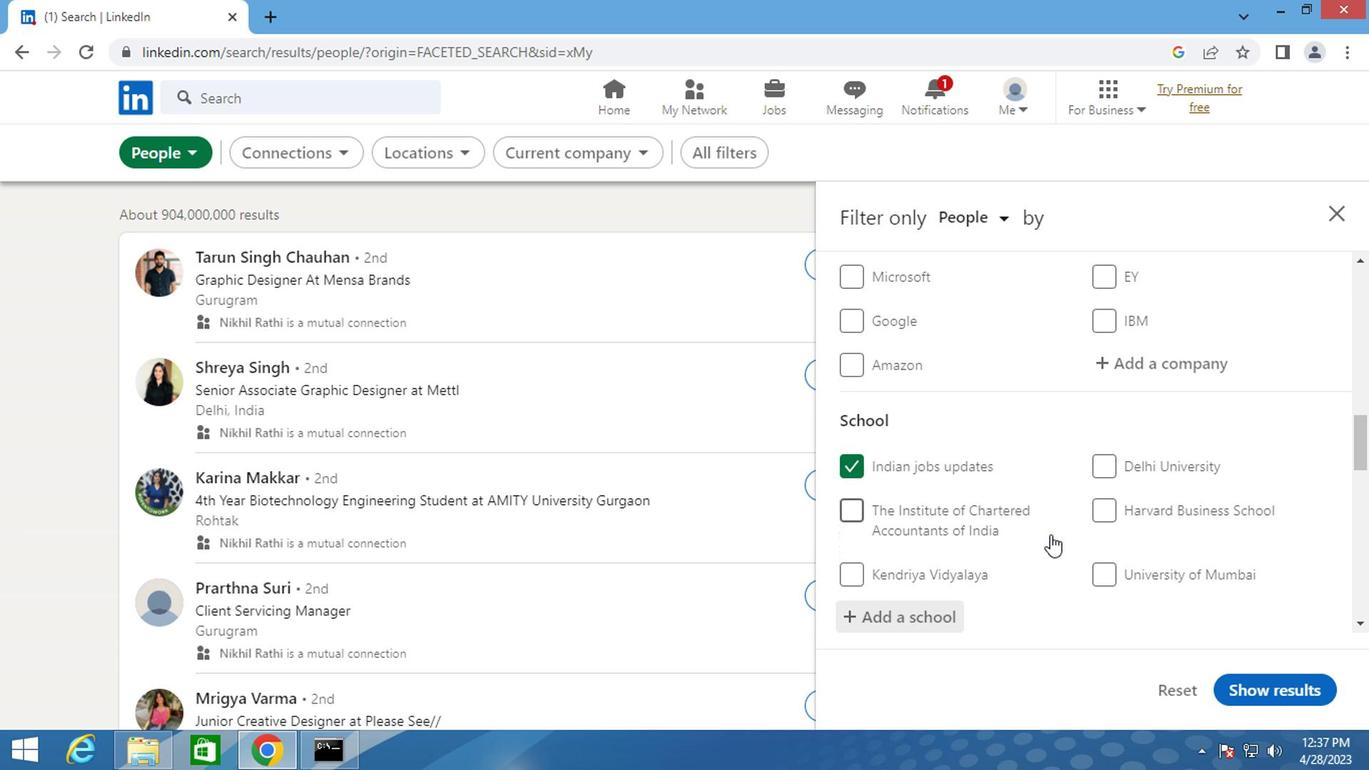 
Action: Mouse moved to (1146, 534)
Screenshot: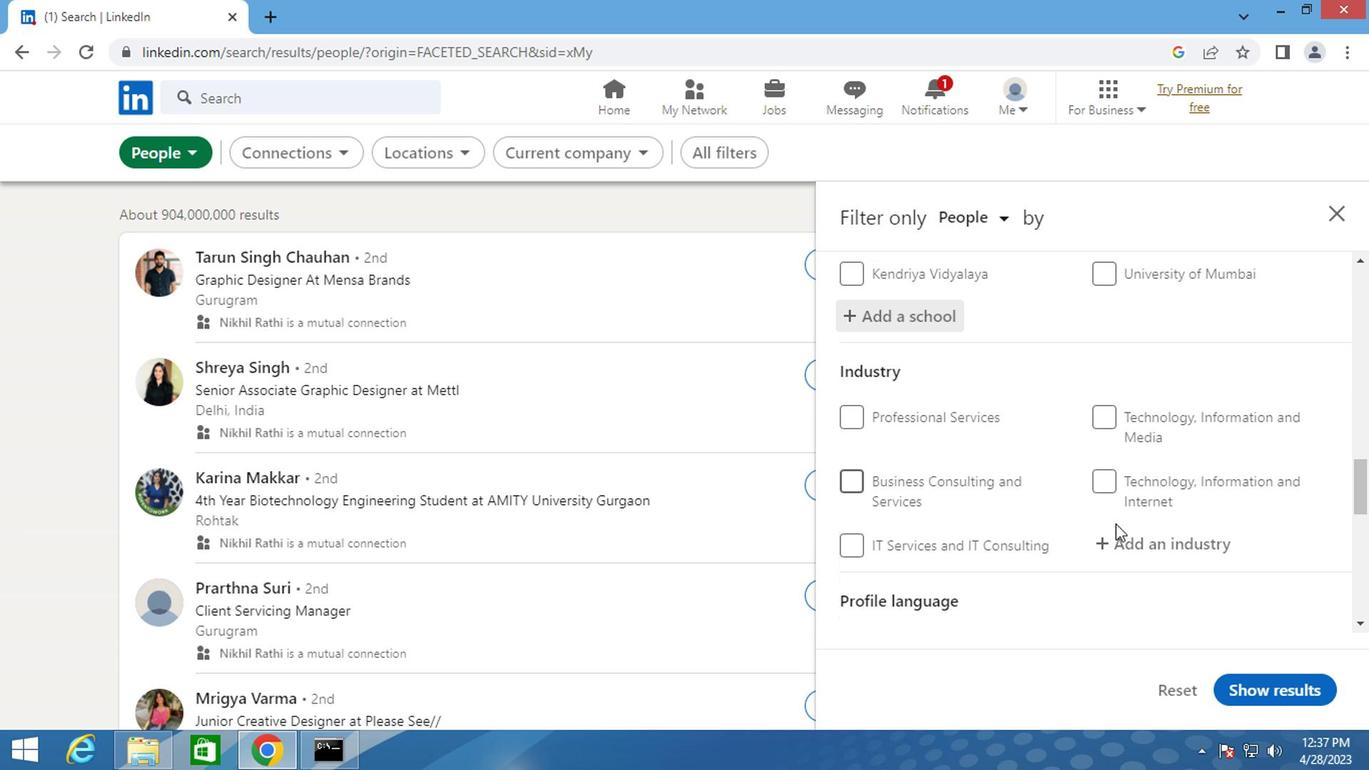 
Action: Mouse pressed left at (1146, 534)
Screenshot: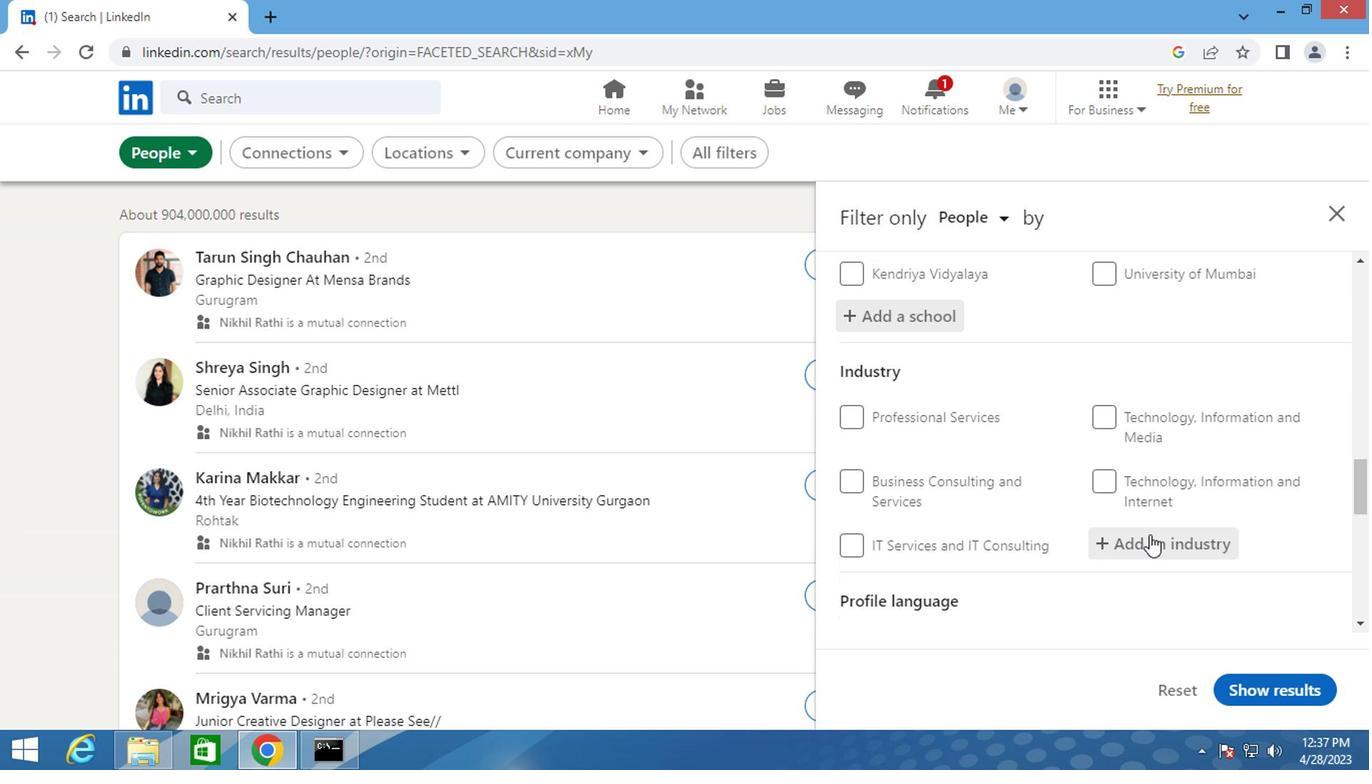 
Action: Key pressed <Key.shift>ACCESSIBLE
Screenshot: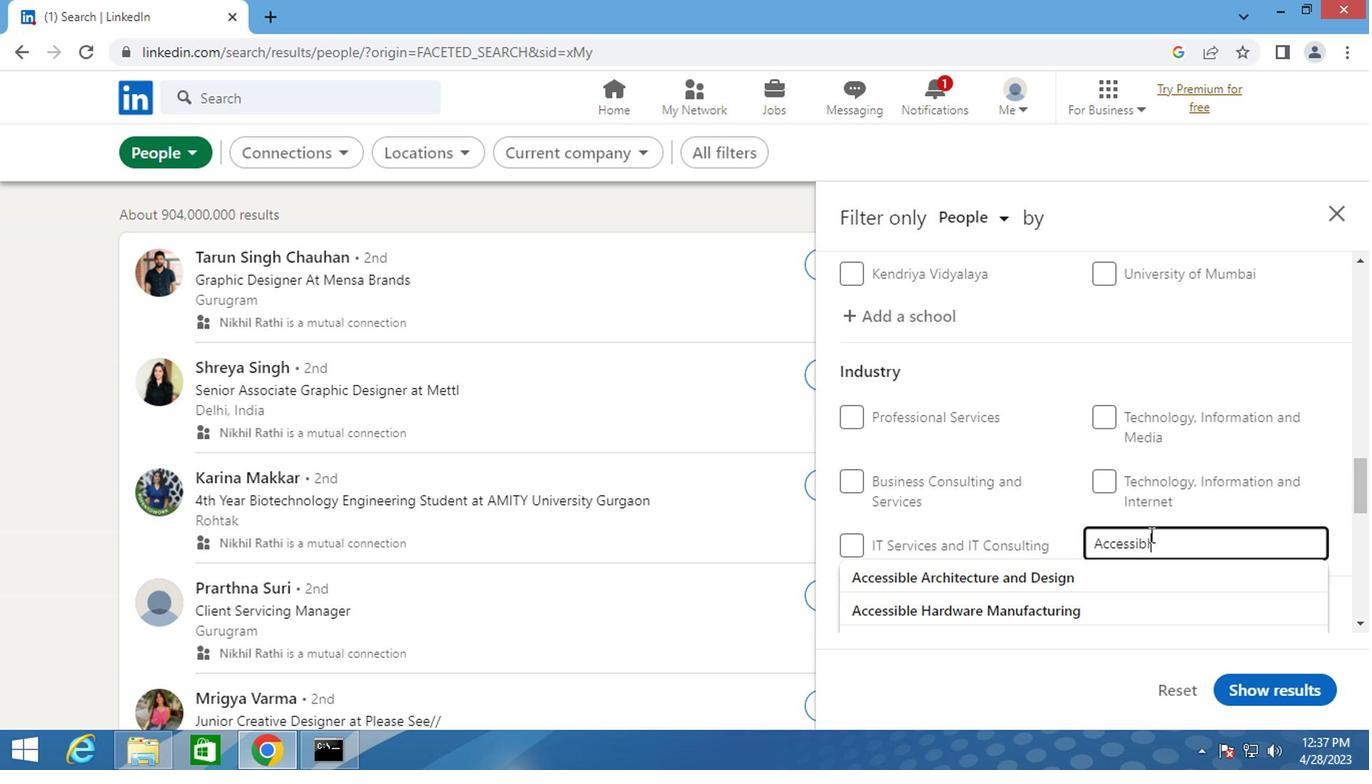
Action: Mouse moved to (1024, 615)
Screenshot: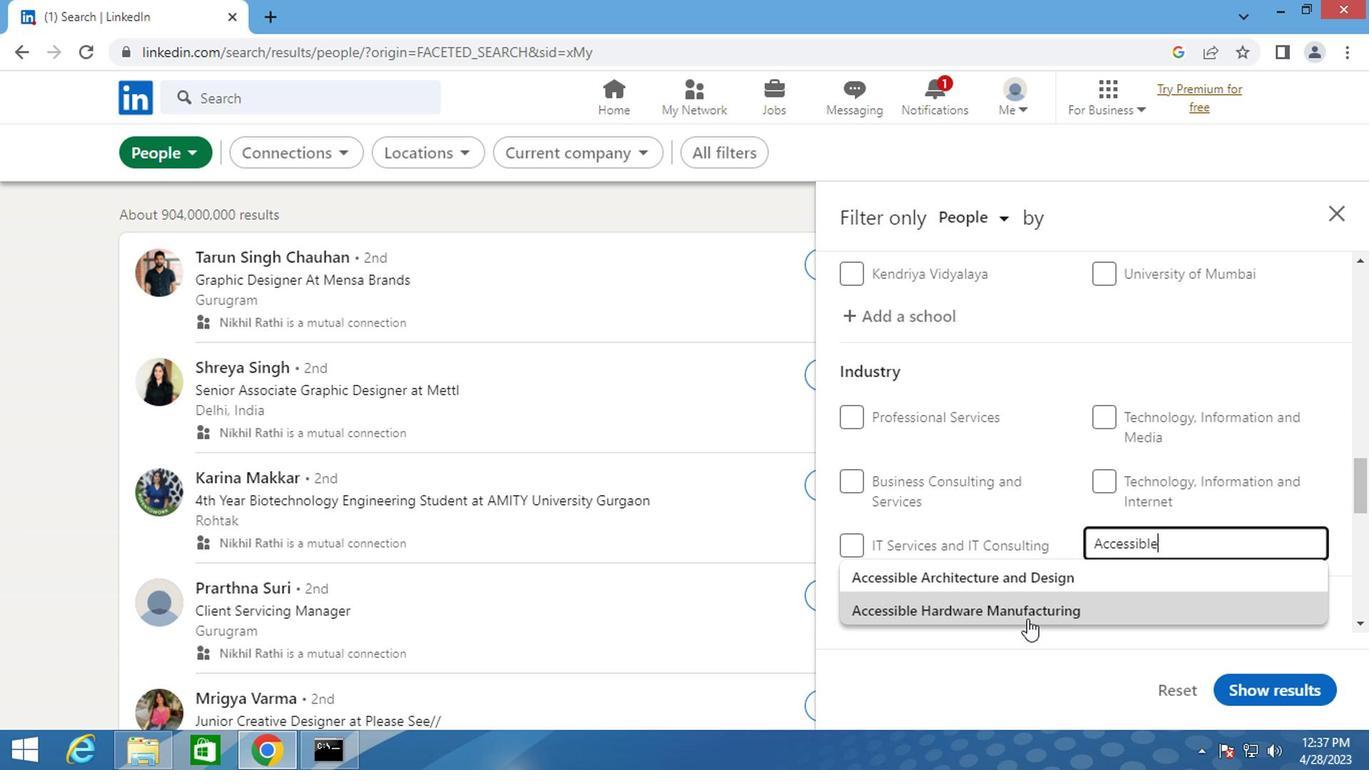 
Action: Mouse pressed left at (1024, 615)
Screenshot: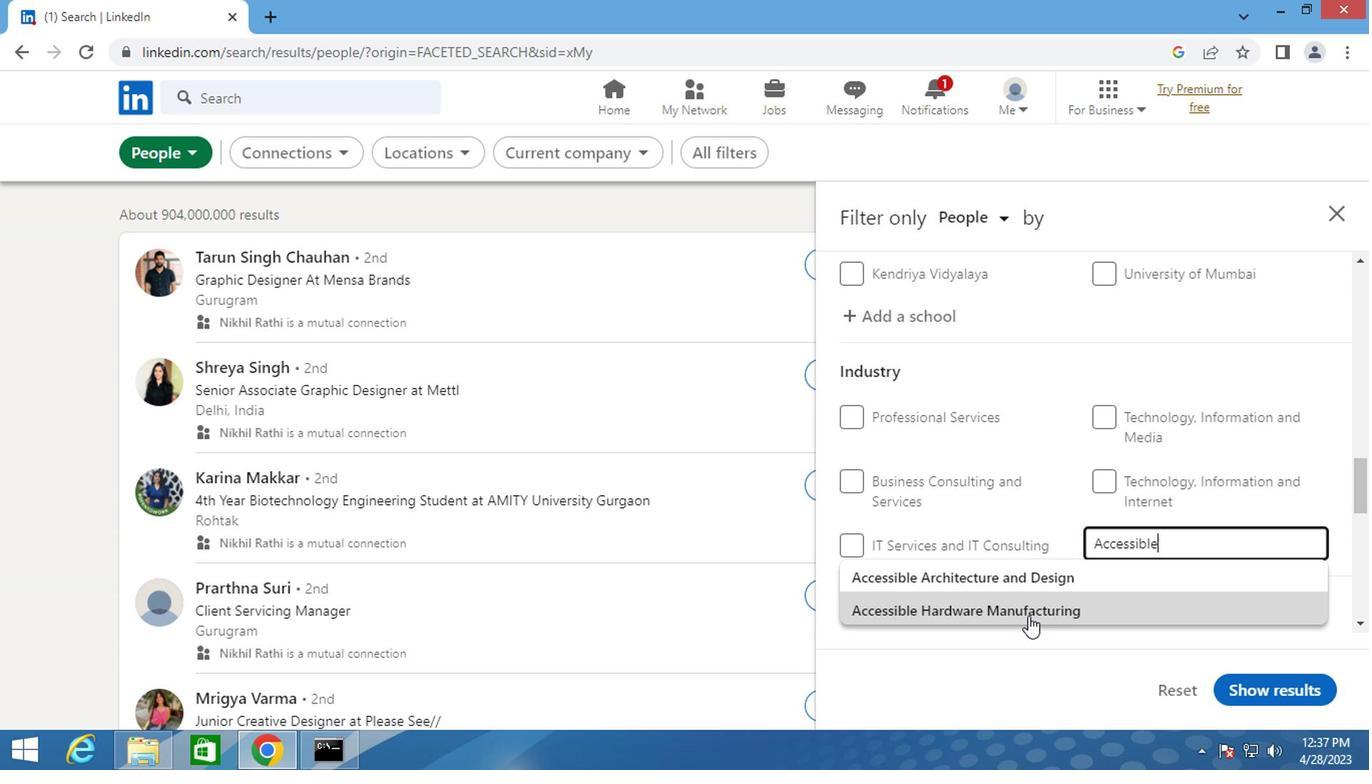 
Action: Mouse moved to (1084, 560)
Screenshot: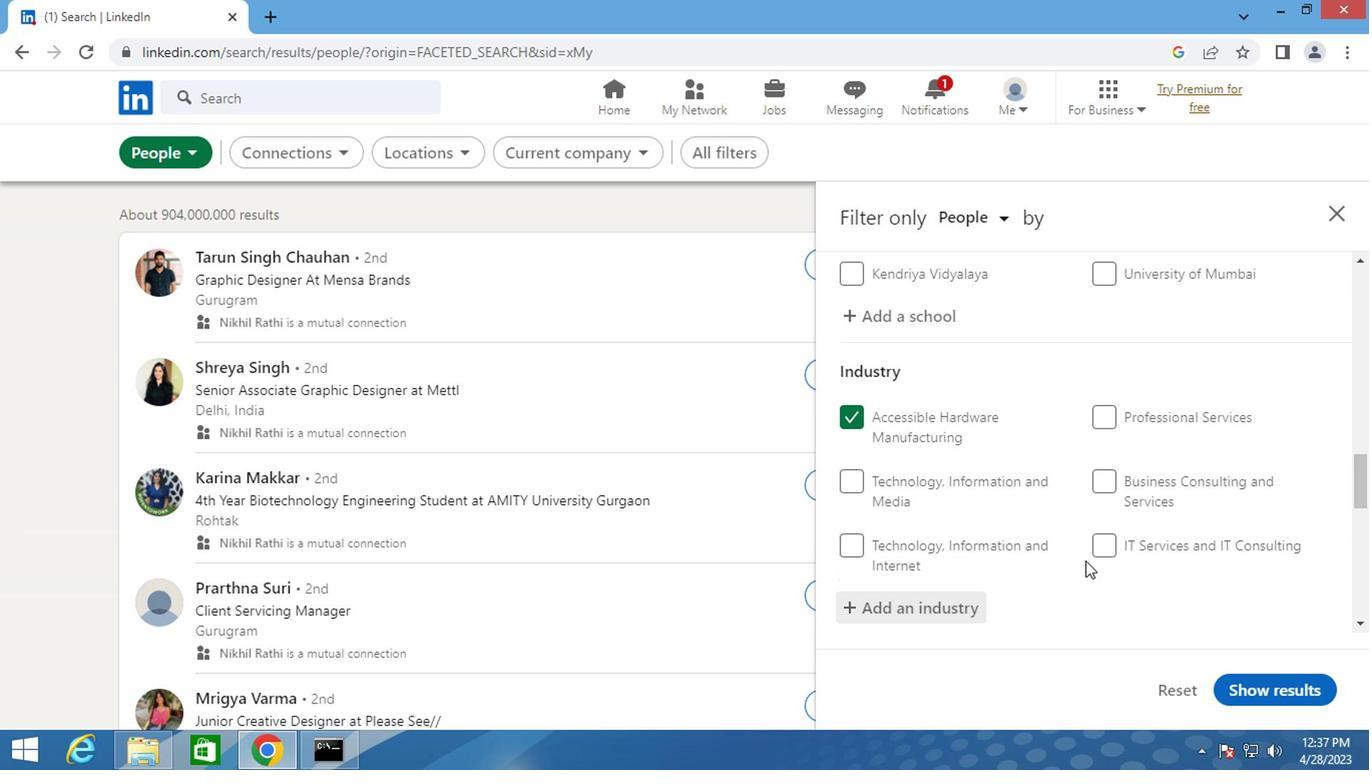 
Action: Mouse scrolled (1084, 559) with delta (0, 0)
Screenshot: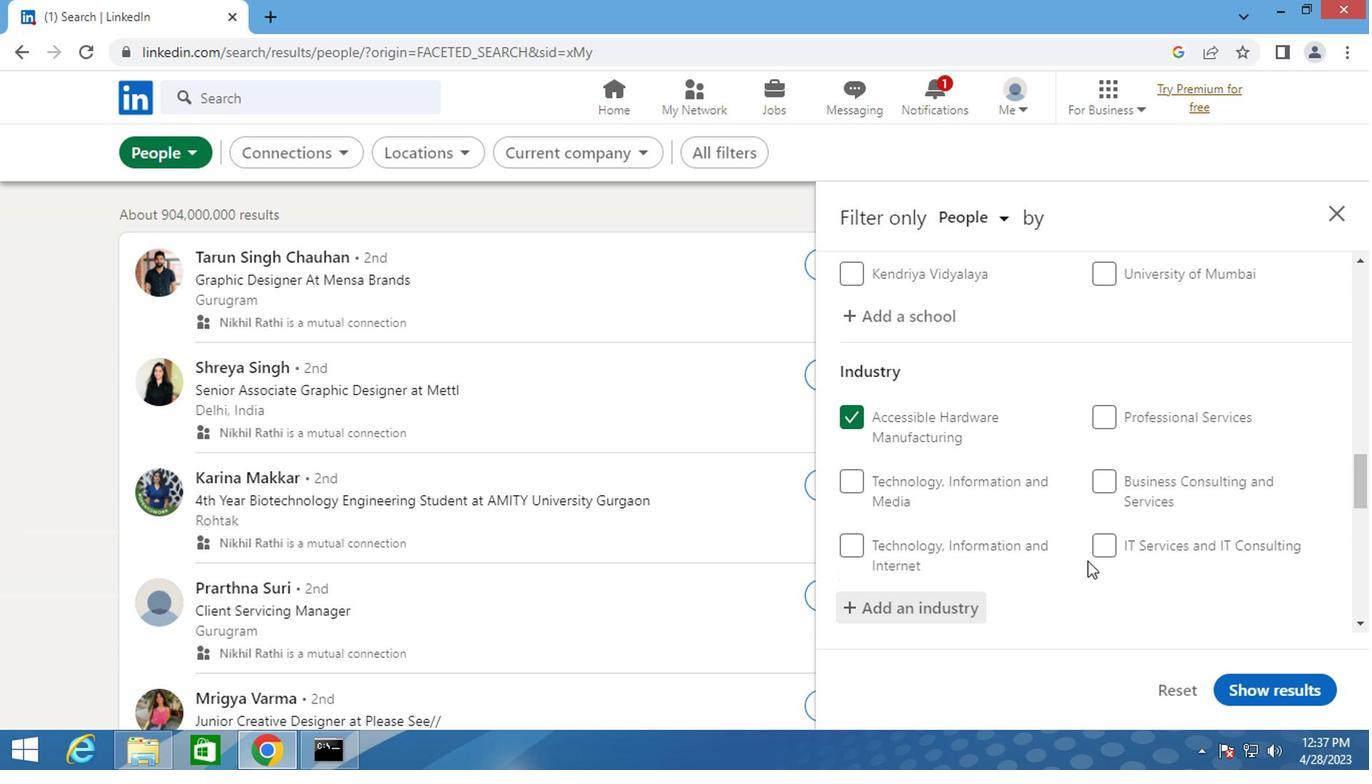 
Action: Mouse scrolled (1084, 559) with delta (0, 0)
Screenshot: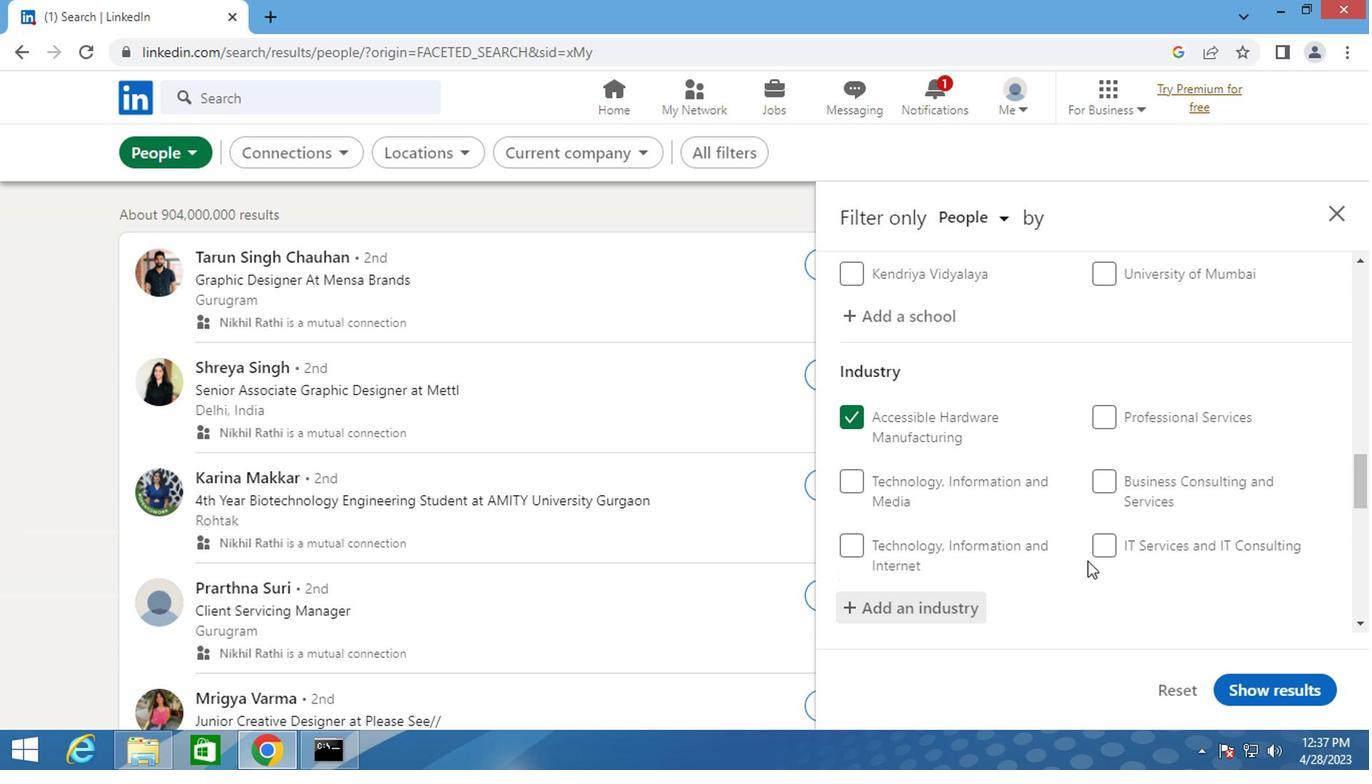 
Action: Mouse moved to (1070, 483)
Screenshot: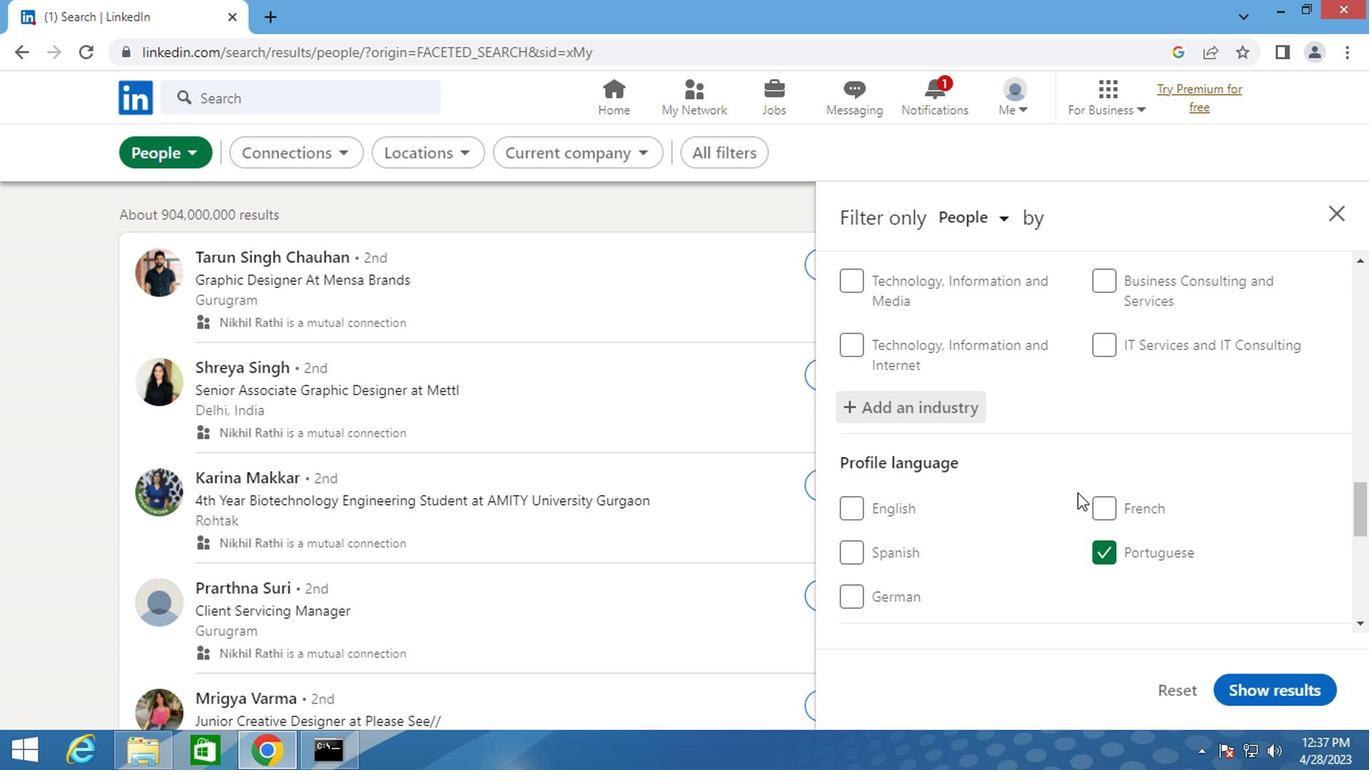 
Action: Mouse scrolled (1070, 485) with delta (0, 1)
Screenshot: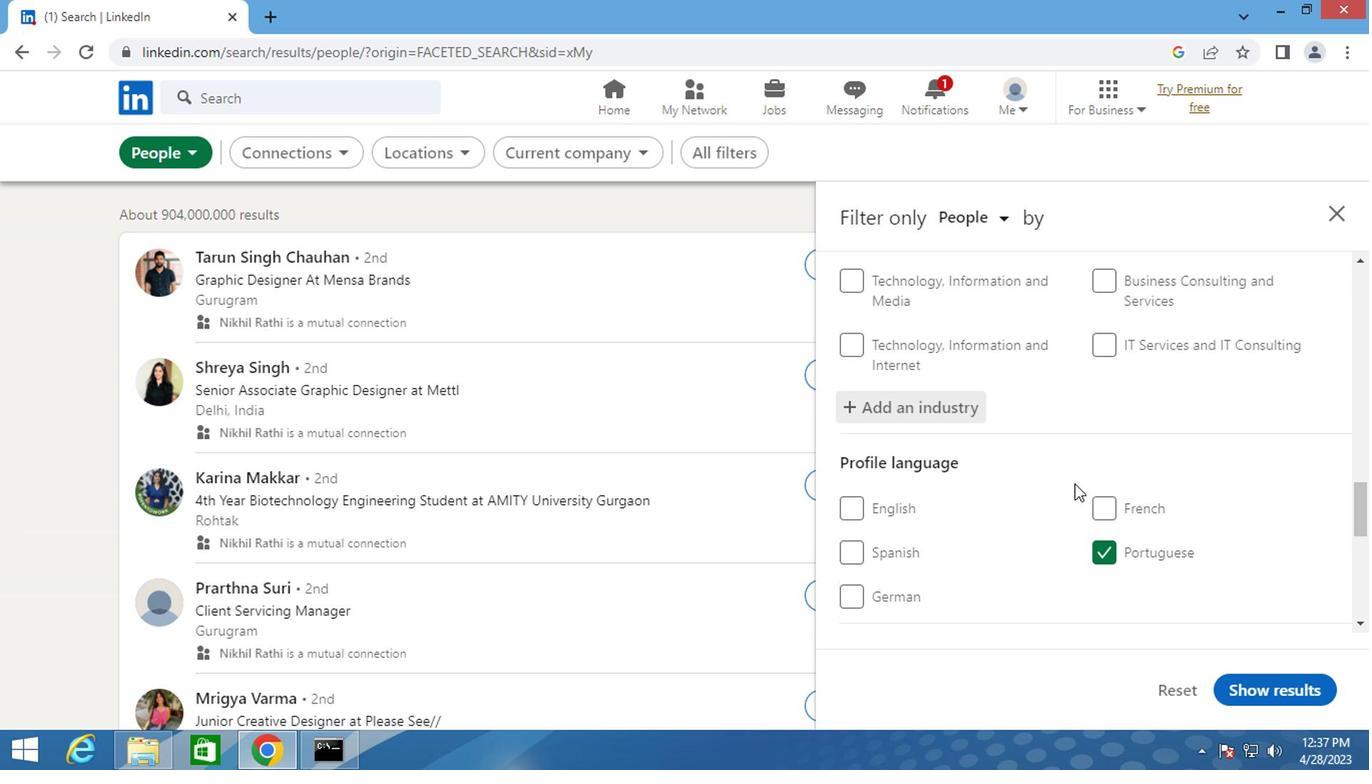 
Action: Mouse scrolled (1070, 482) with delta (0, 0)
Screenshot: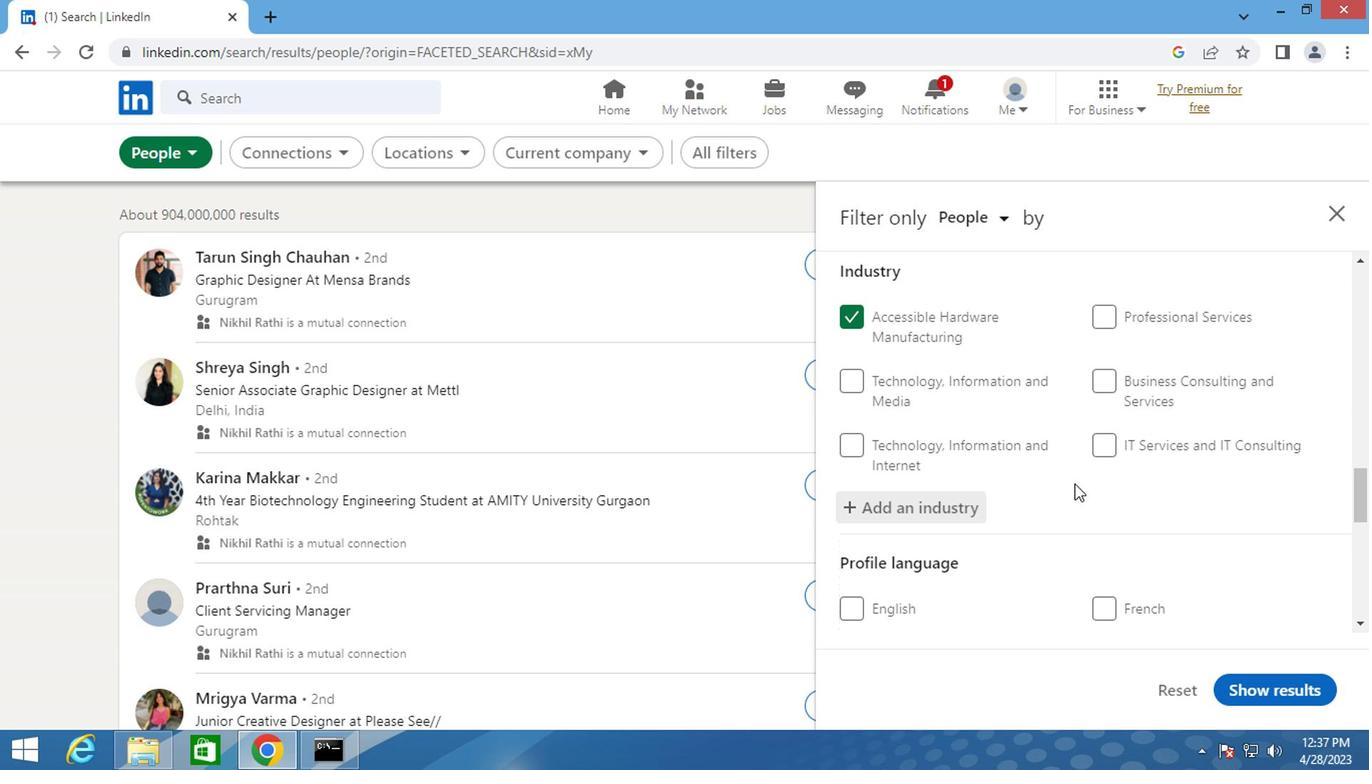 
Action: Mouse scrolled (1070, 482) with delta (0, 0)
Screenshot: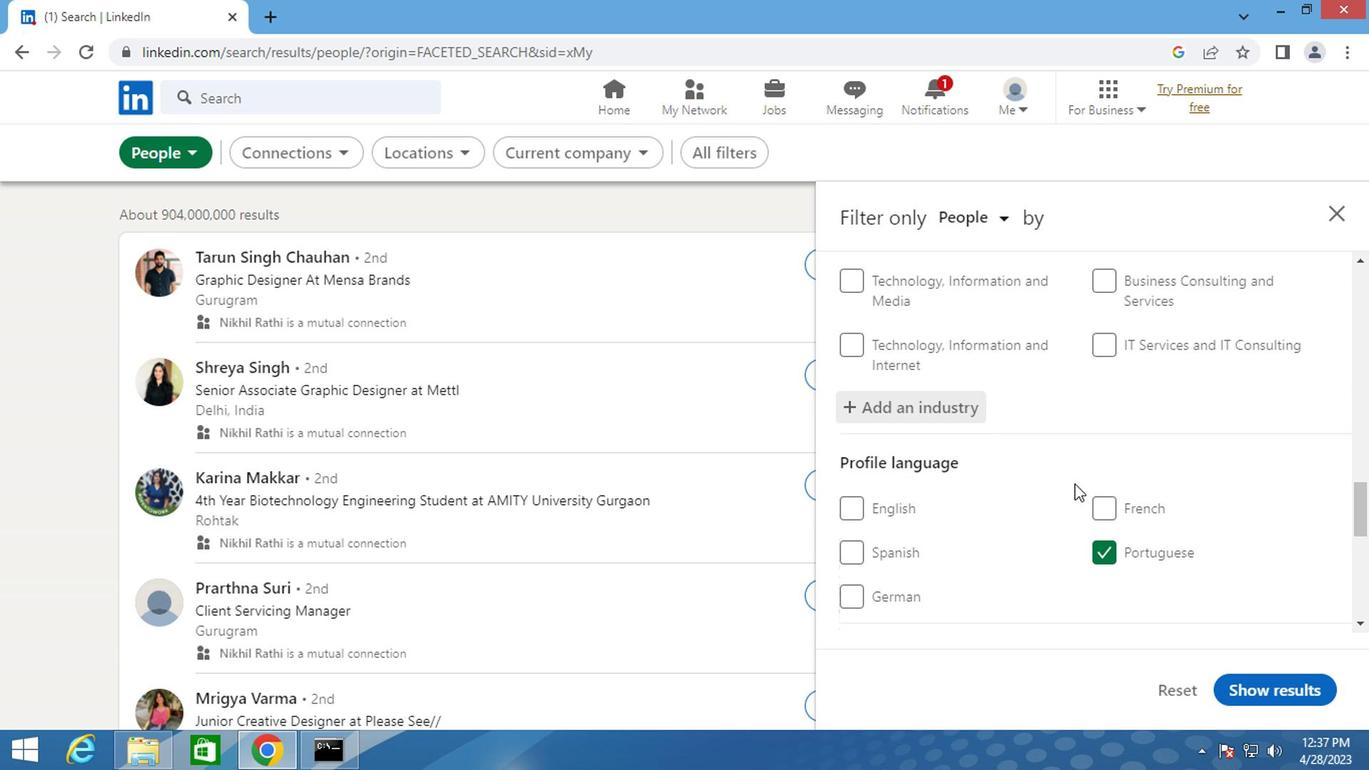 
Action: Mouse scrolled (1070, 482) with delta (0, 0)
Screenshot: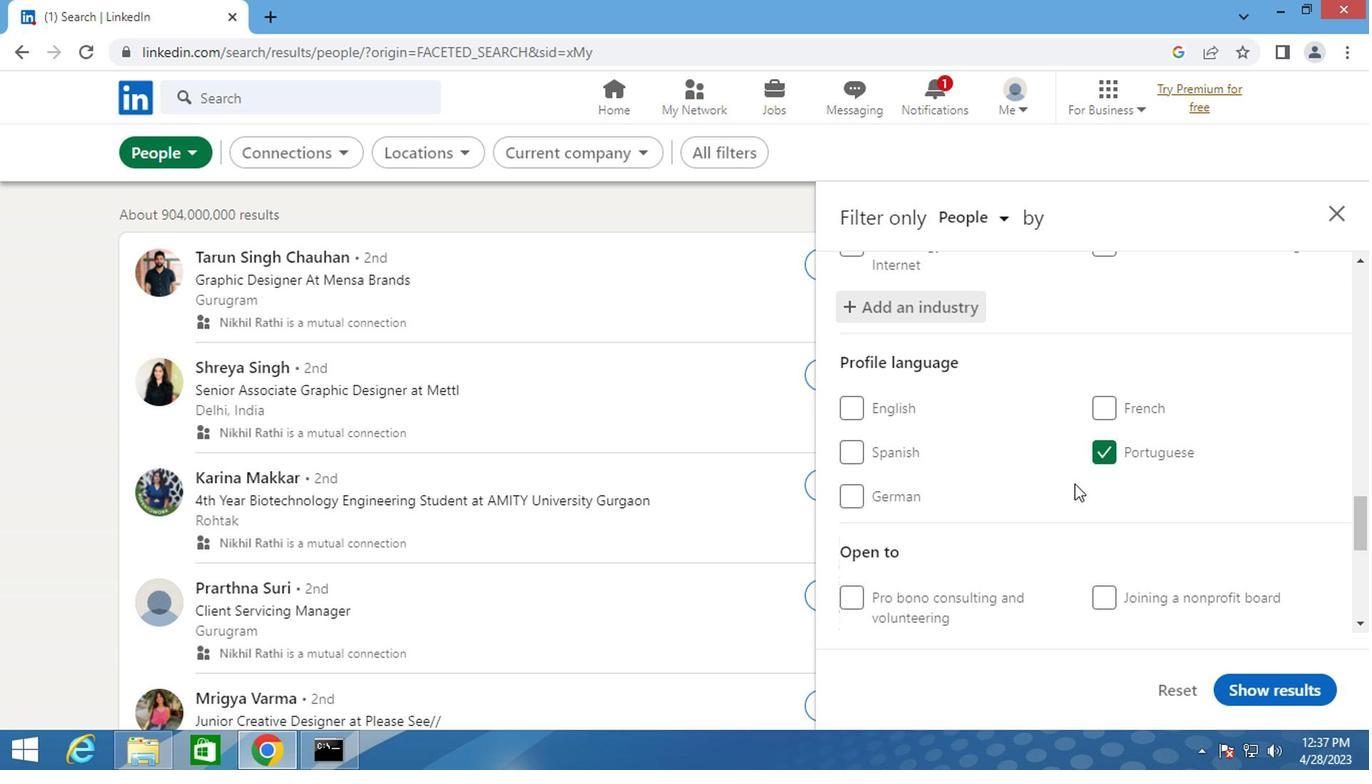 
Action: Mouse scrolled (1070, 482) with delta (0, 0)
Screenshot: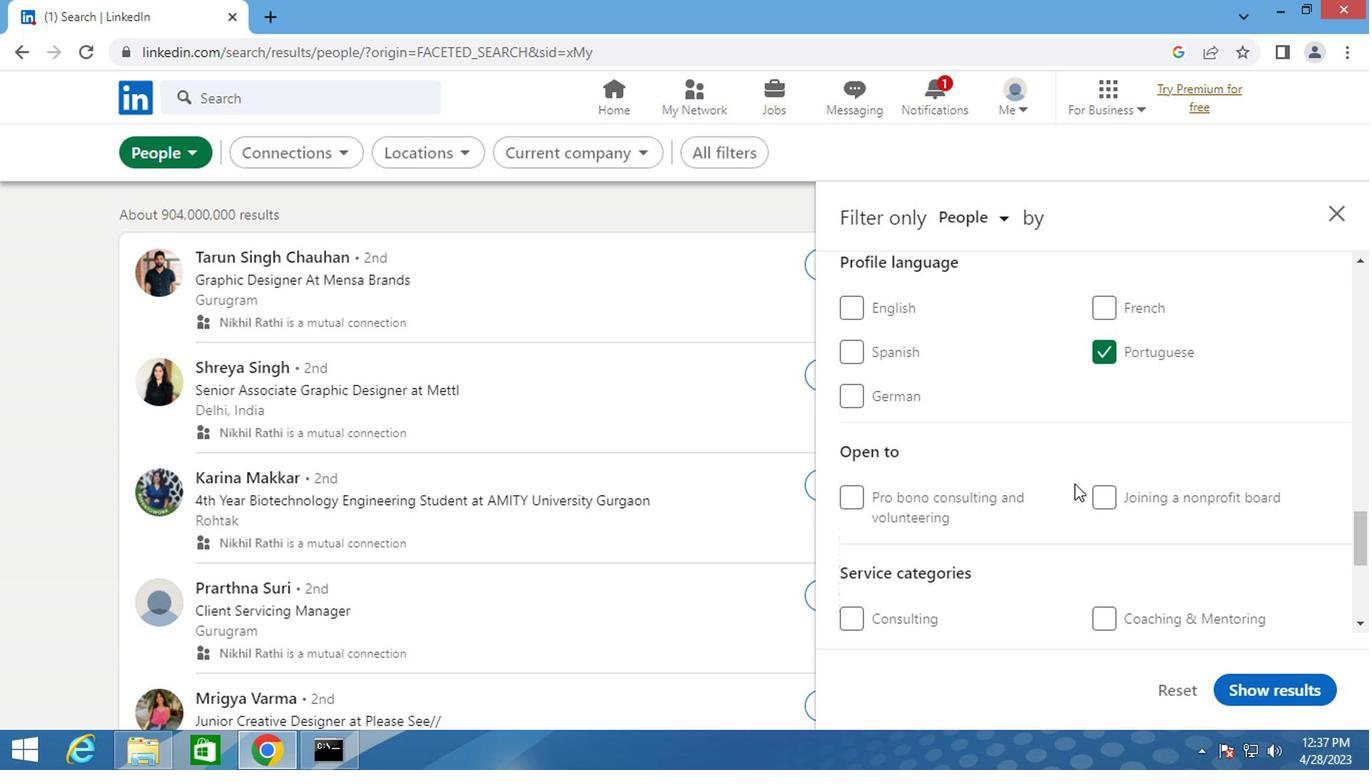 
Action: Mouse scrolled (1070, 482) with delta (0, 0)
Screenshot: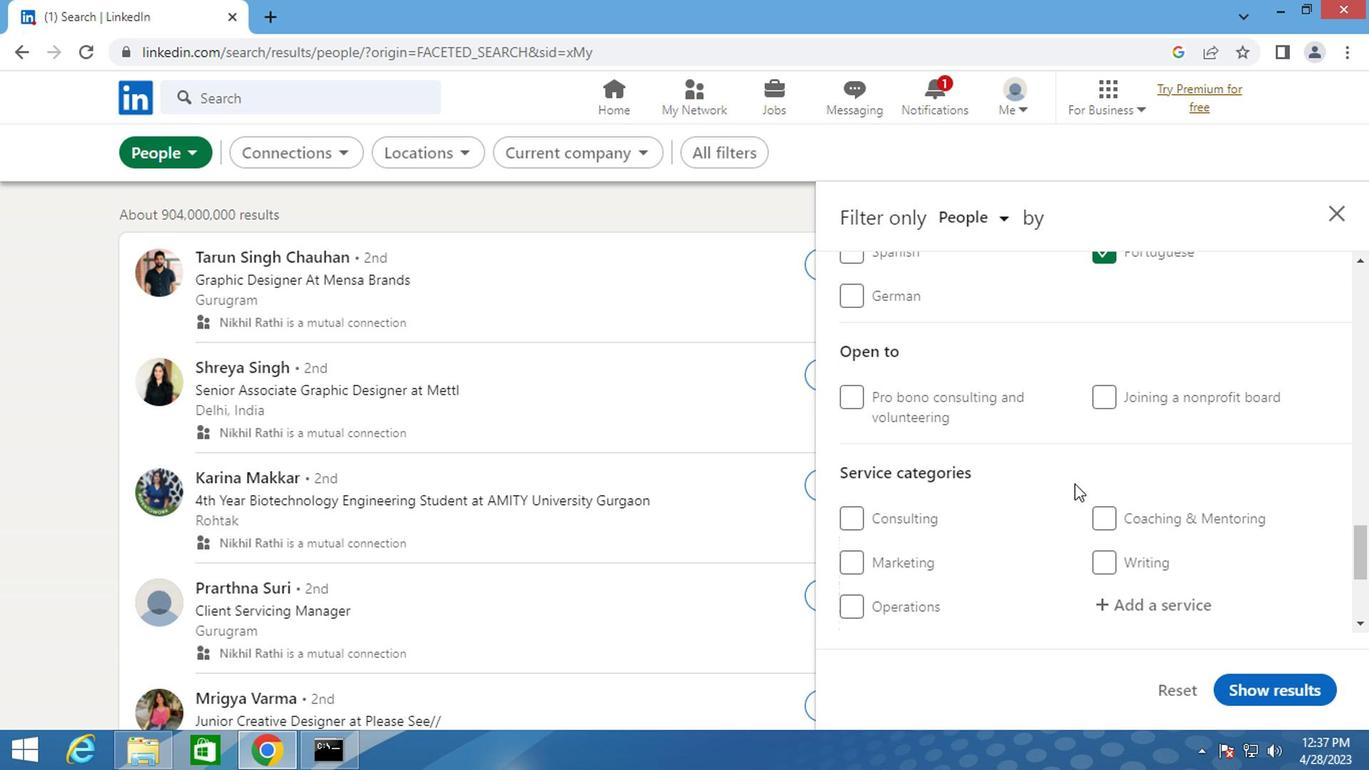 
Action: Mouse moved to (1134, 515)
Screenshot: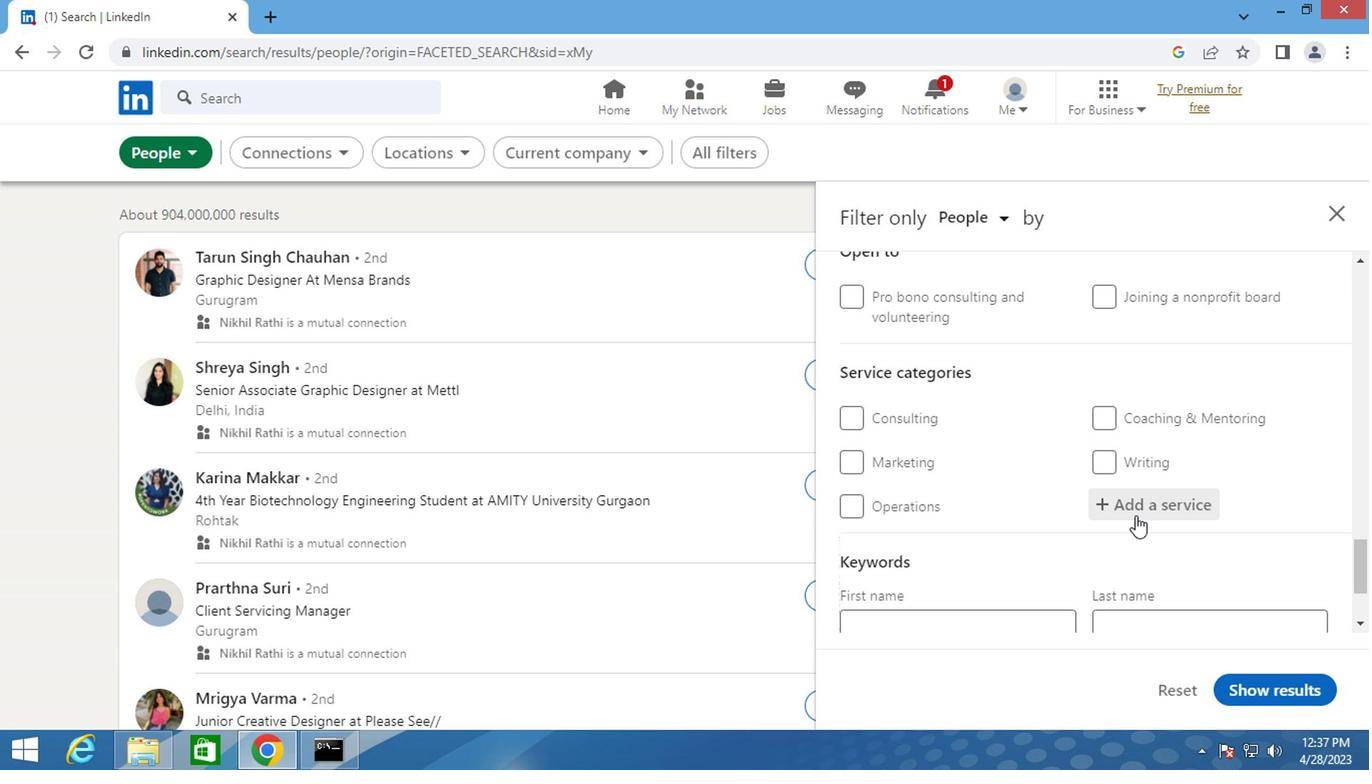 
Action: Mouse pressed left at (1134, 515)
Screenshot: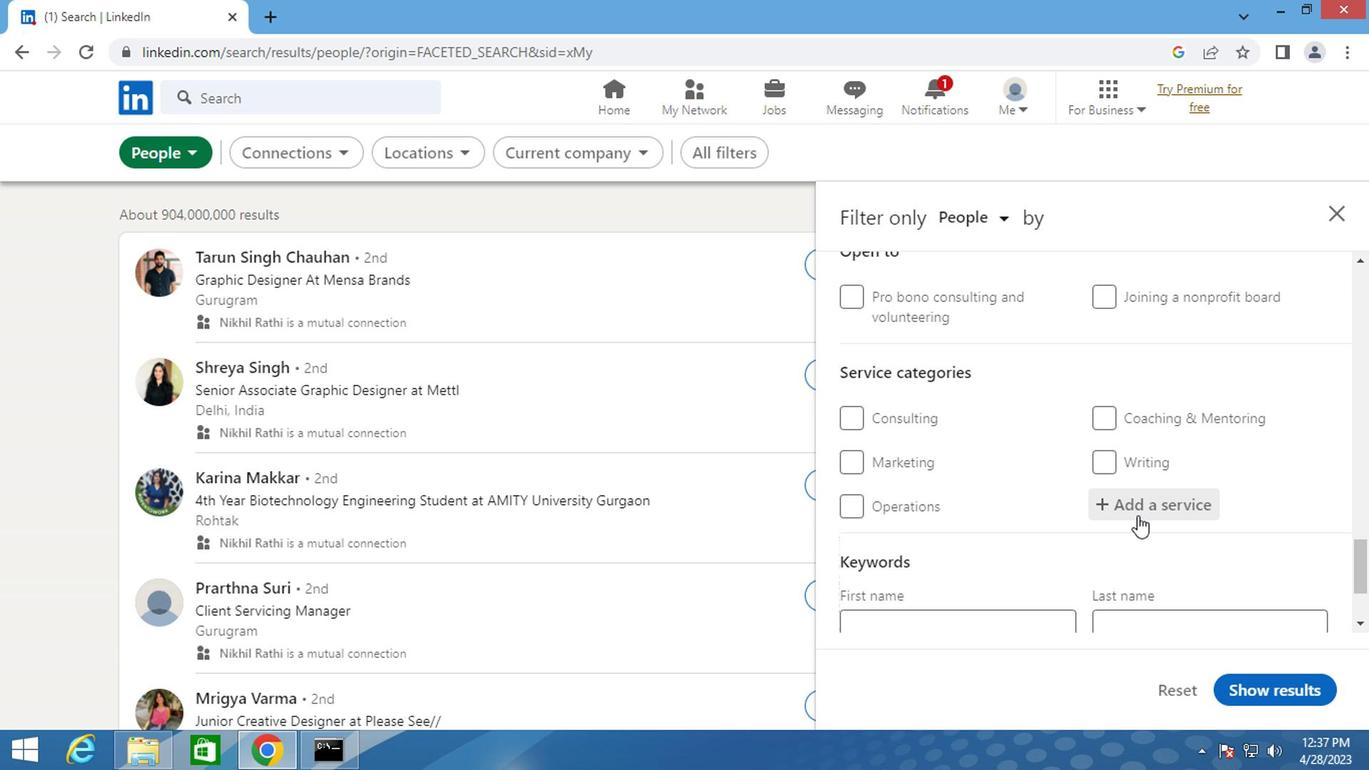
Action: Key pressed <Key.shift>TAX<Key.space>
Screenshot: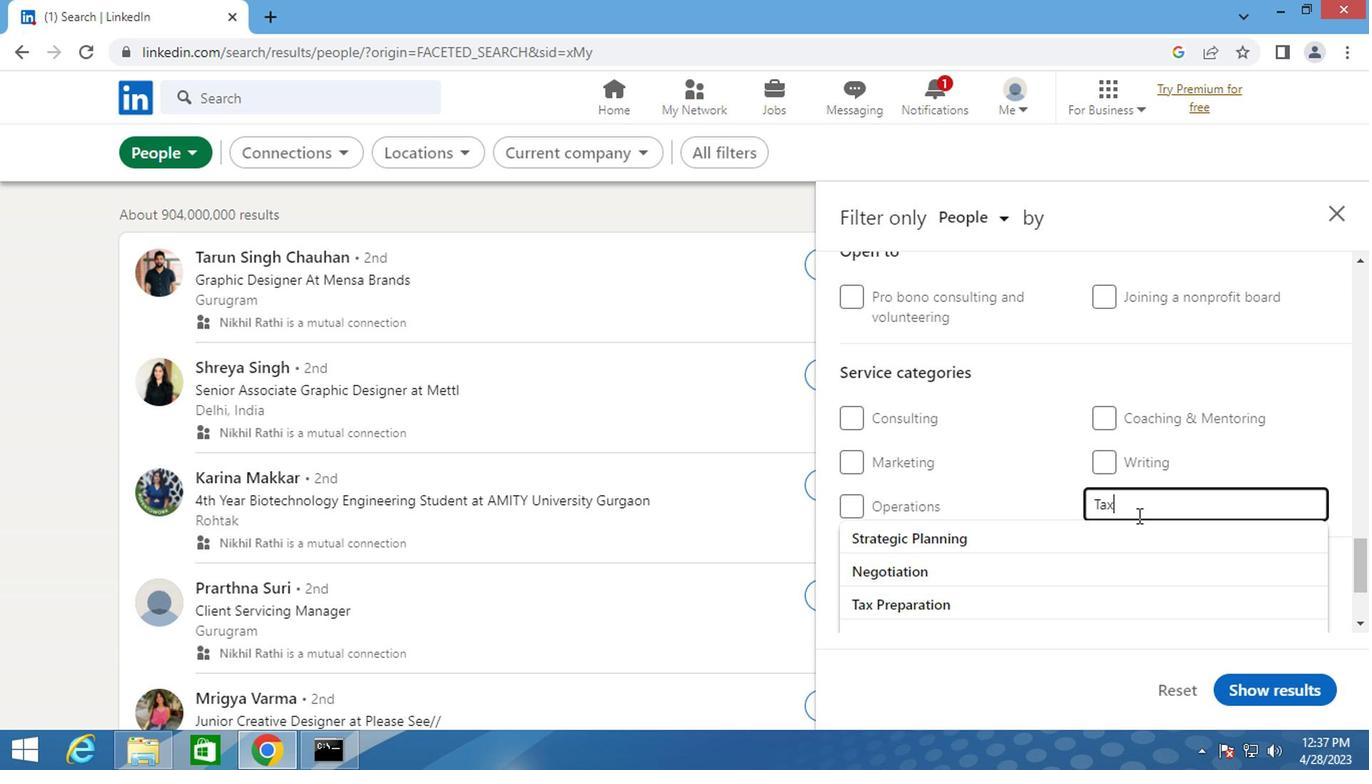 
Action: Mouse moved to (1027, 541)
Screenshot: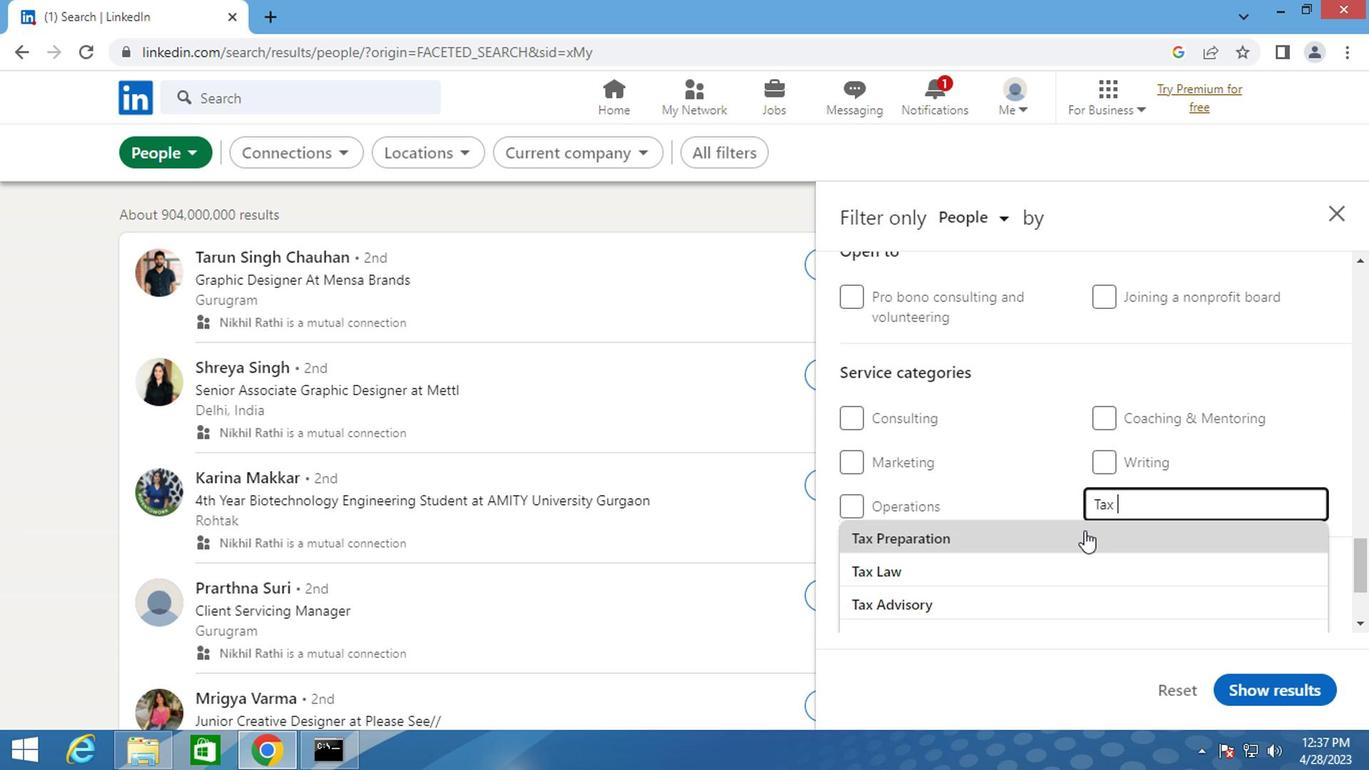 
Action: Mouse pressed left at (1027, 541)
Screenshot: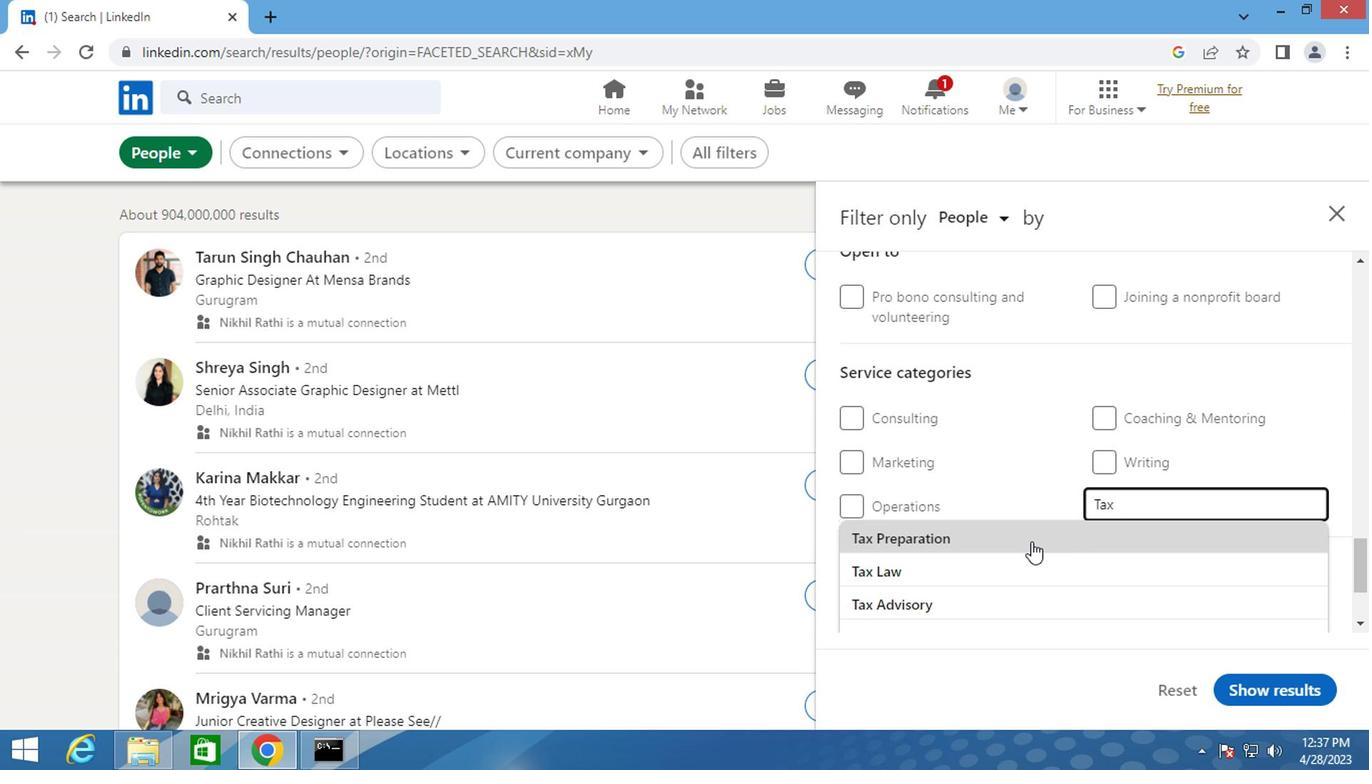 
Action: Mouse scrolled (1027, 540) with delta (0, 0)
Screenshot: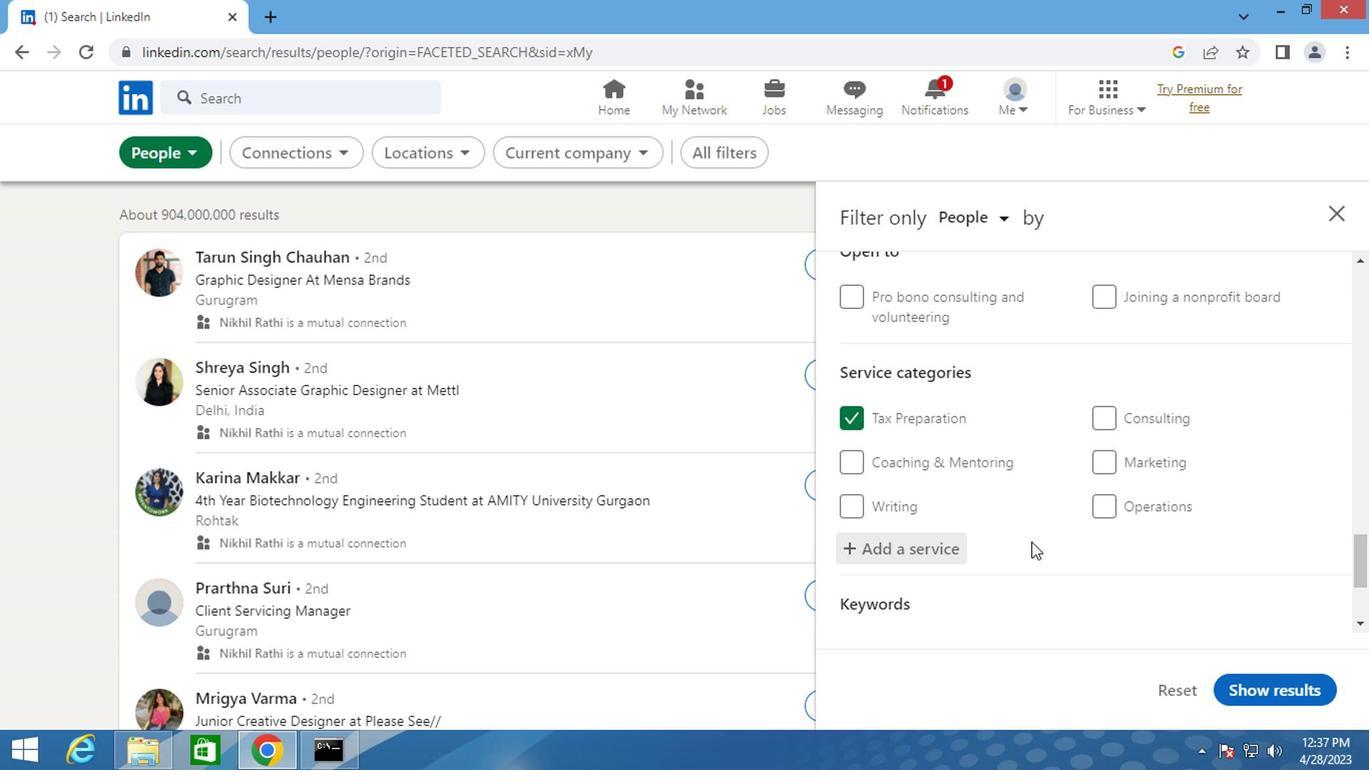 
Action: Mouse scrolled (1027, 540) with delta (0, 0)
Screenshot: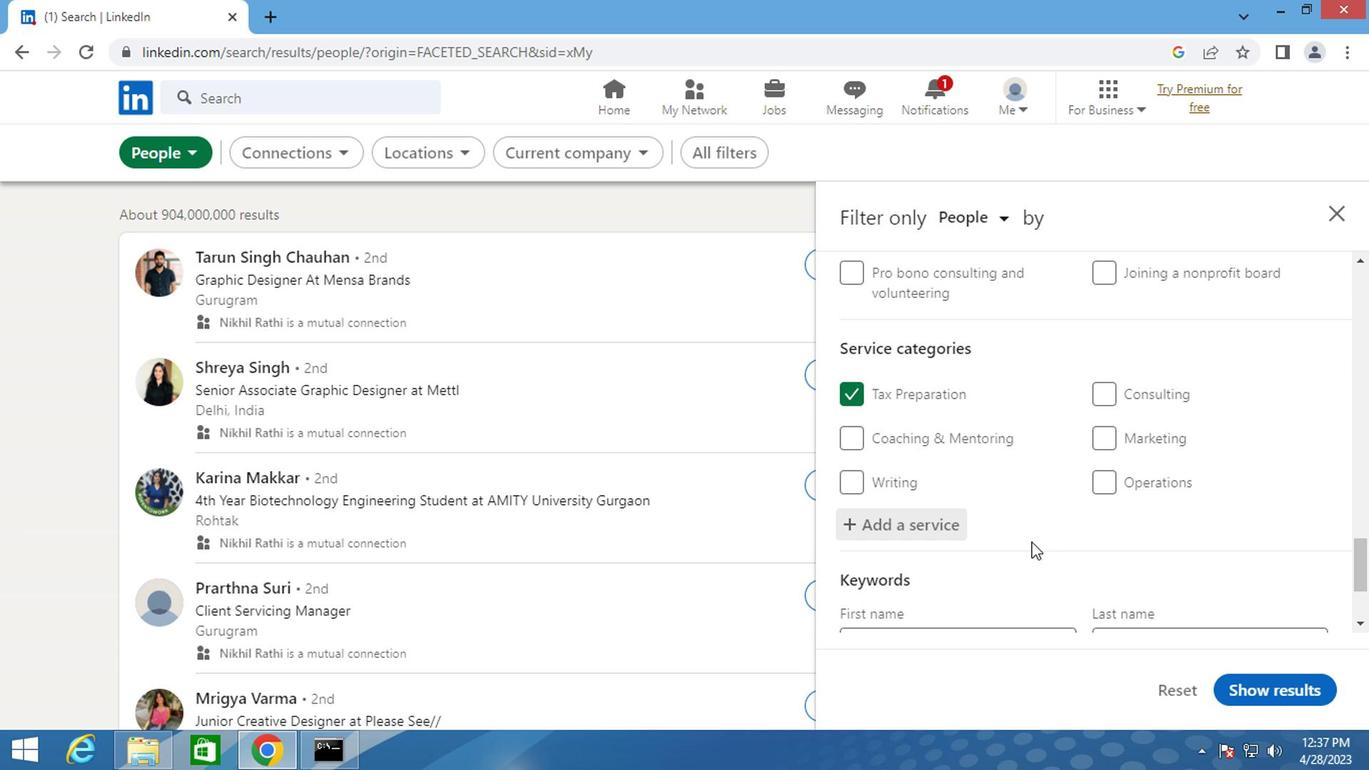 
Action: Mouse pressed left at (1027, 541)
Screenshot: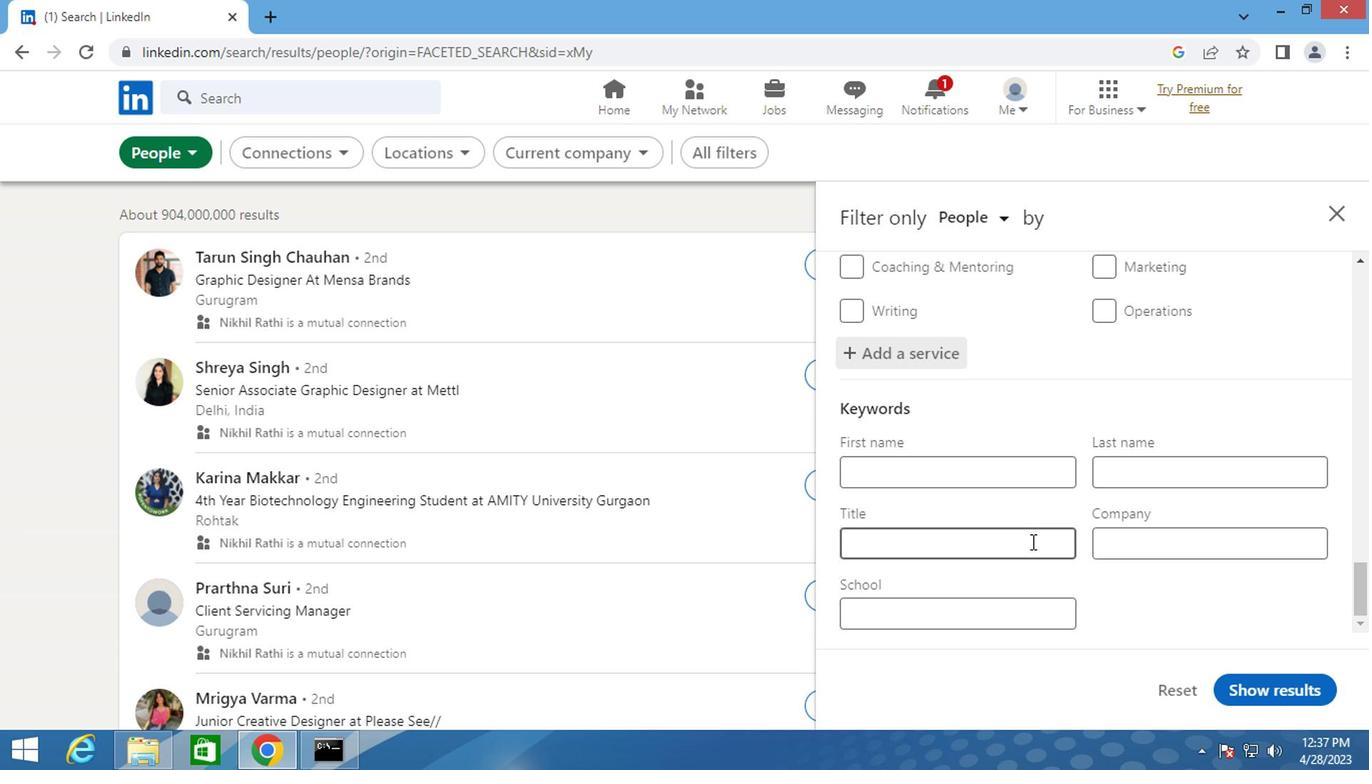 
Action: Key pressed <Key.shift>PRINCIPAL
Screenshot: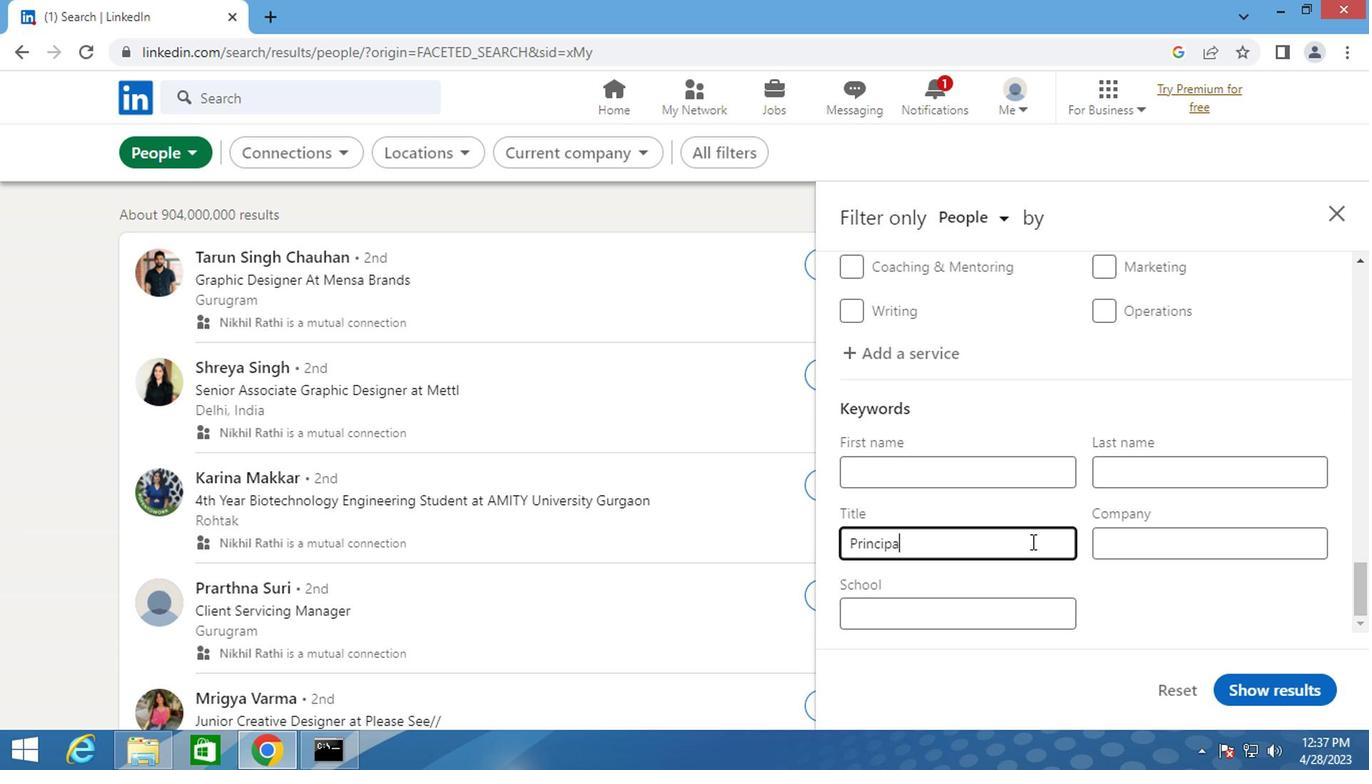 
Action: Mouse moved to (1298, 687)
Screenshot: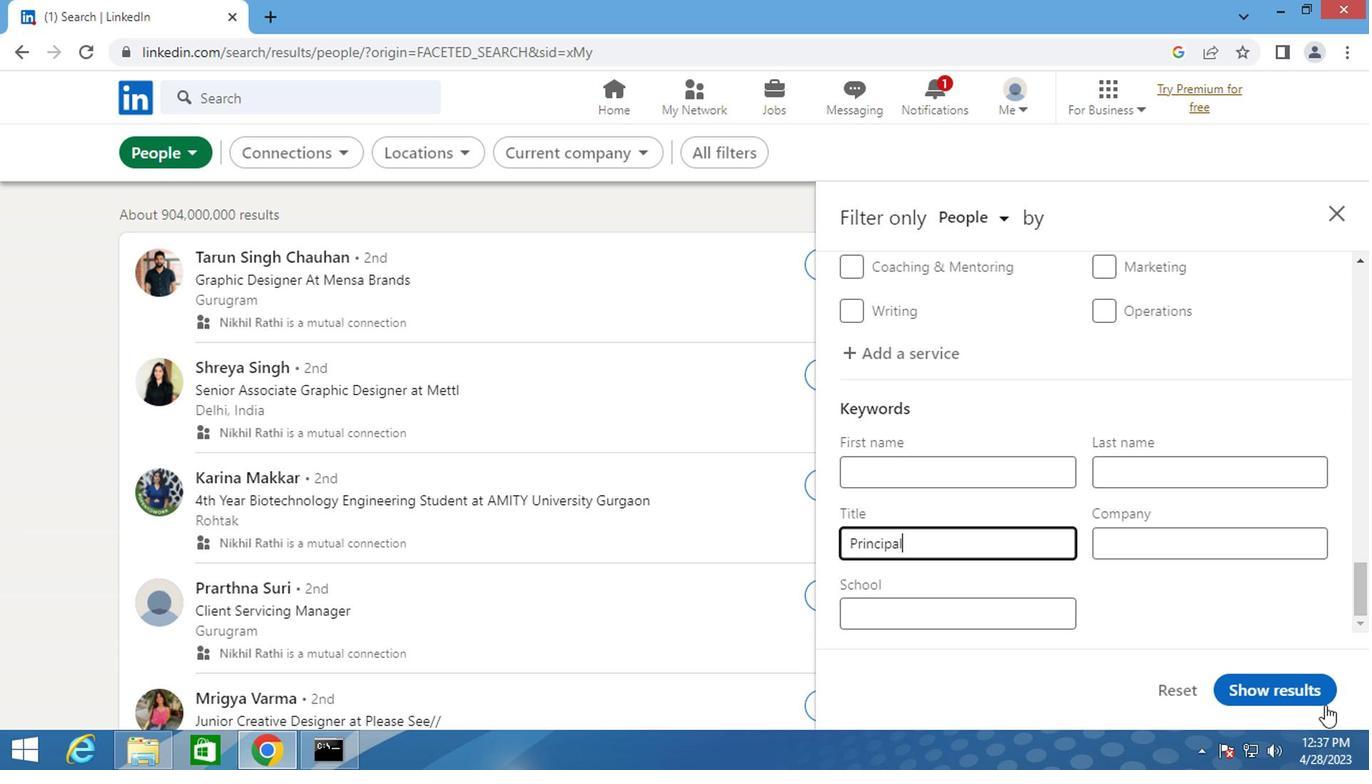 
Action: Mouse pressed left at (1298, 687)
Screenshot: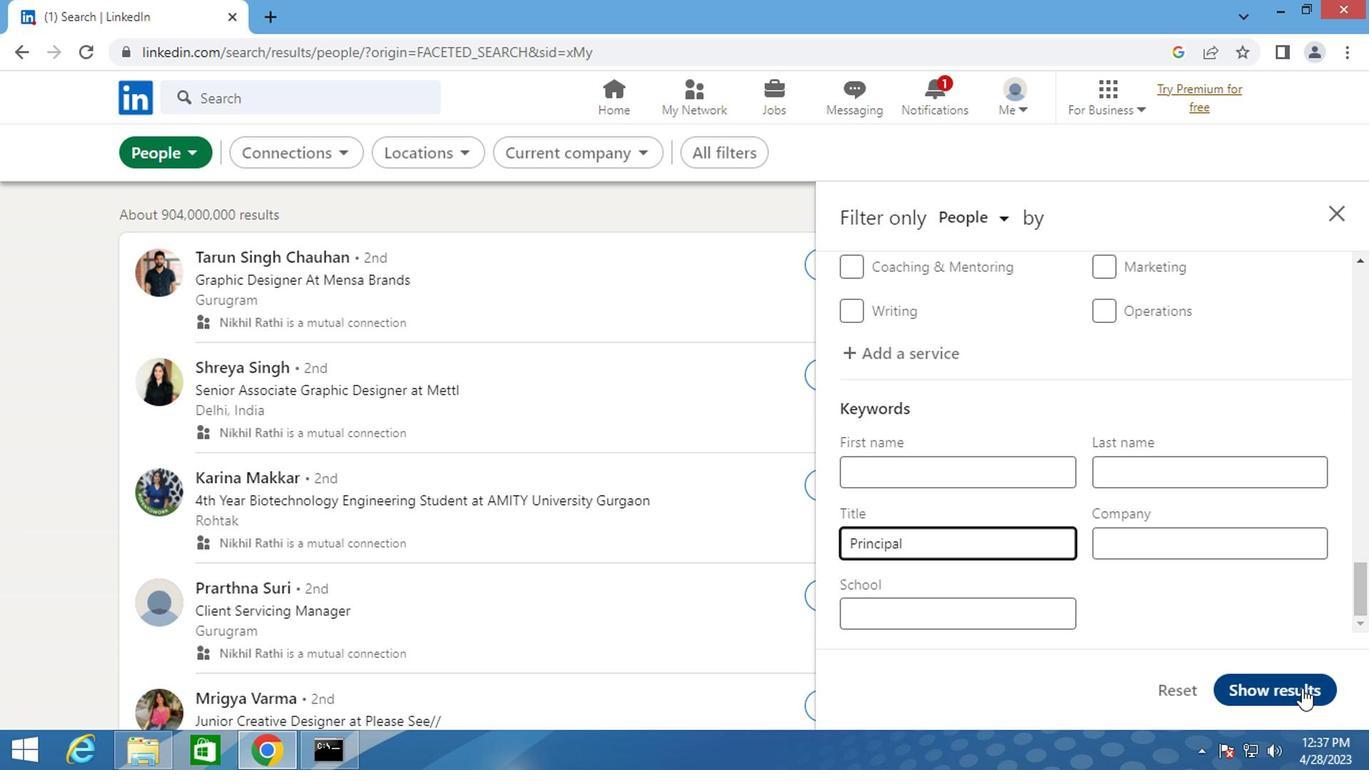 
